 Task: Look for Airbnb options in Ohafia-Ifigh, Nigeria from 6th December, 2023 to 10th December, 2023 for 1 adult.1  bedroom having 1 bed and 1 bathroom. Property type can be hotel. Booking option can be shelf check-in. Look for 4 properties as per requirement.
Action: Mouse moved to (535, 158)
Screenshot: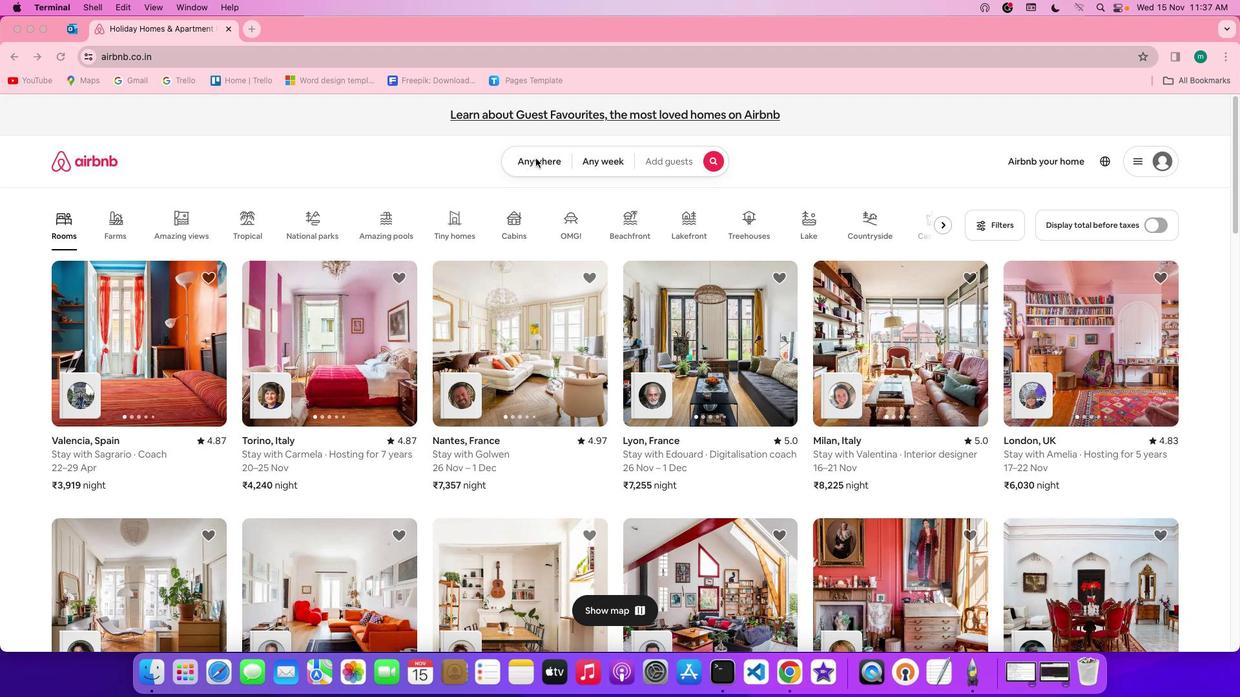 
Action: Mouse pressed left at (535, 158)
Screenshot: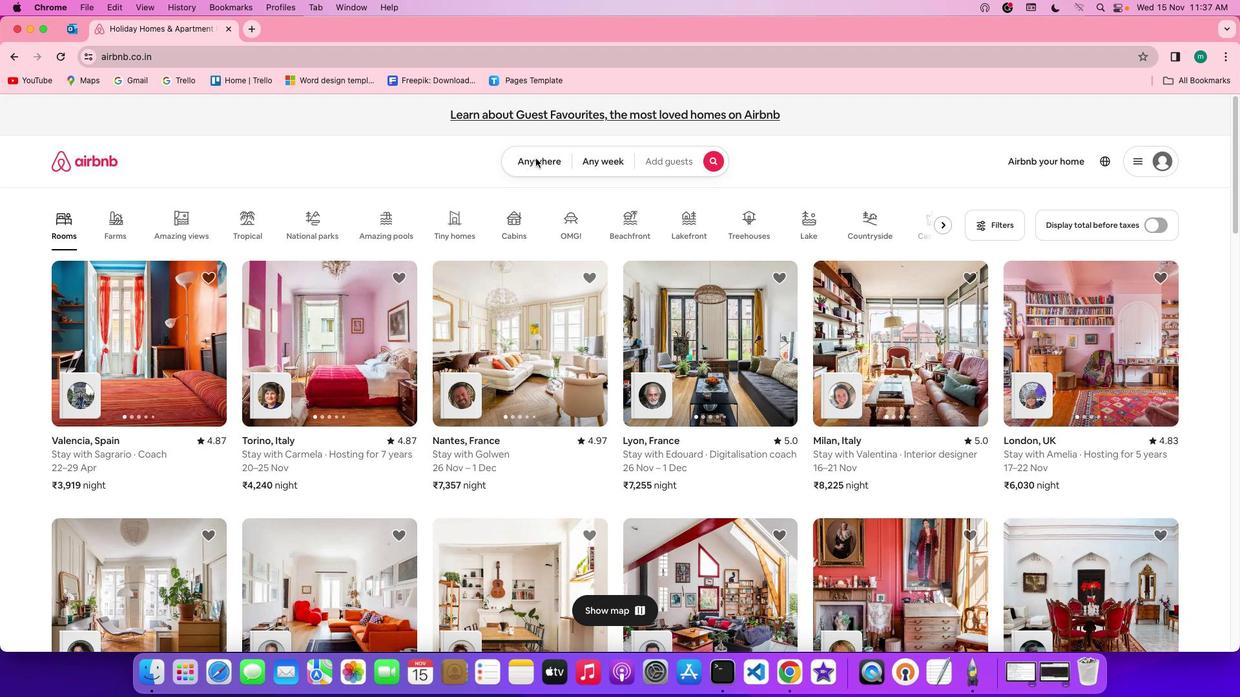 
Action: Mouse pressed left at (535, 158)
Screenshot: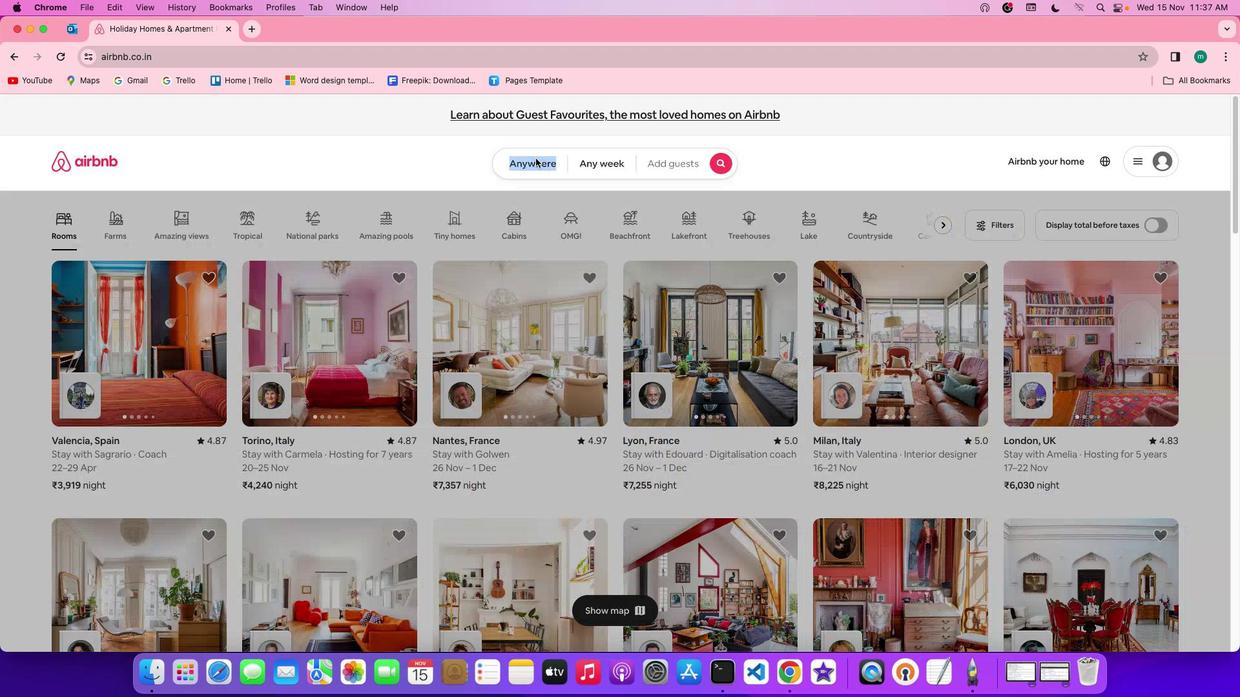 
Action: Mouse moved to (464, 210)
Screenshot: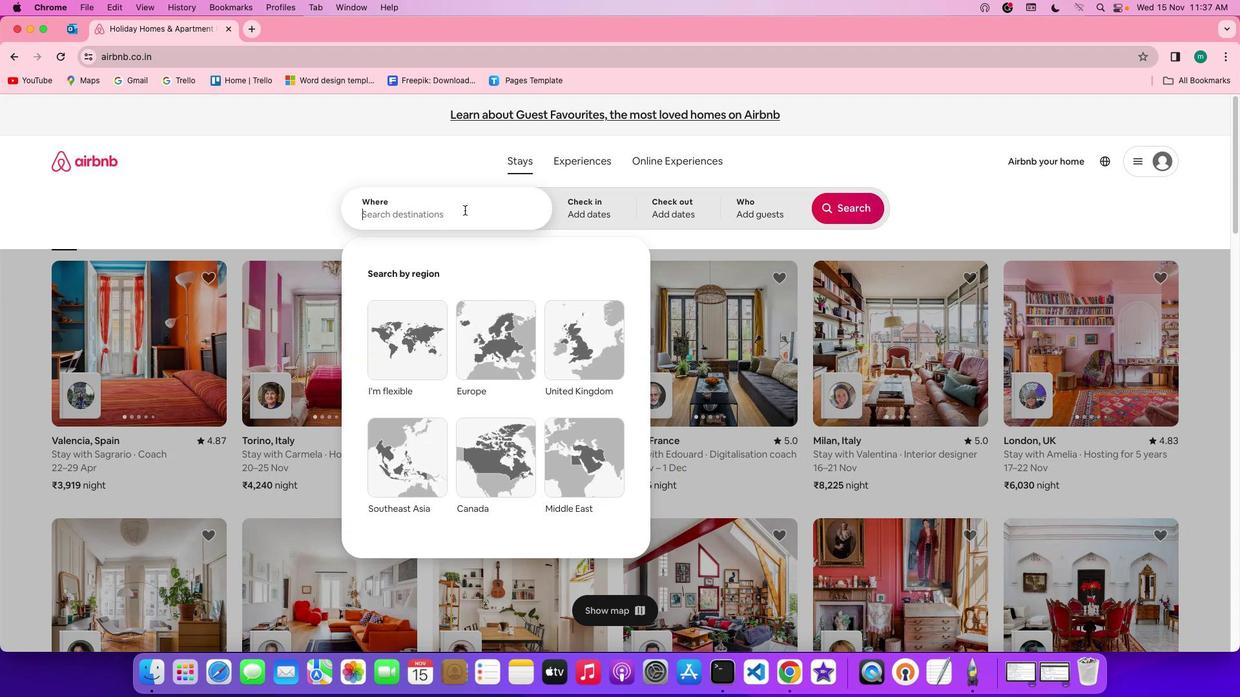
Action: Mouse pressed left at (464, 210)
Screenshot: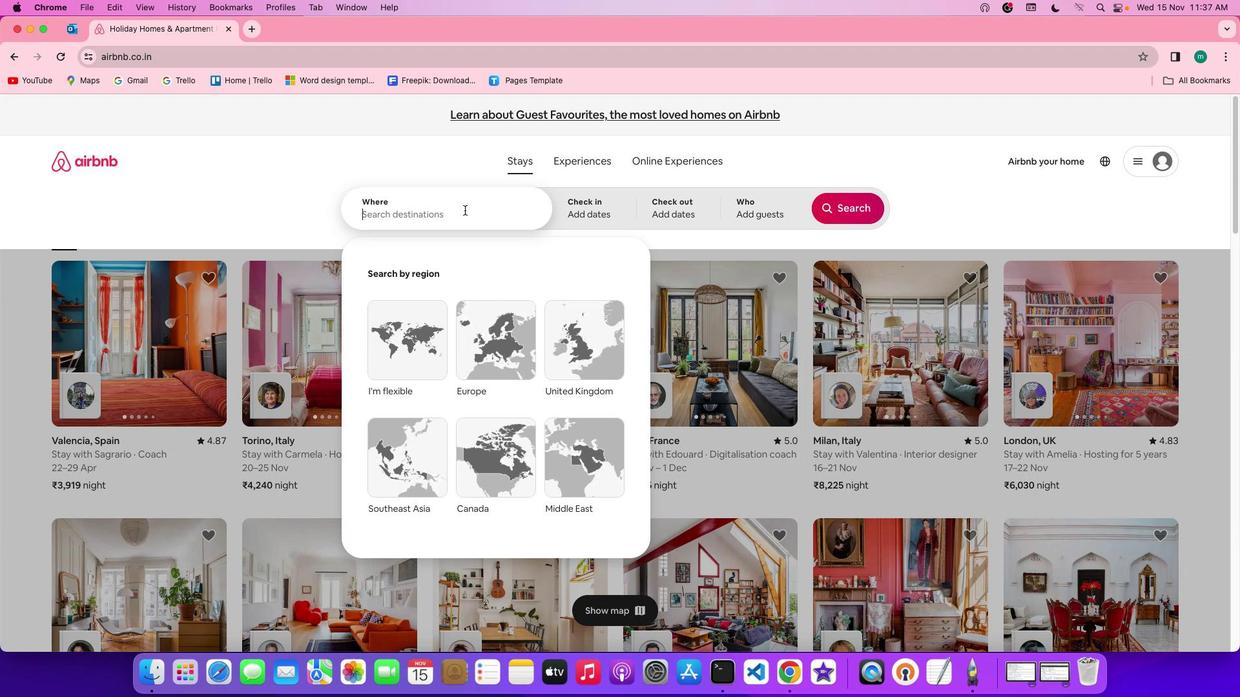 
Action: Key pressed Key.shift'O''h''a''f''i''a''-'Key.spaceKey.shift'I''f''i''g''h'','Key.spaceKey.shift'N''i''g''e''r''i''a'
Screenshot: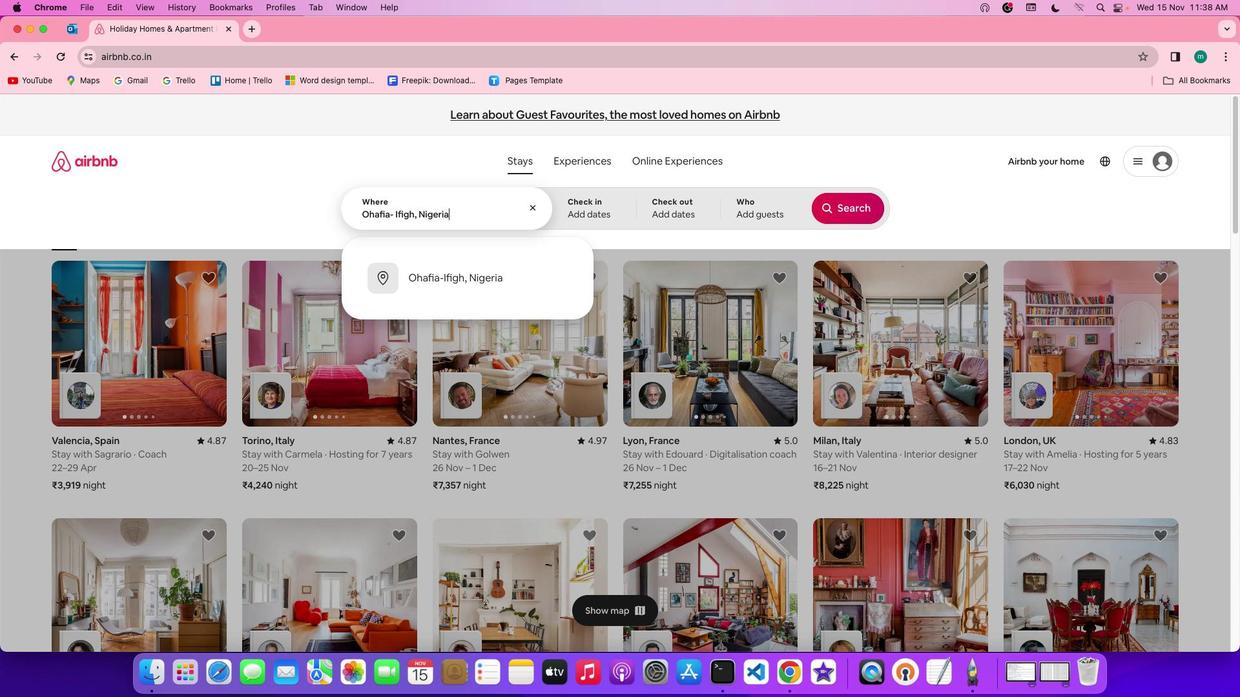 
Action: Mouse moved to (590, 211)
Screenshot: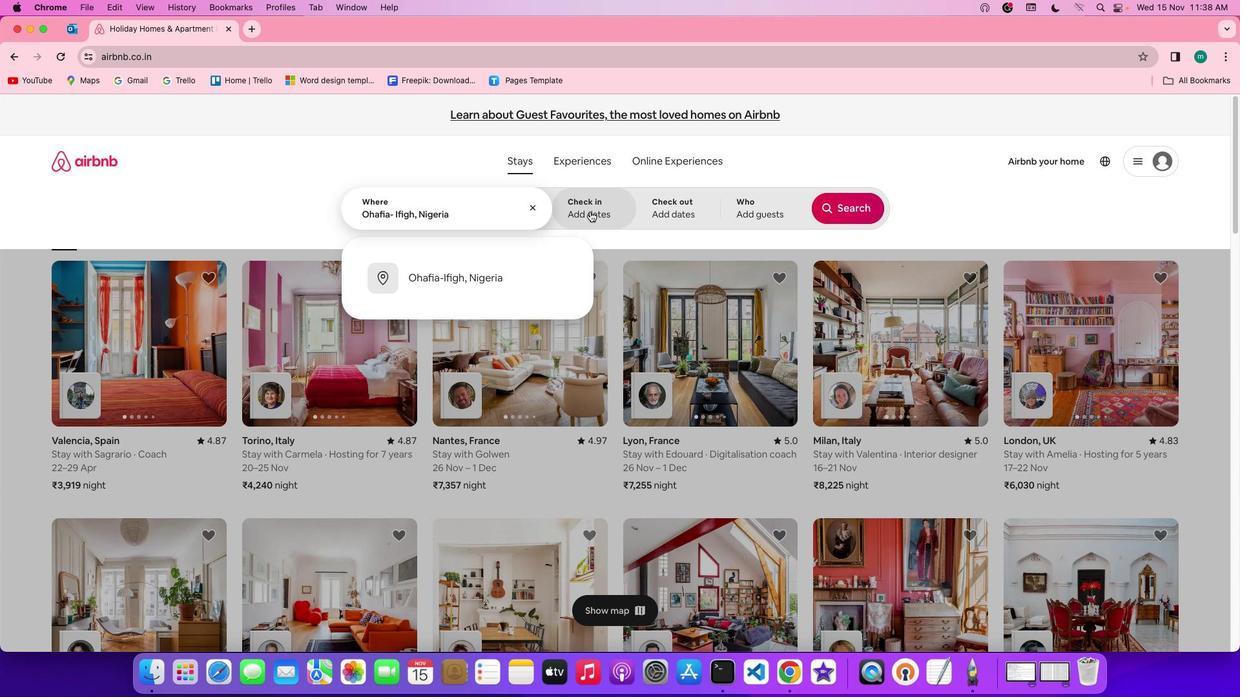 
Action: Mouse pressed left at (590, 211)
Screenshot: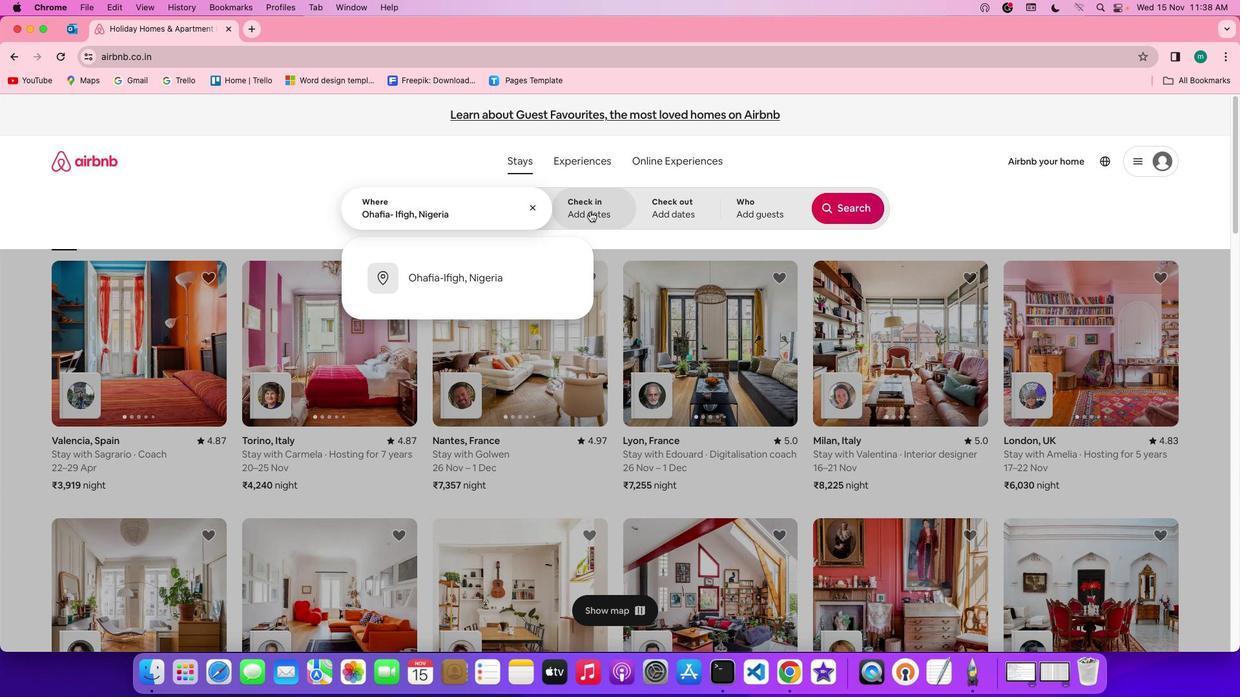 
Action: Mouse moved to (740, 403)
Screenshot: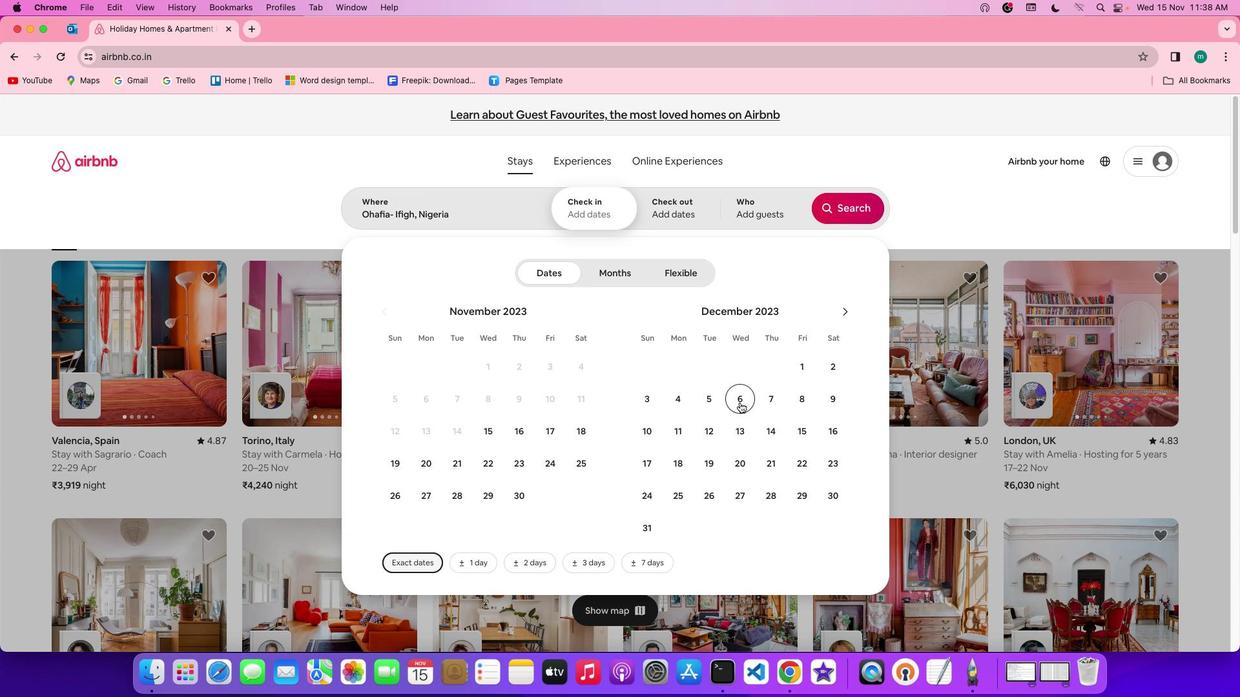 
Action: Mouse pressed left at (740, 403)
Screenshot: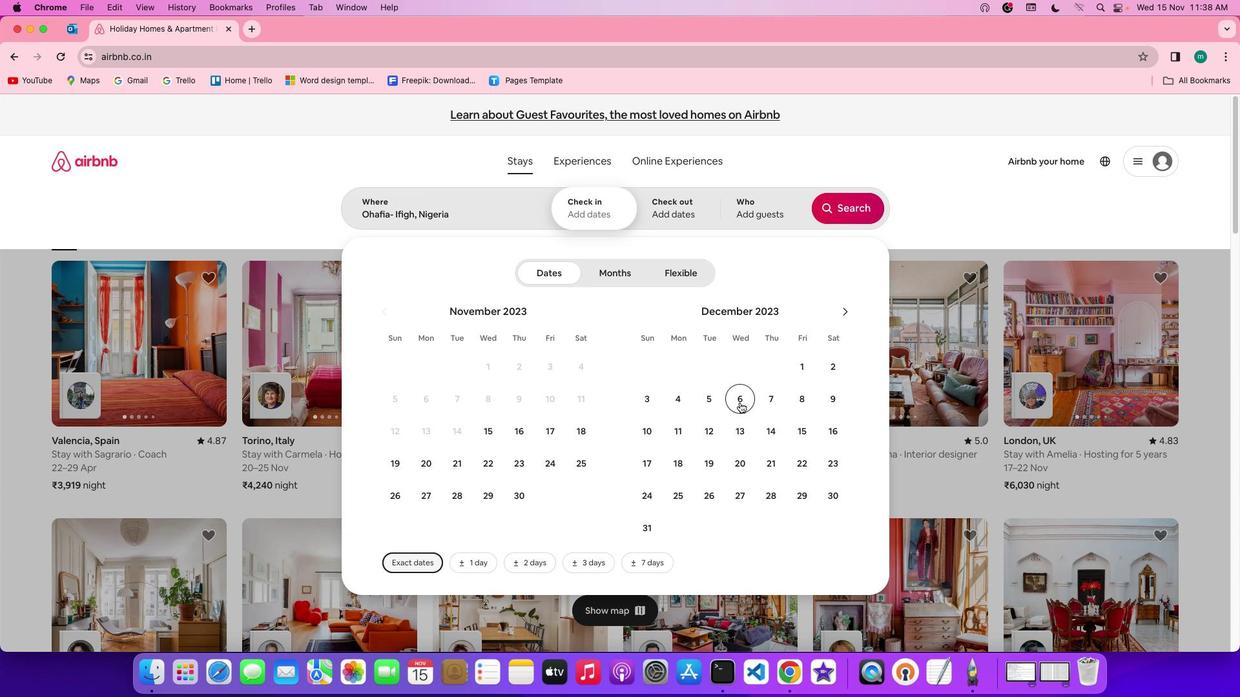 
Action: Mouse moved to (650, 432)
Screenshot: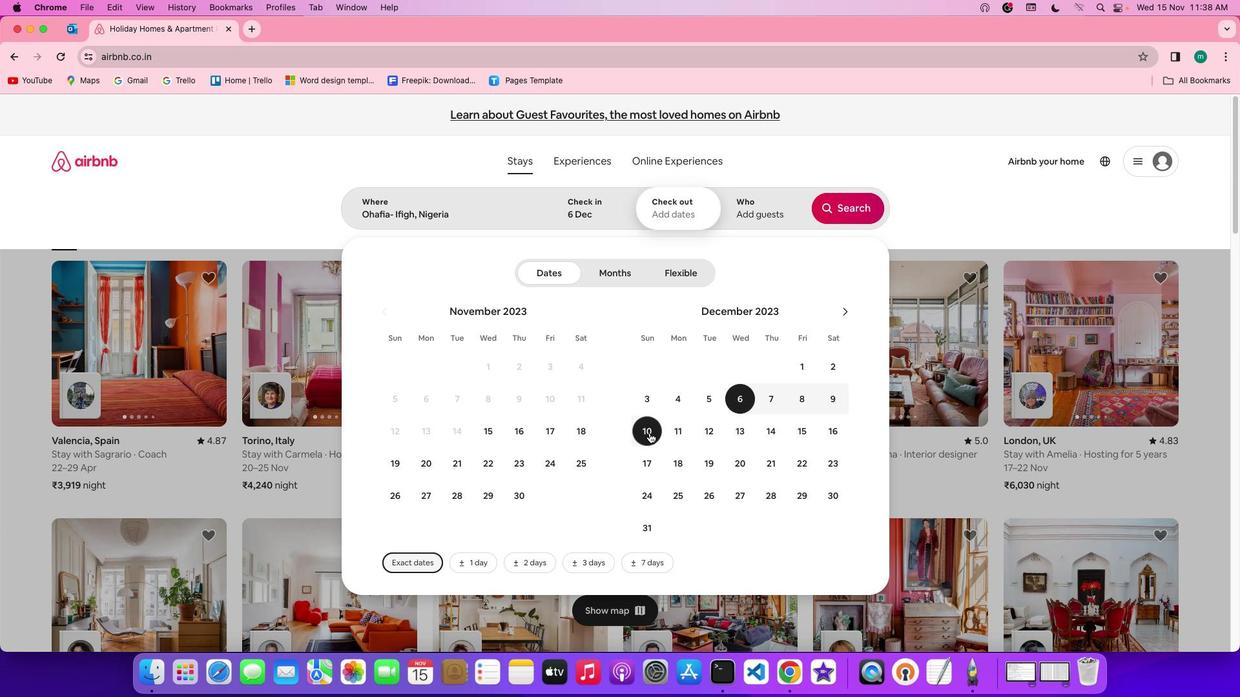 
Action: Mouse pressed left at (650, 432)
Screenshot: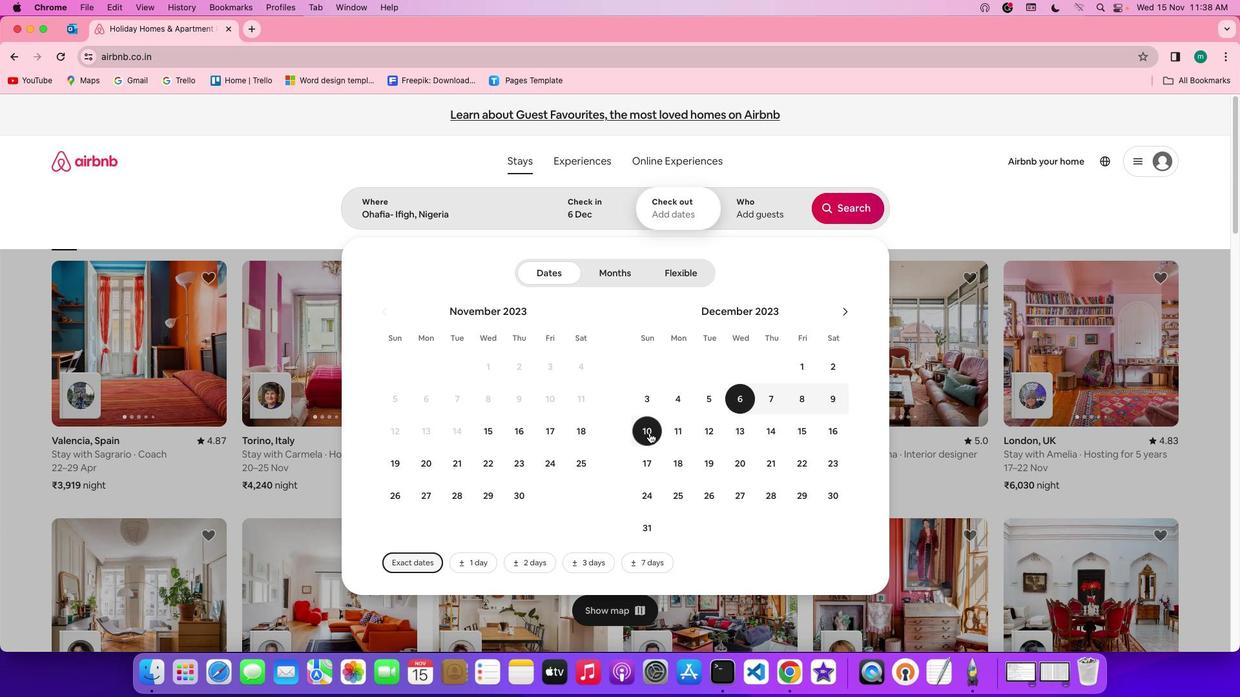 
Action: Mouse moved to (754, 199)
Screenshot: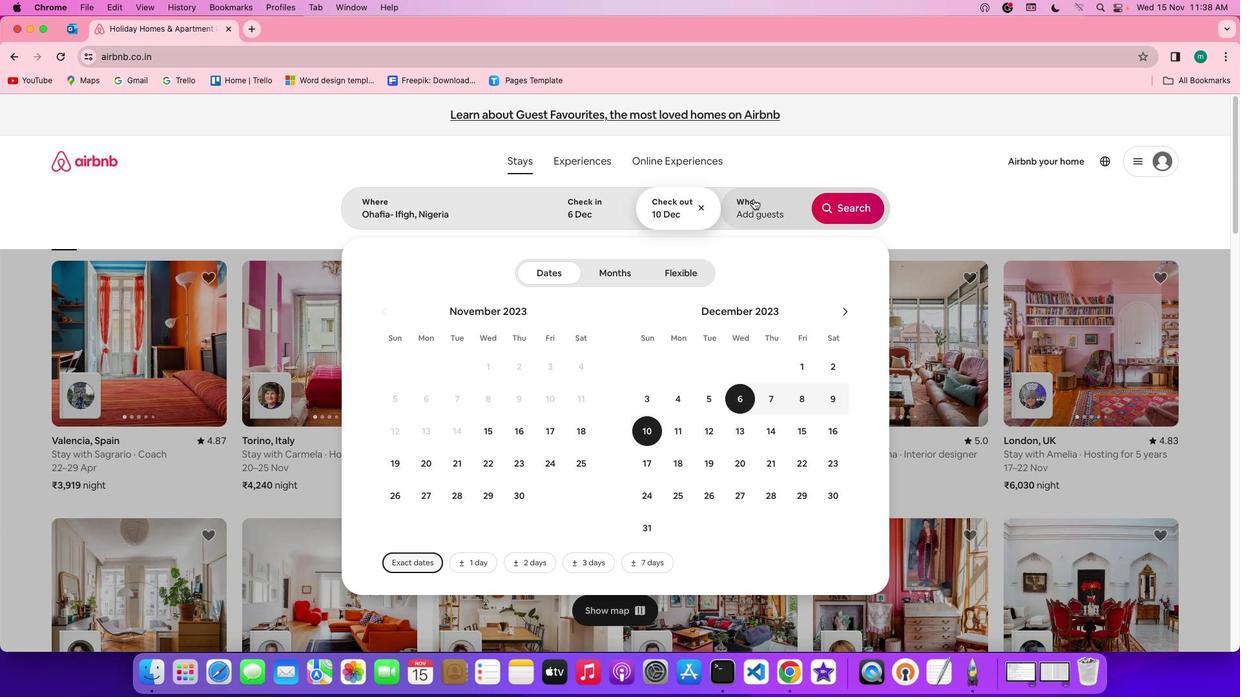 
Action: Mouse pressed left at (754, 199)
Screenshot: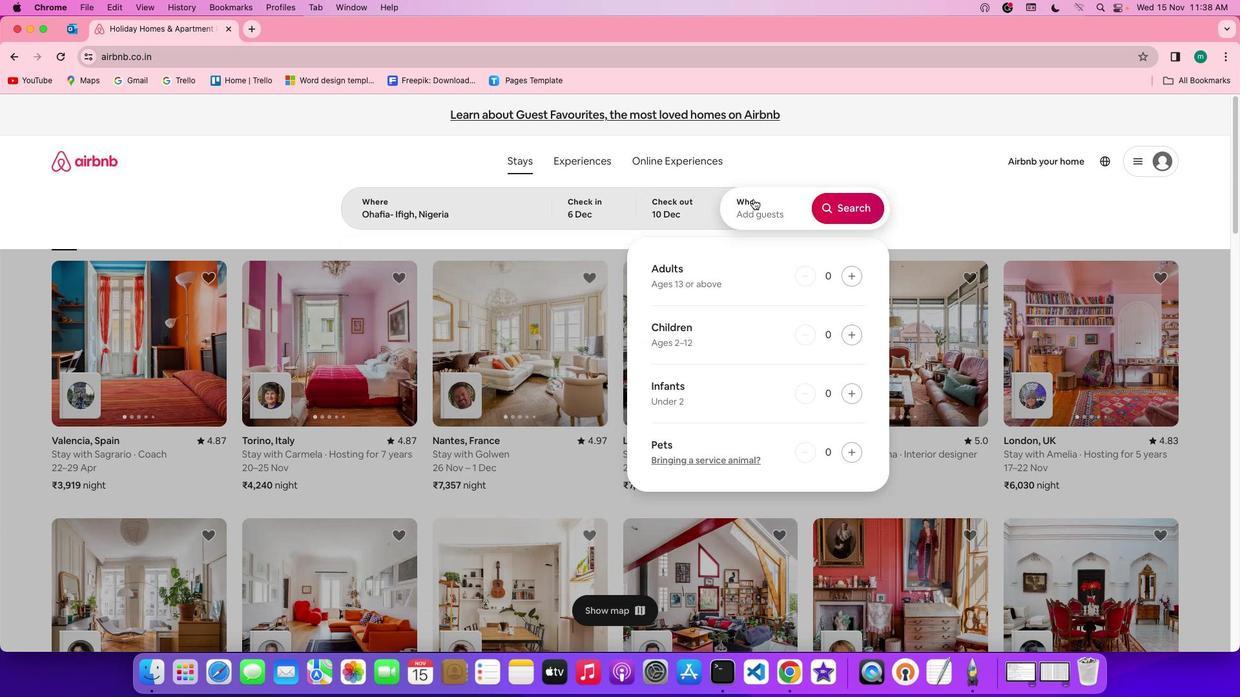
Action: Mouse moved to (849, 277)
Screenshot: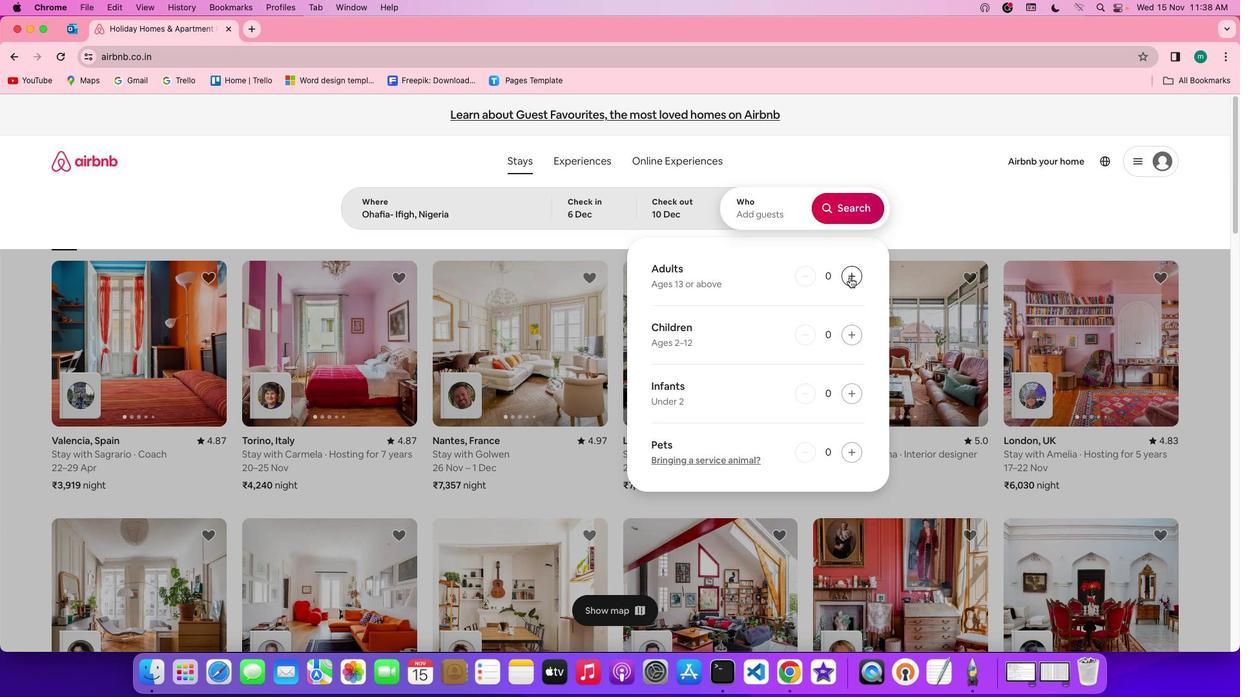 
Action: Mouse pressed left at (849, 277)
Screenshot: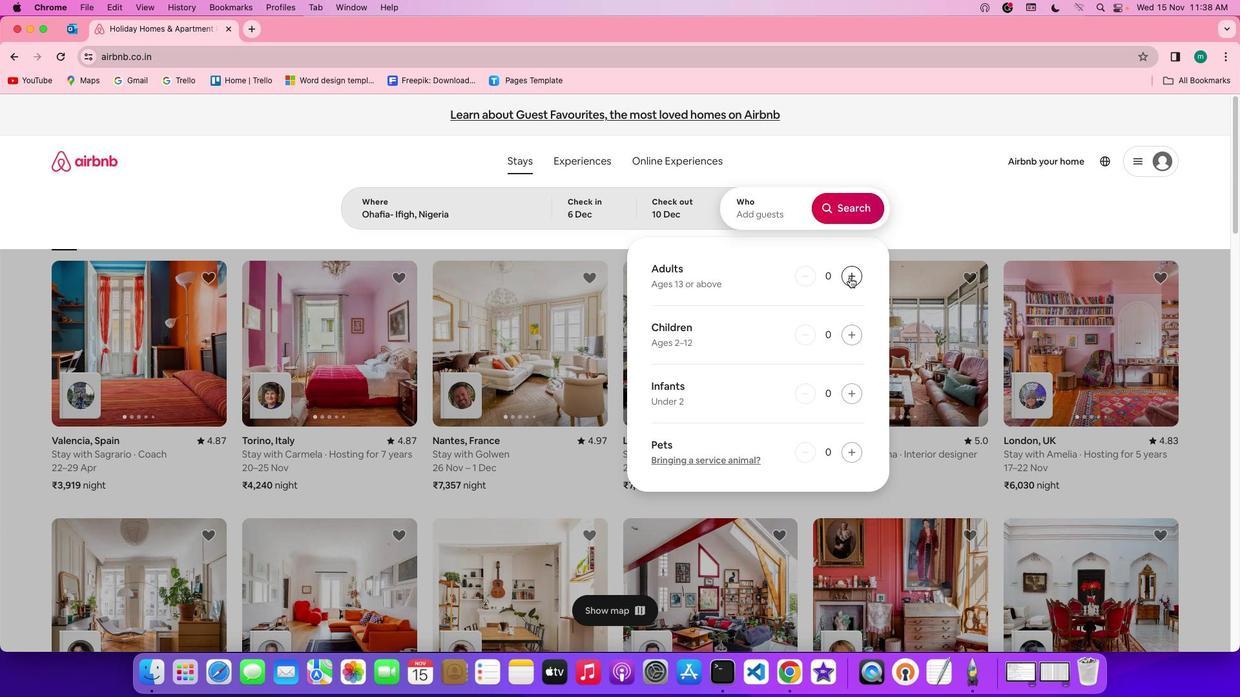 
Action: Mouse pressed left at (849, 277)
Screenshot: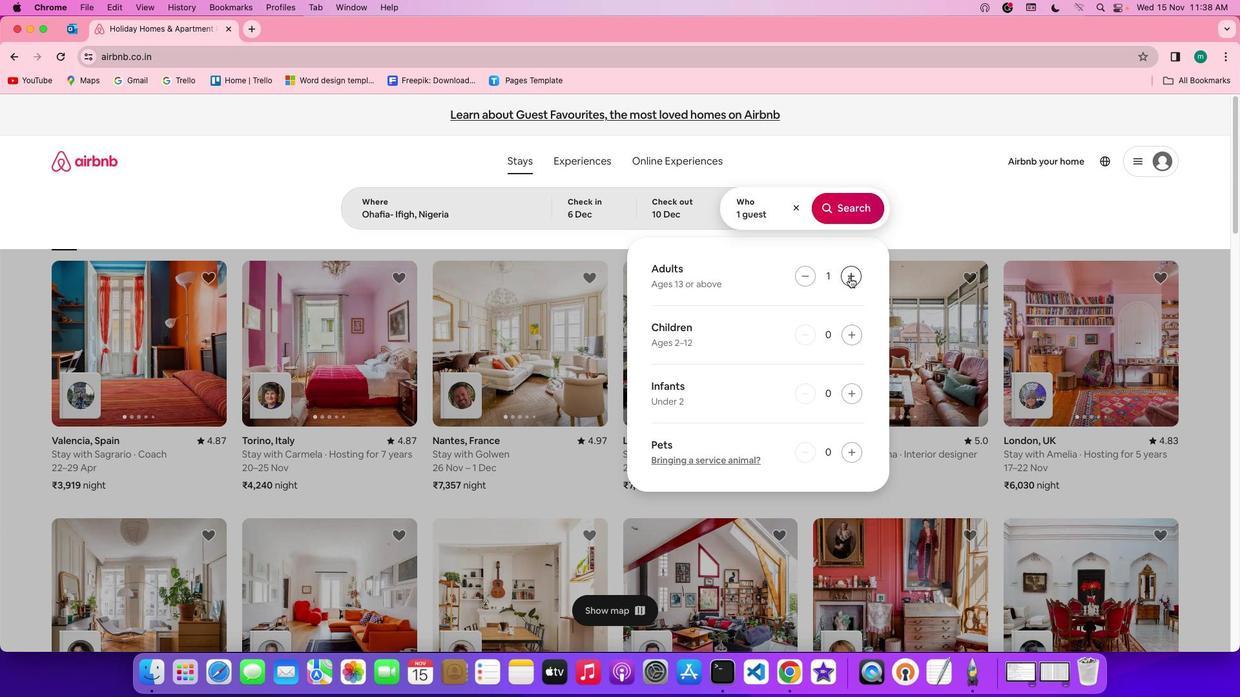 
Action: Mouse moved to (803, 283)
Screenshot: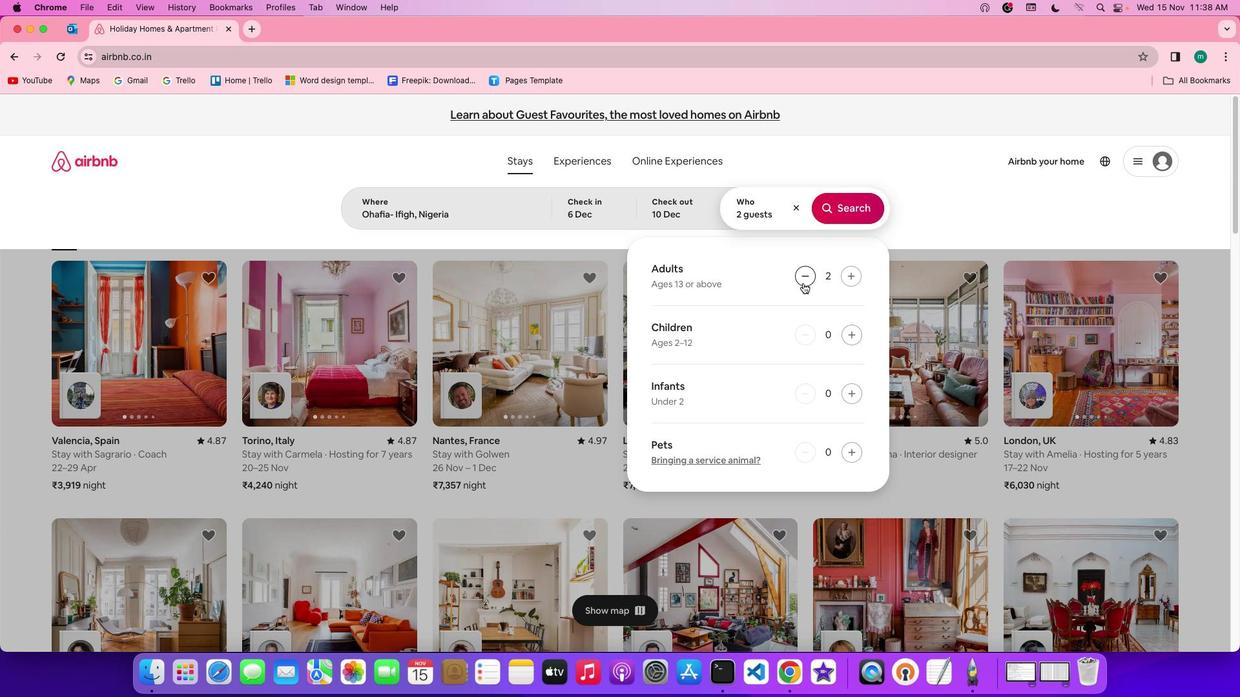 
Action: Mouse pressed left at (803, 283)
Screenshot: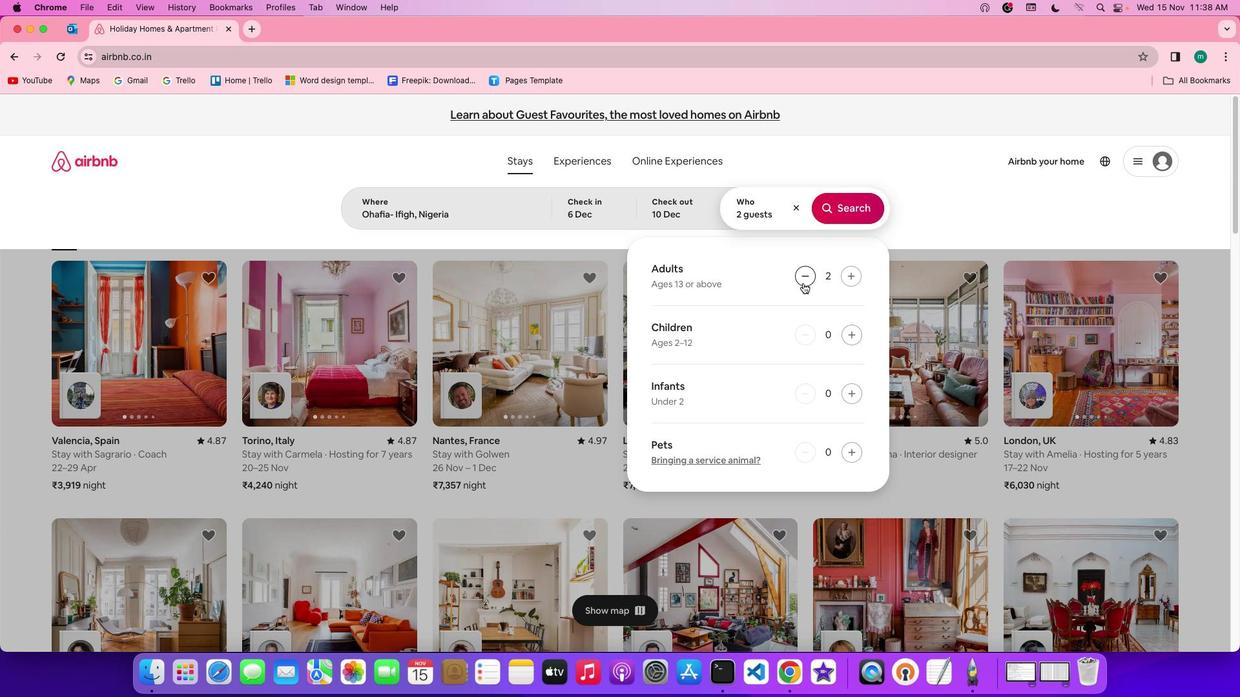 
Action: Mouse moved to (860, 210)
Screenshot: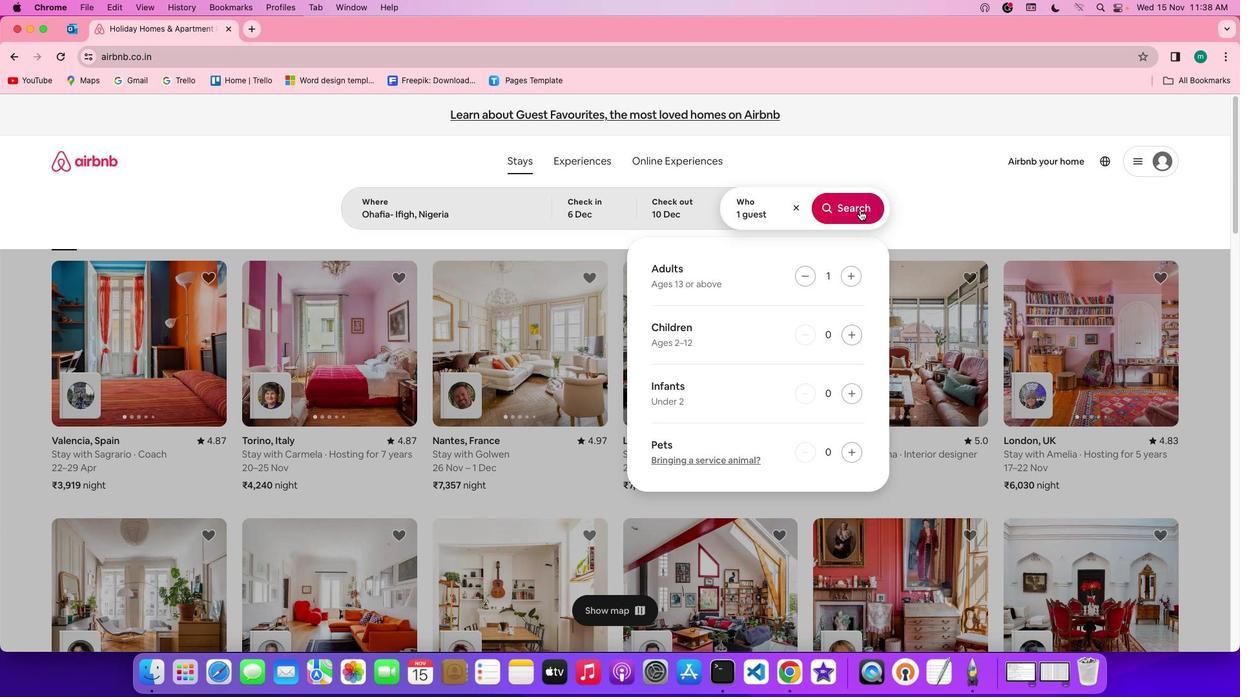 
Action: Mouse pressed left at (860, 210)
Screenshot: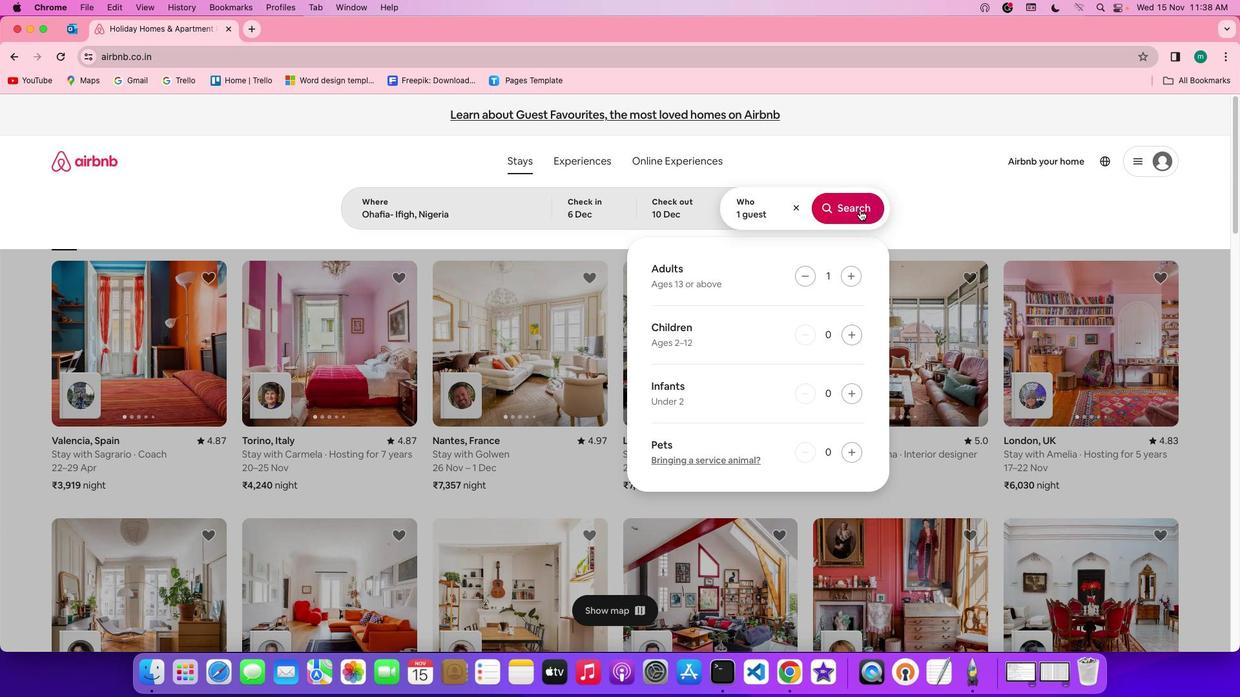 
Action: Mouse moved to (1046, 170)
Screenshot: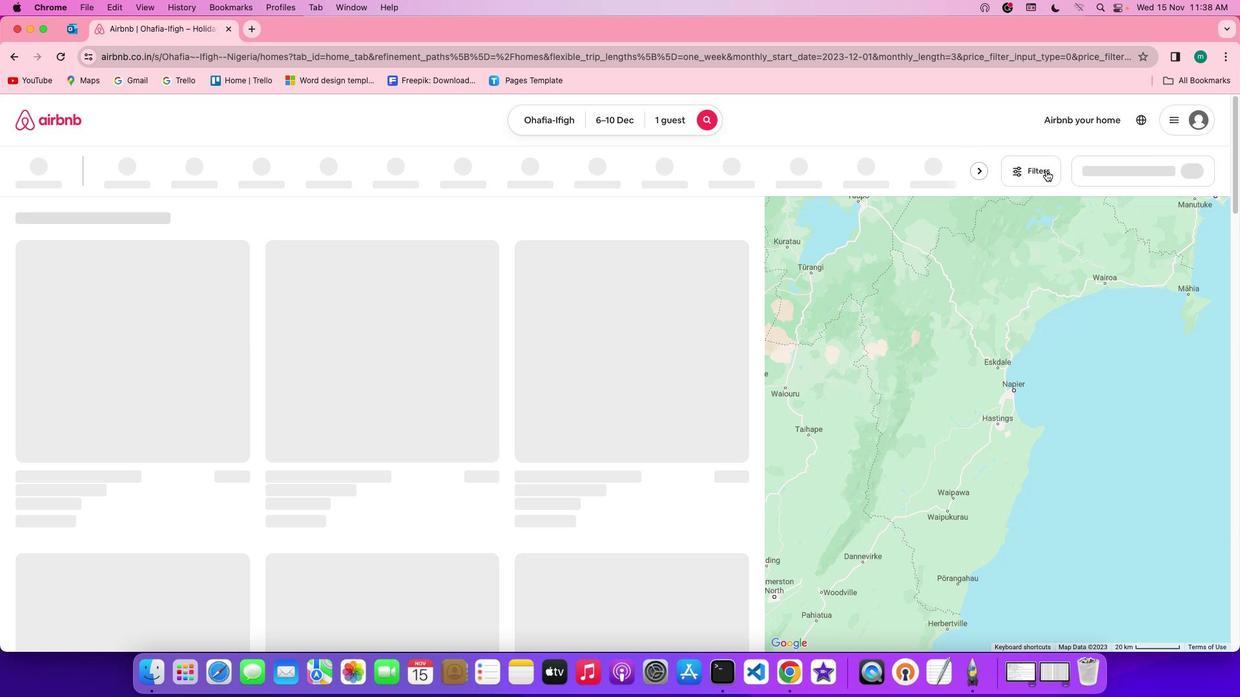 
Action: Mouse pressed left at (1046, 170)
Screenshot: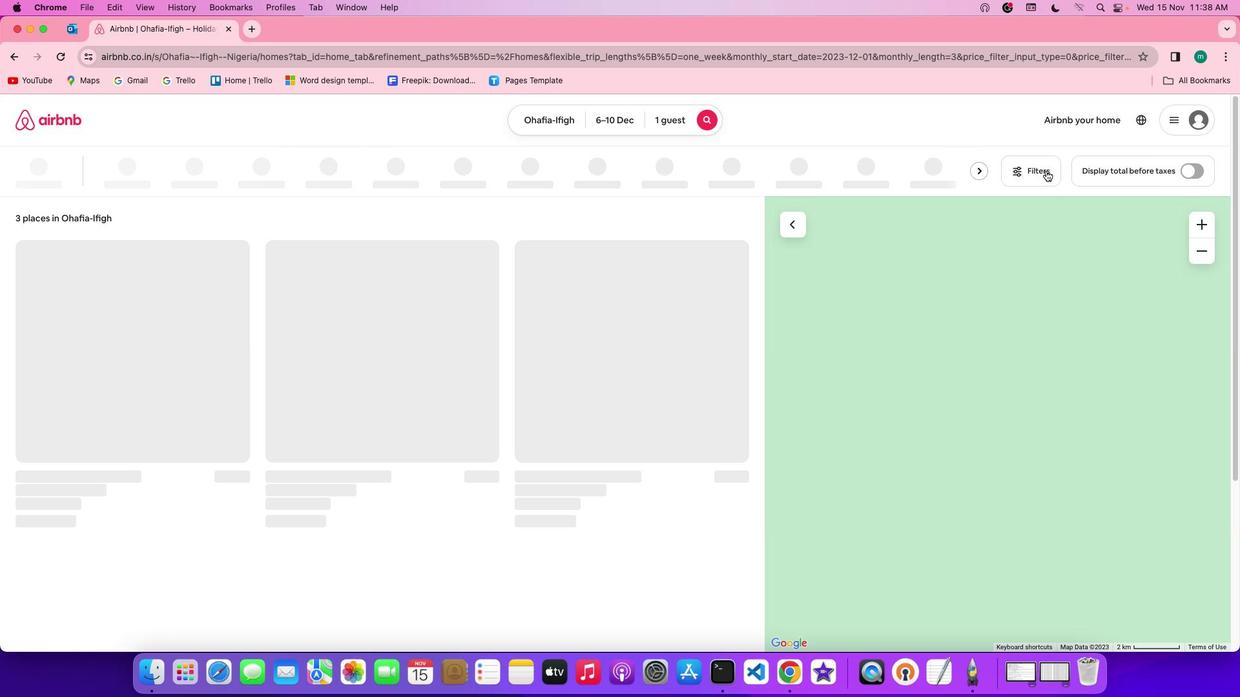 
Action: Mouse moved to (641, 371)
Screenshot: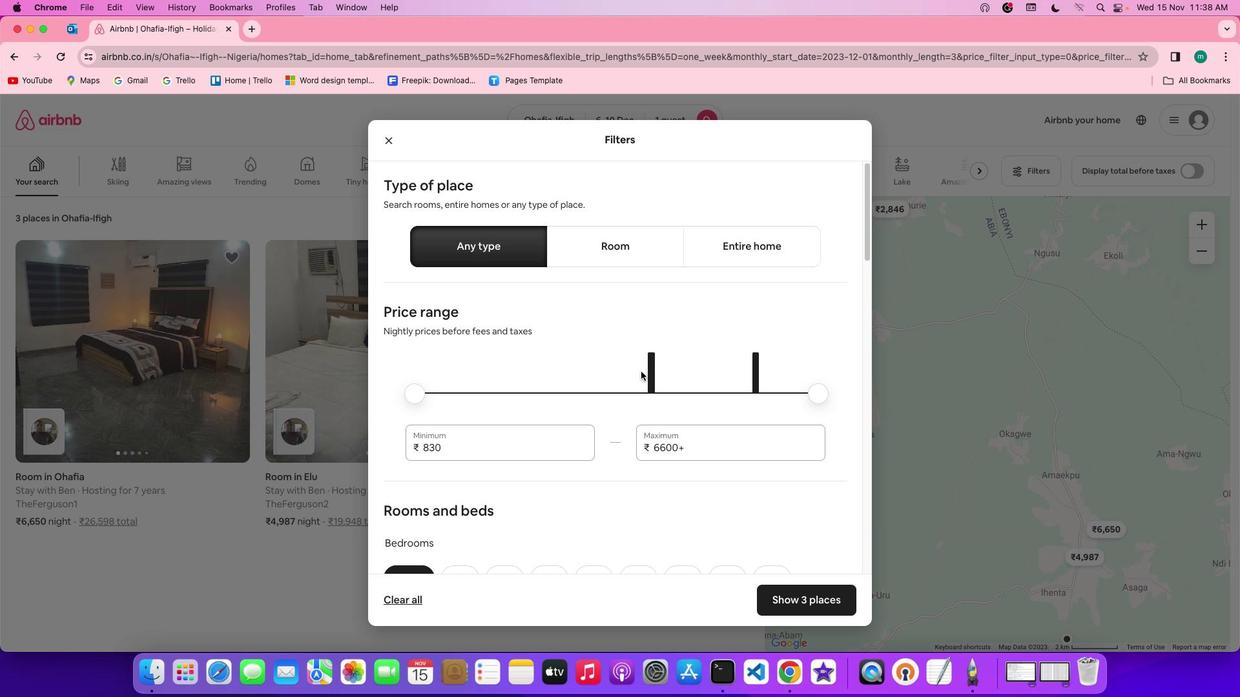 
Action: Mouse scrolled (641, 371) with delta (0, 0)
Screenshot: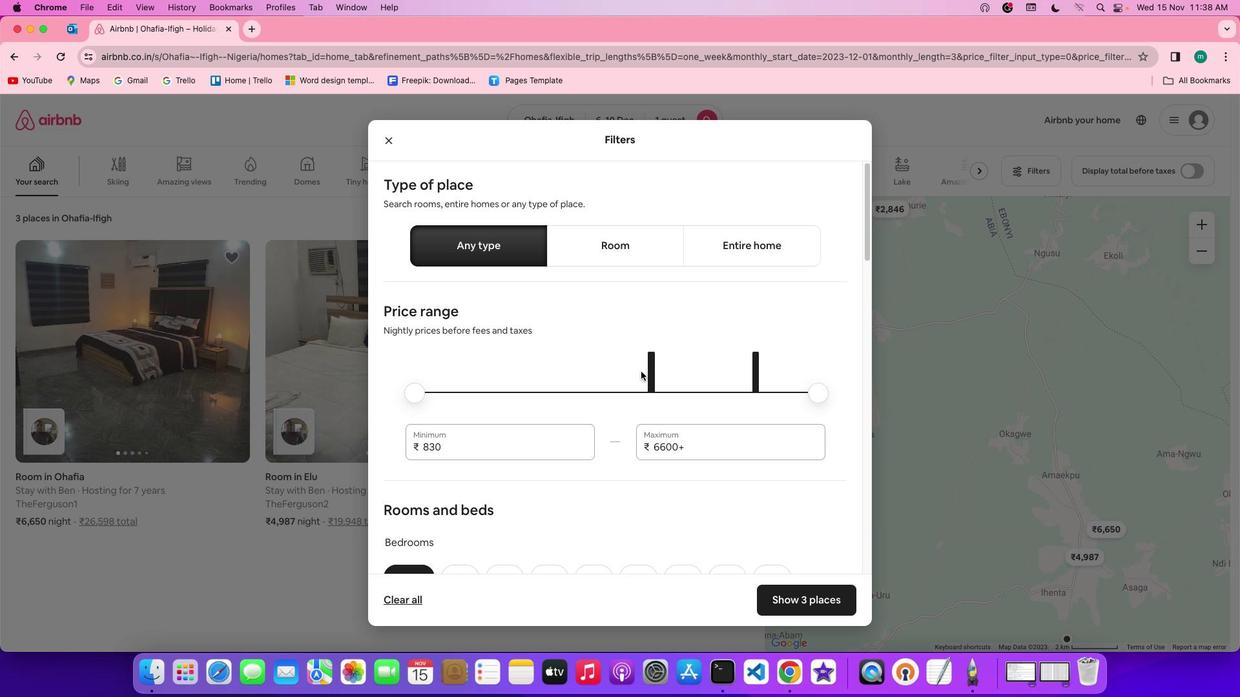 
Action: Mouse scrolled (641, 371) with delta (0, 0)
Screenshot: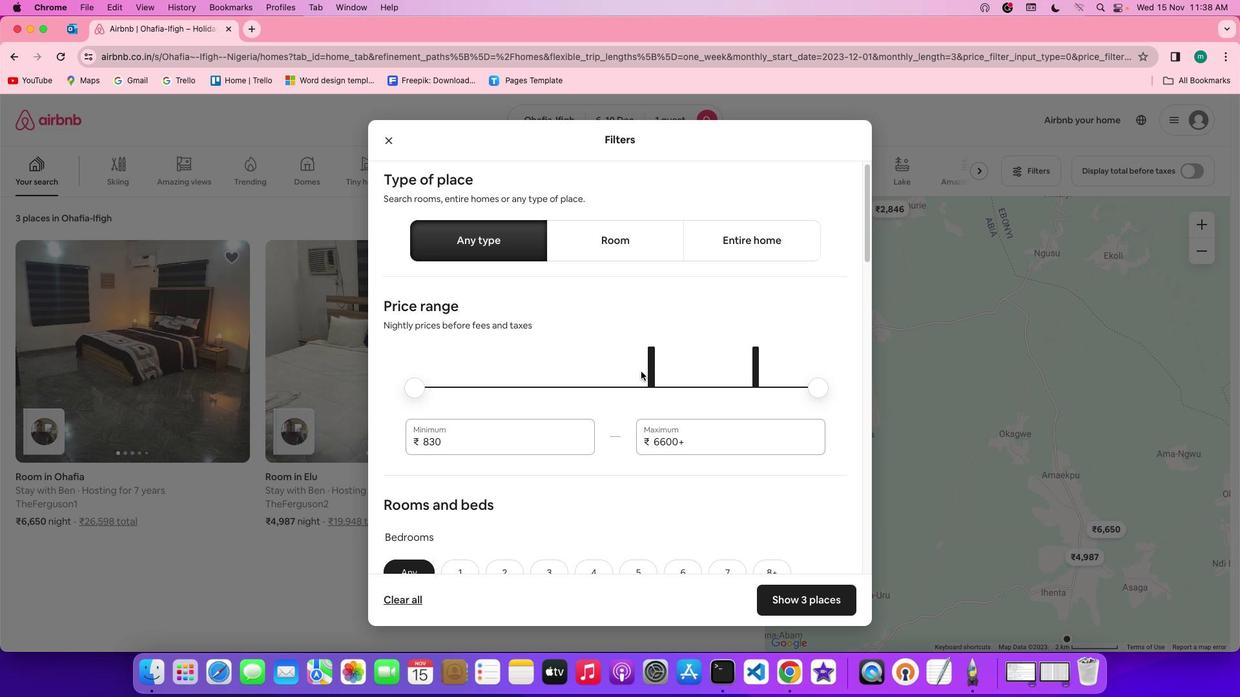 
Action: Mouse scrolled (641, 371) with delta (0, -1)
Screenshot: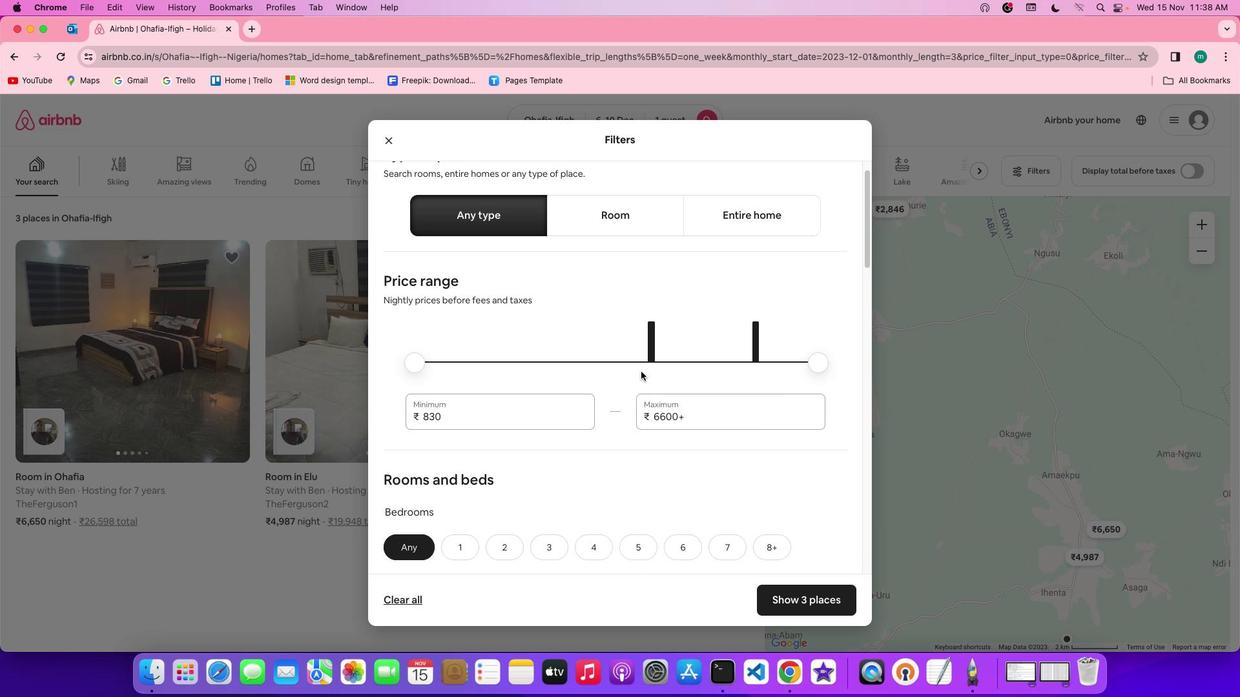 
Action: Mouse scrolled (641, 371) with delta (0, 0)
Screenshot: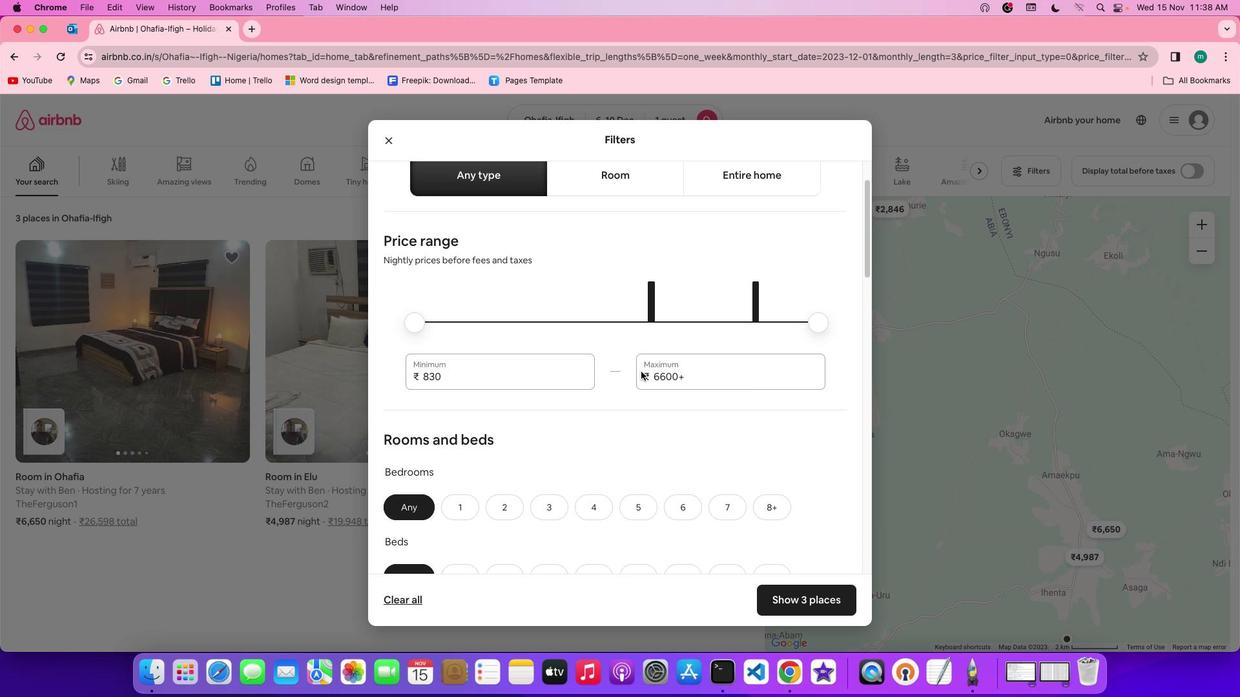 
Action: Mouse scrolled (641, 371) with delta (0, 0)
Screenshot: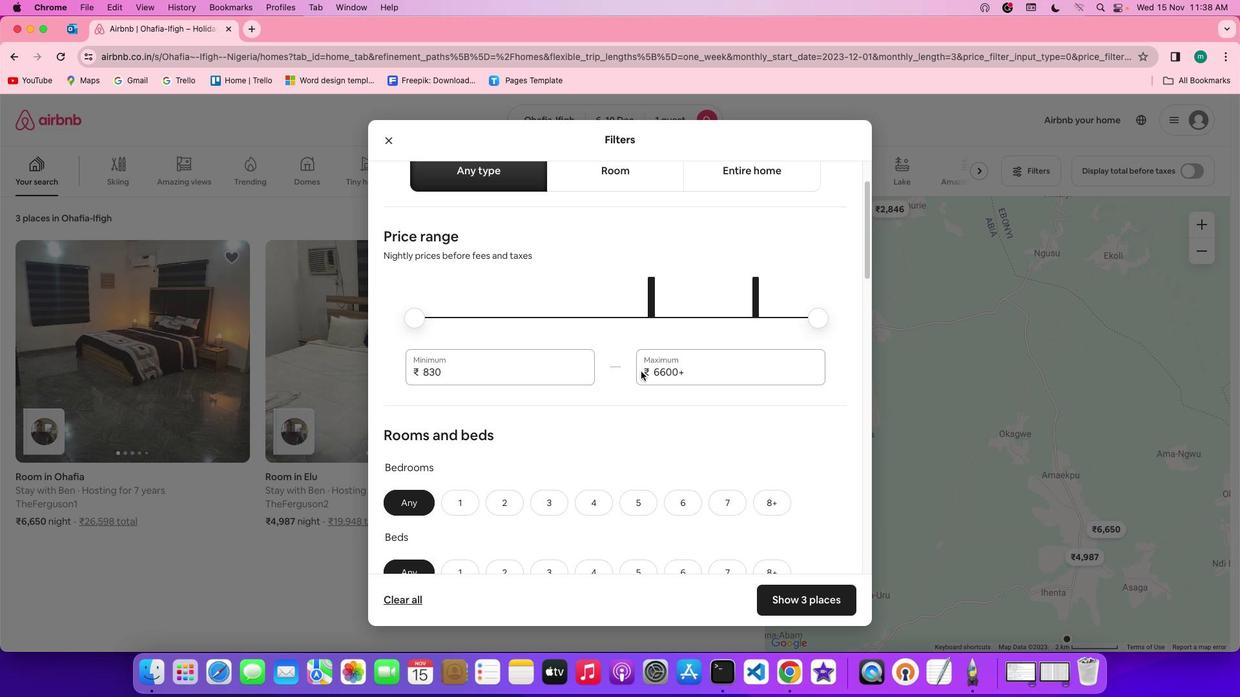 
Action: Mouse scrolled (641, 371) with delta (0, 0)
Screenshot: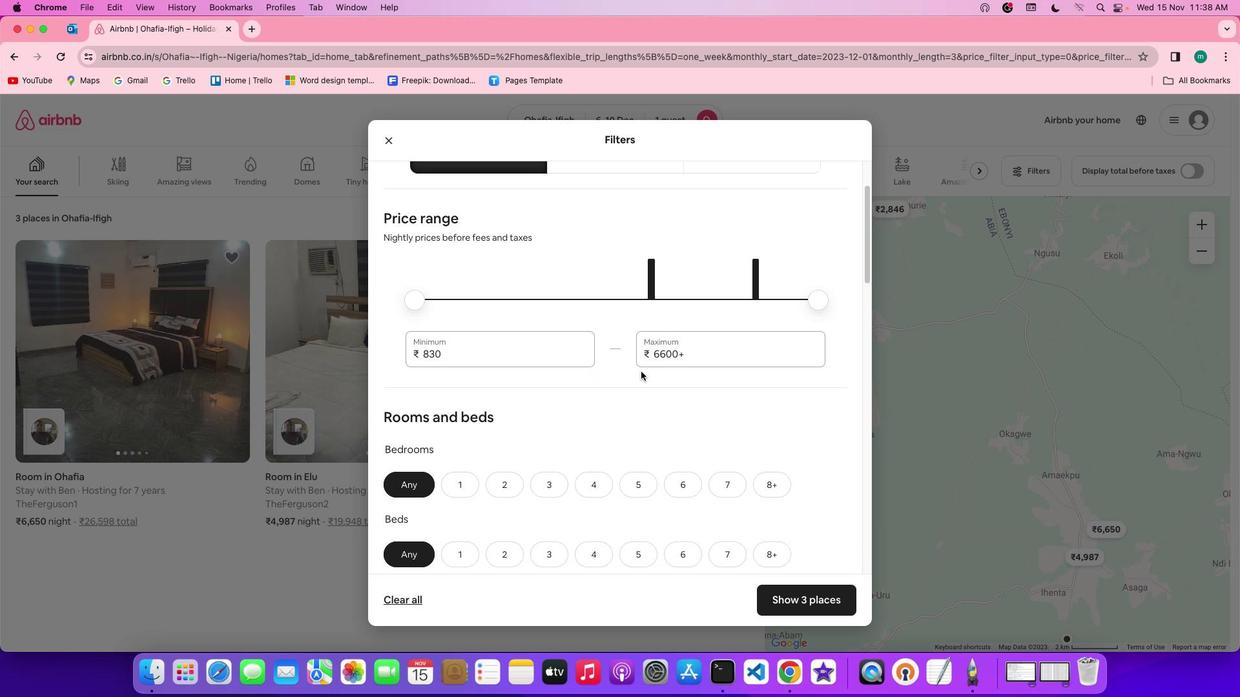 
Action: Mouse scrolled (641, 371) with delta (0, 0)
Screenshot: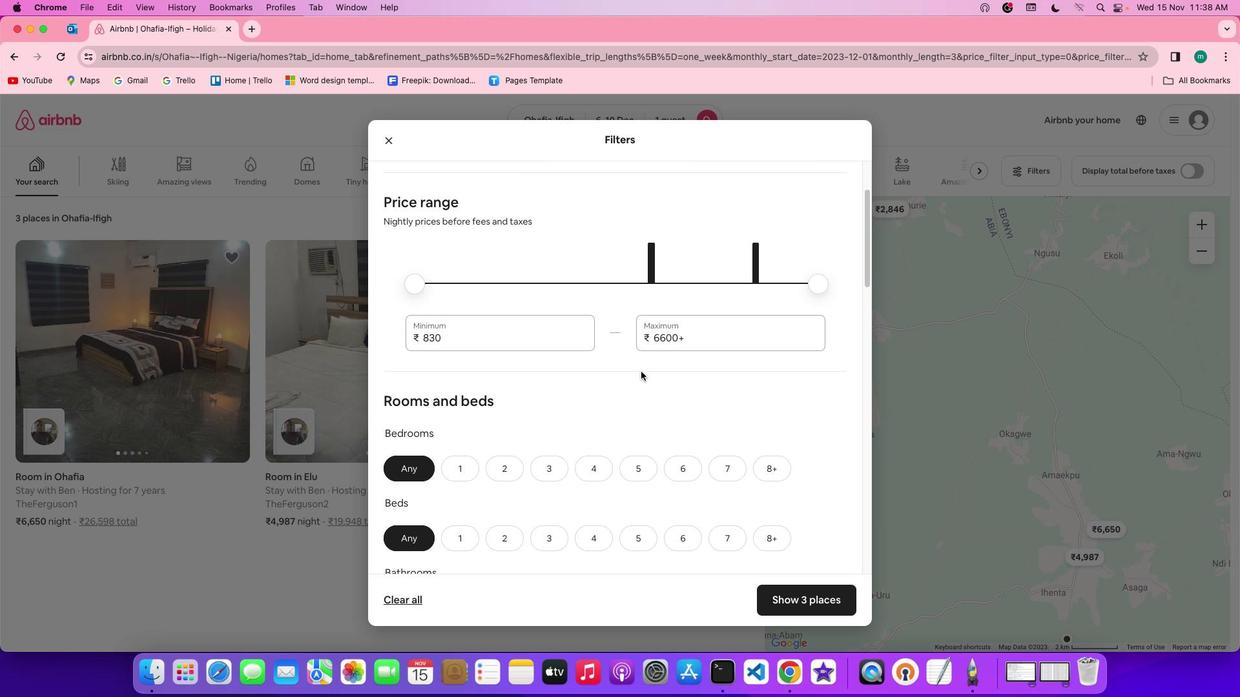 
Action: Mouse scrolled (641, 371) with delta (0, 0)
Screenshot: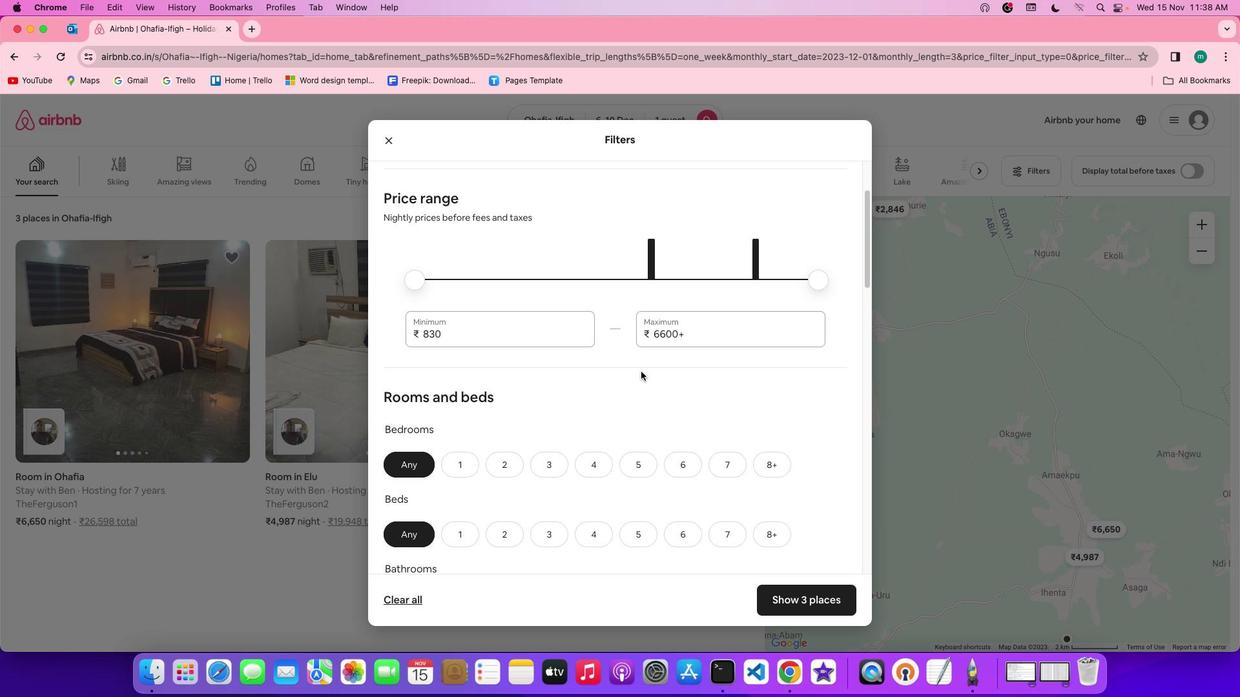 
Action: Mouse scrolled (641, 371) with delta (0, 0)
Screenshot: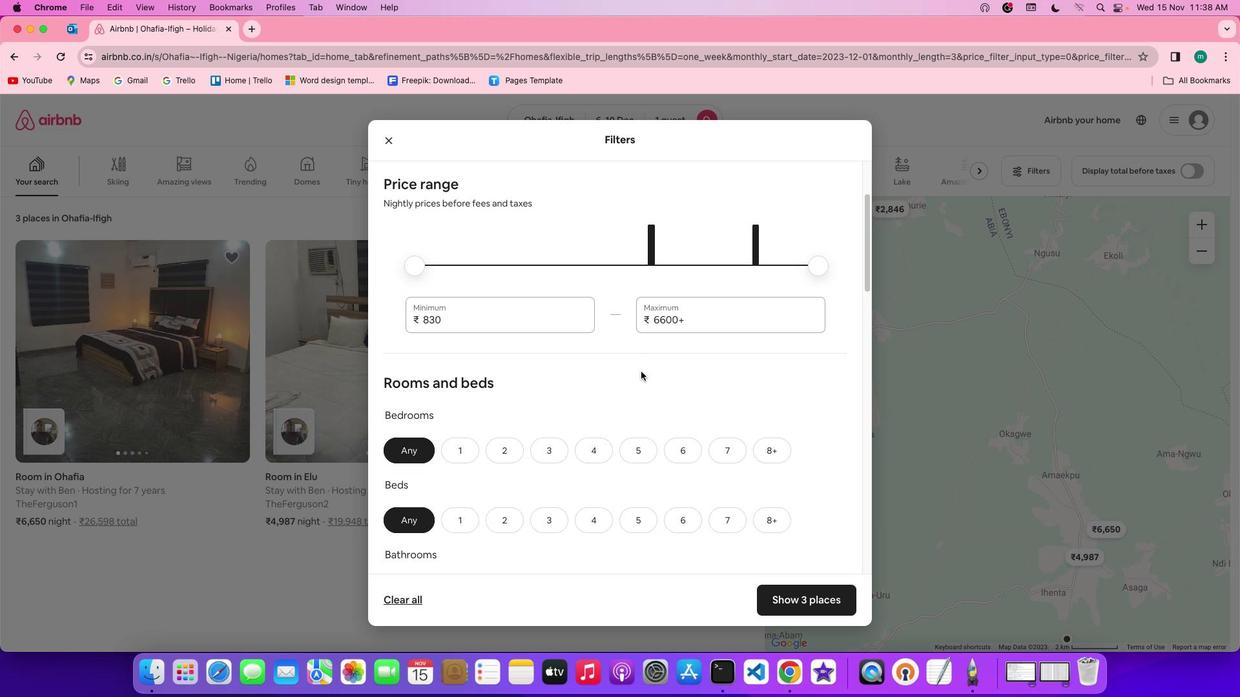 
Action: Mouse moved to (474, 414)
Screenshot: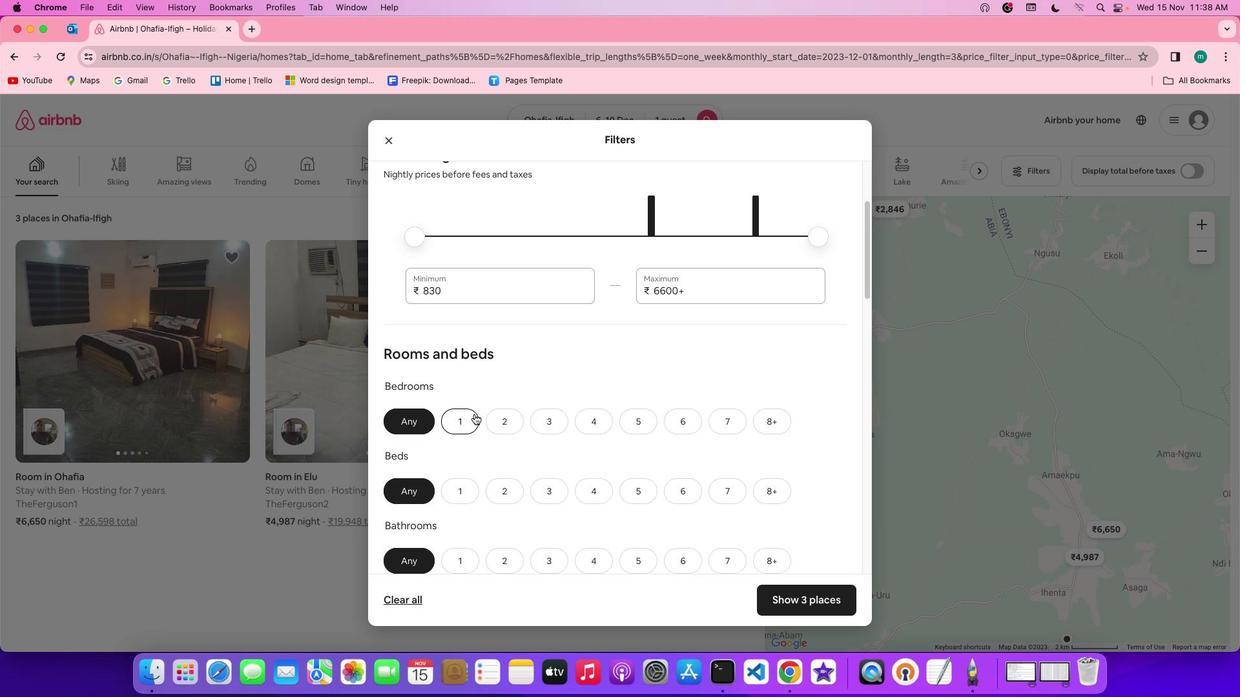 
Action: Mouse pressed left at (474, 414)
Screenshot: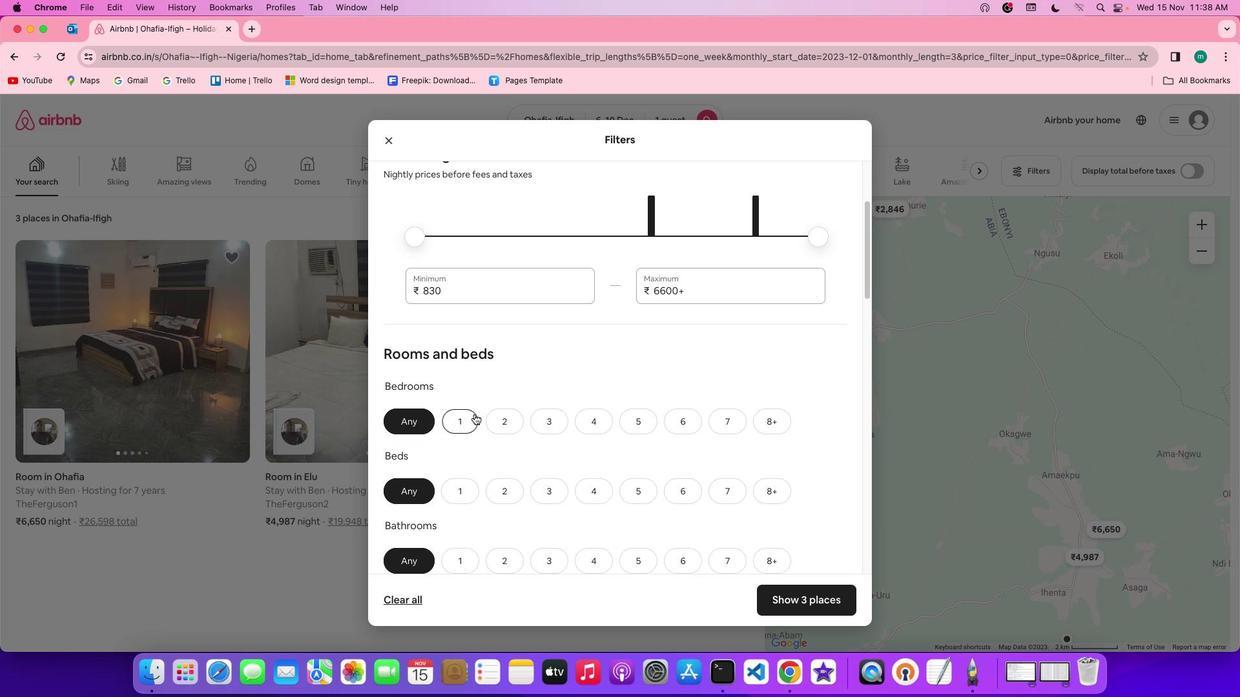 
Action: Mouse moved to (452, 491)
Screenshot: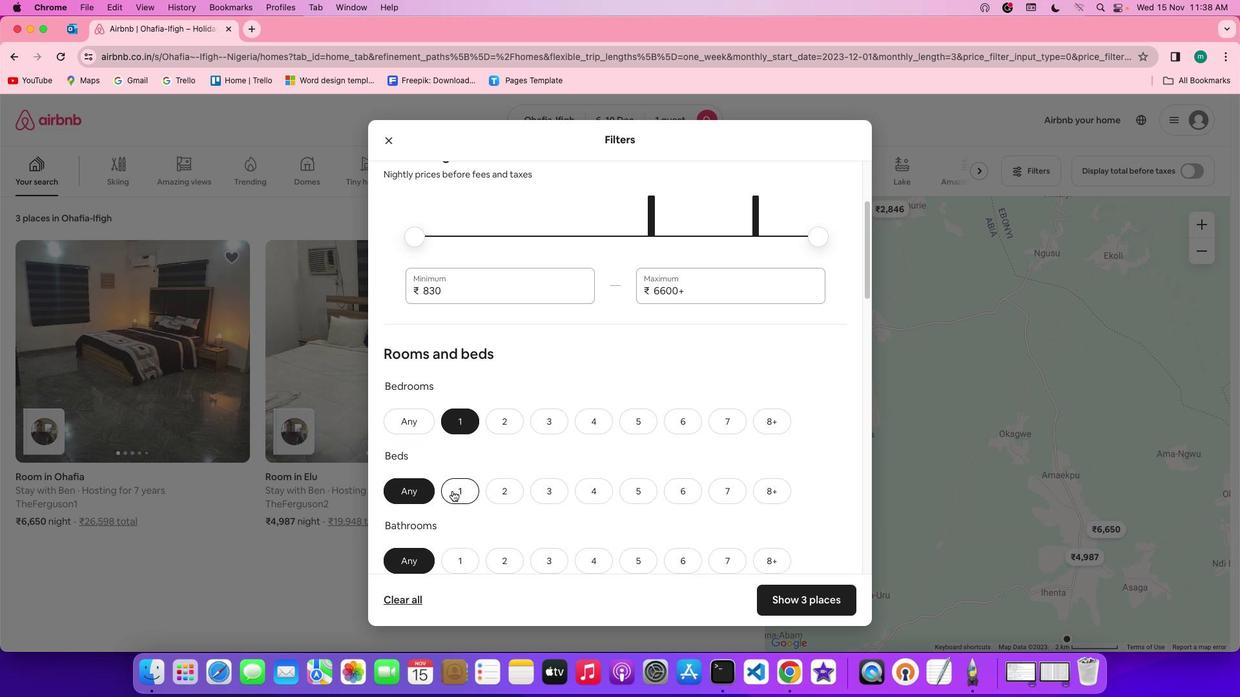 
Action: Mouse pressed left at (452, 491)
Screenshot: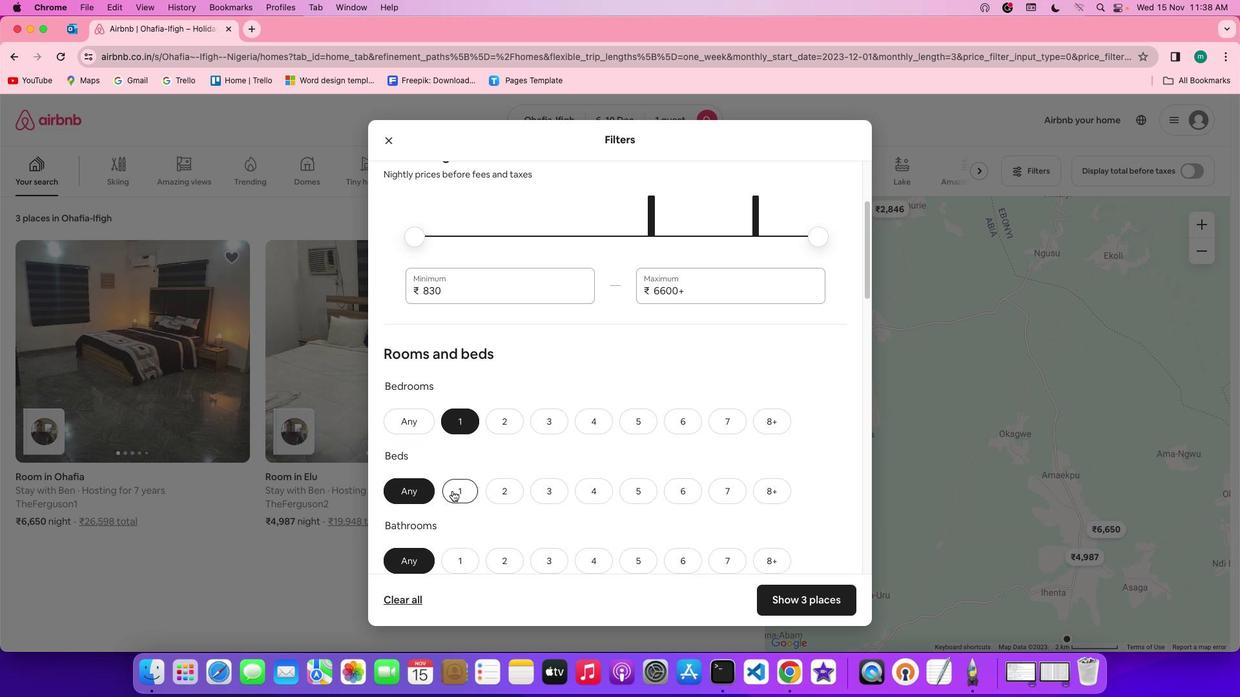 
Action: Mouse moved to (467, 550)
Screenshot: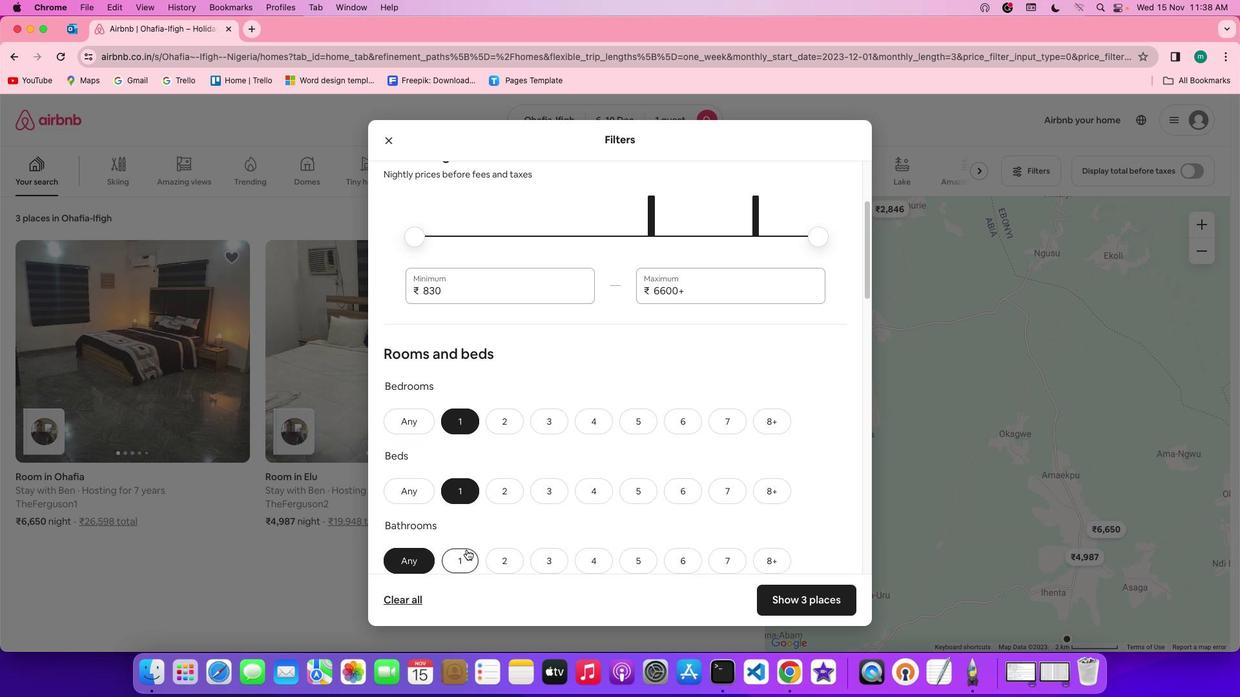 
Action: Mouse pressed left at (467, 550)
Screenshot: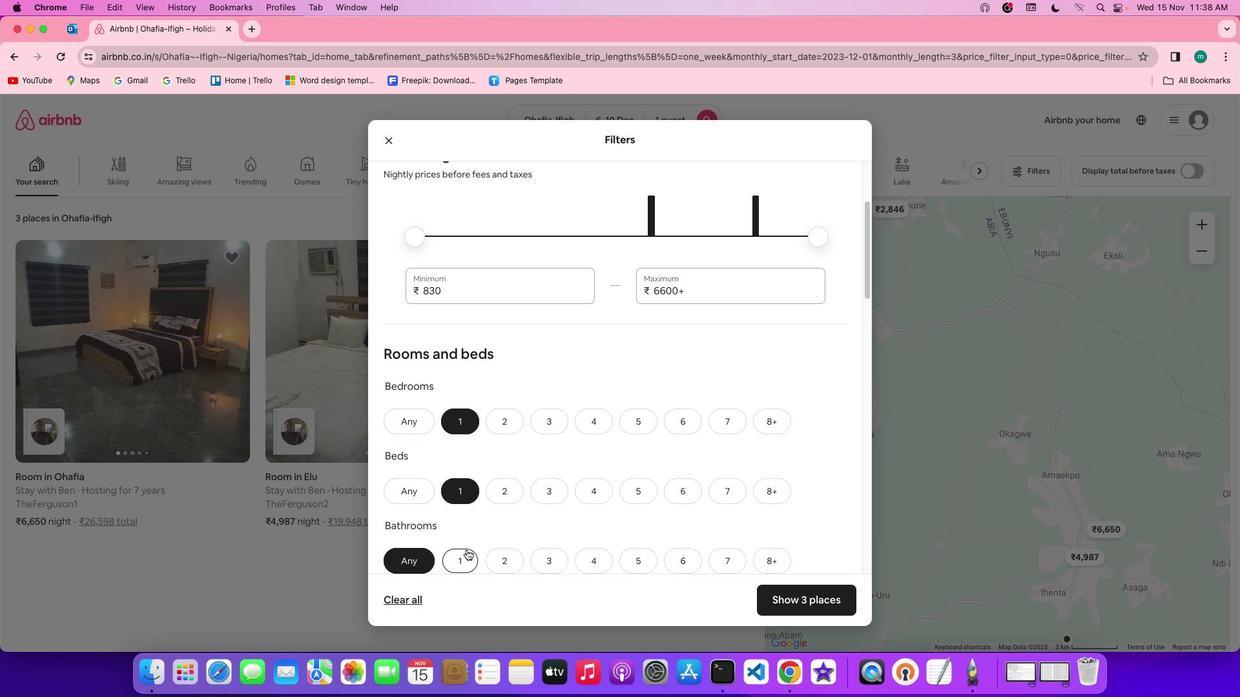 
Action: Mouse moved to (611, 530)
Screenshot: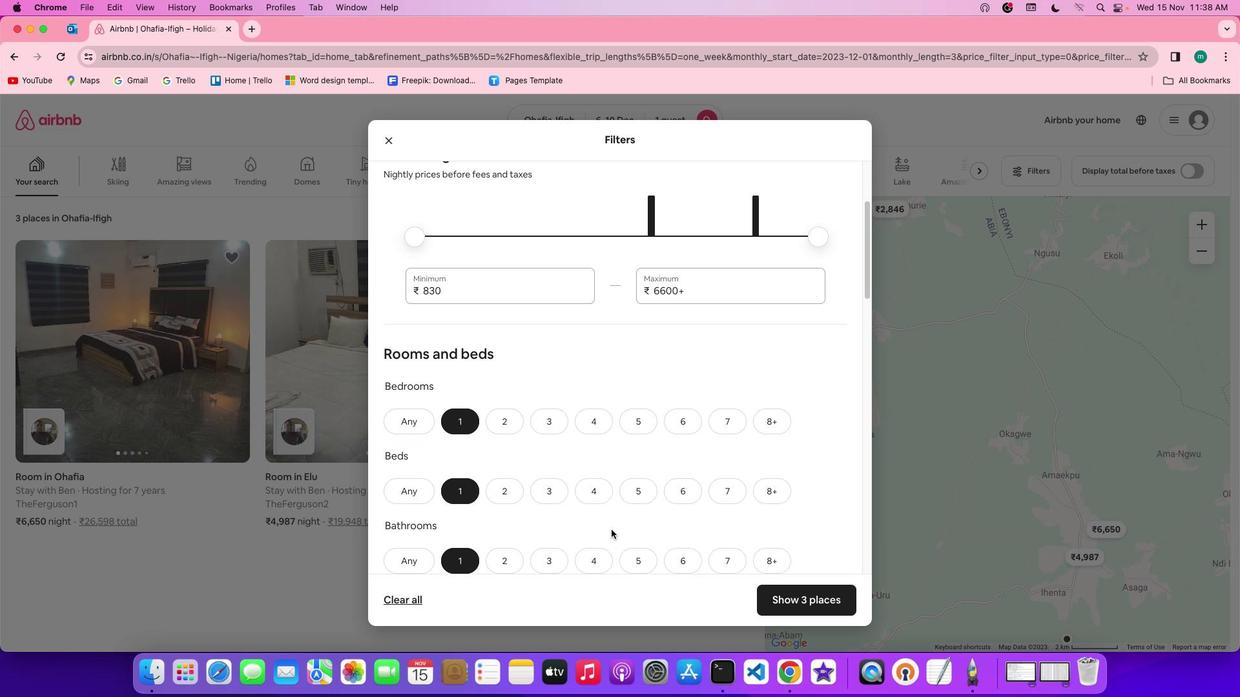 
Action: Mouse scrolled (611, 530) with delta (0, 0)
Screenshot: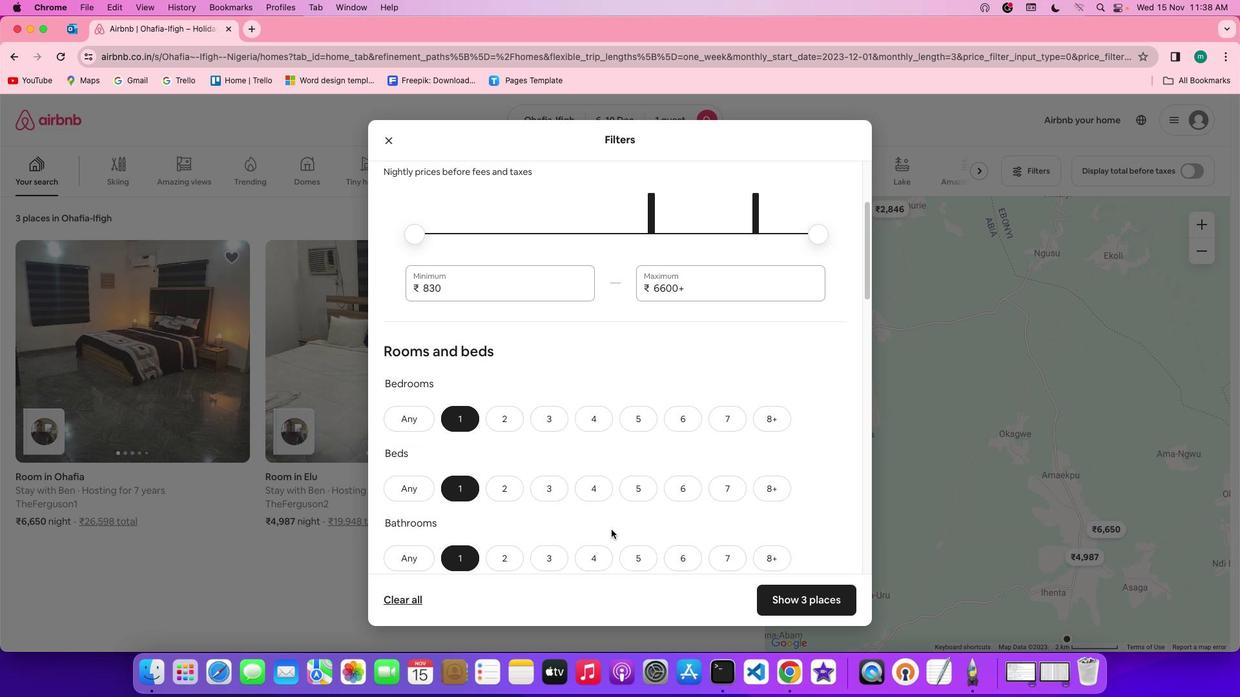 
Action: Mouse scrolled (611, 530) with delta (0, 0)
Screenshot: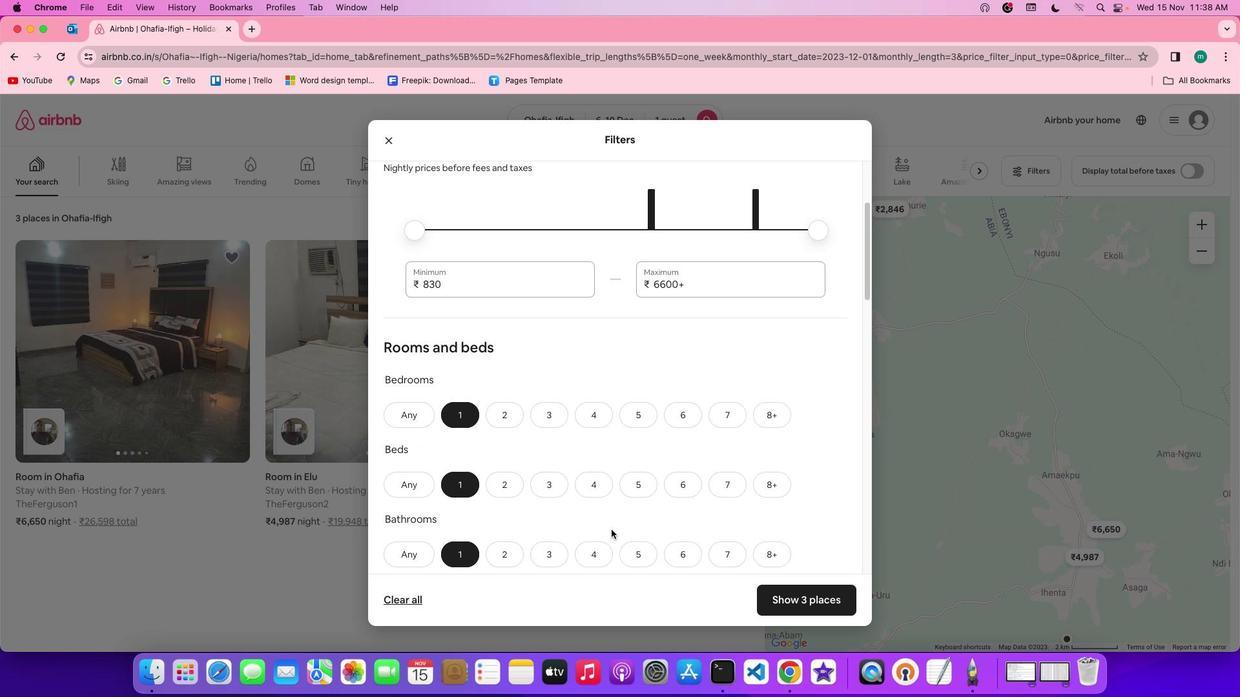 
Action: Mouse scrolled (611, 530) with delta (0, 0)
Screenshot: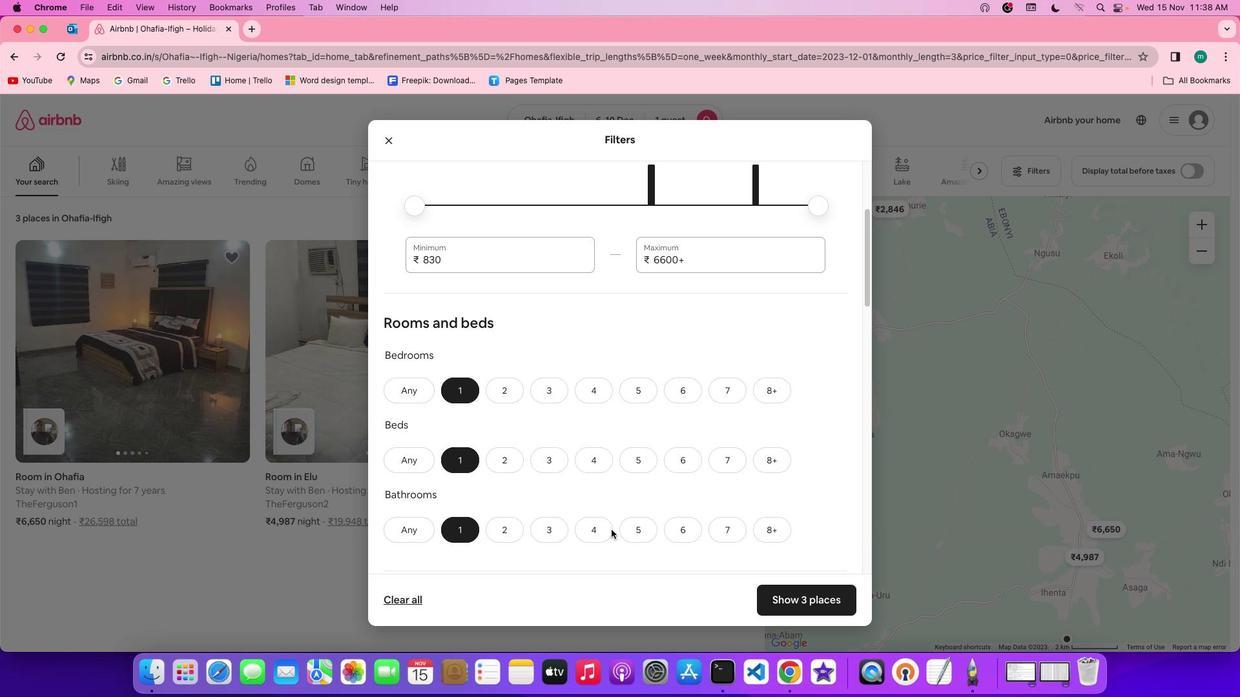 
Action: Mouse moved to (612, 527)
Screenshot: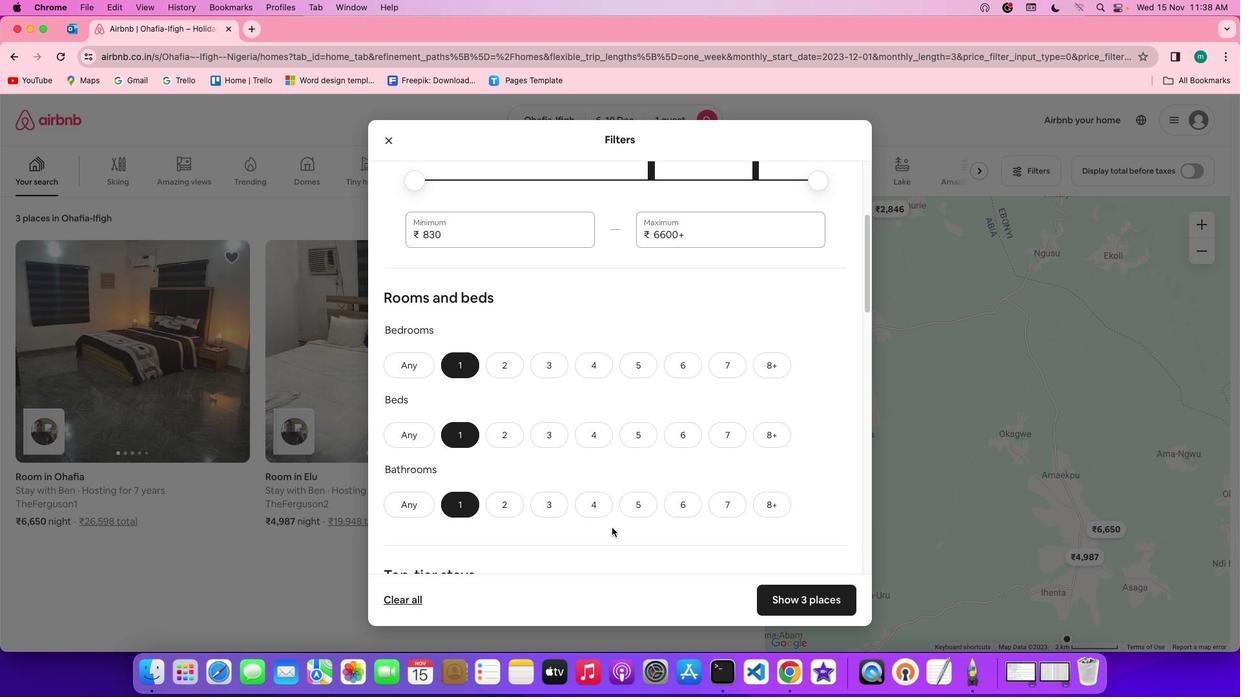 
Action: Mouse scrolled (612, 527) with delta (0, 0)
Screenshot: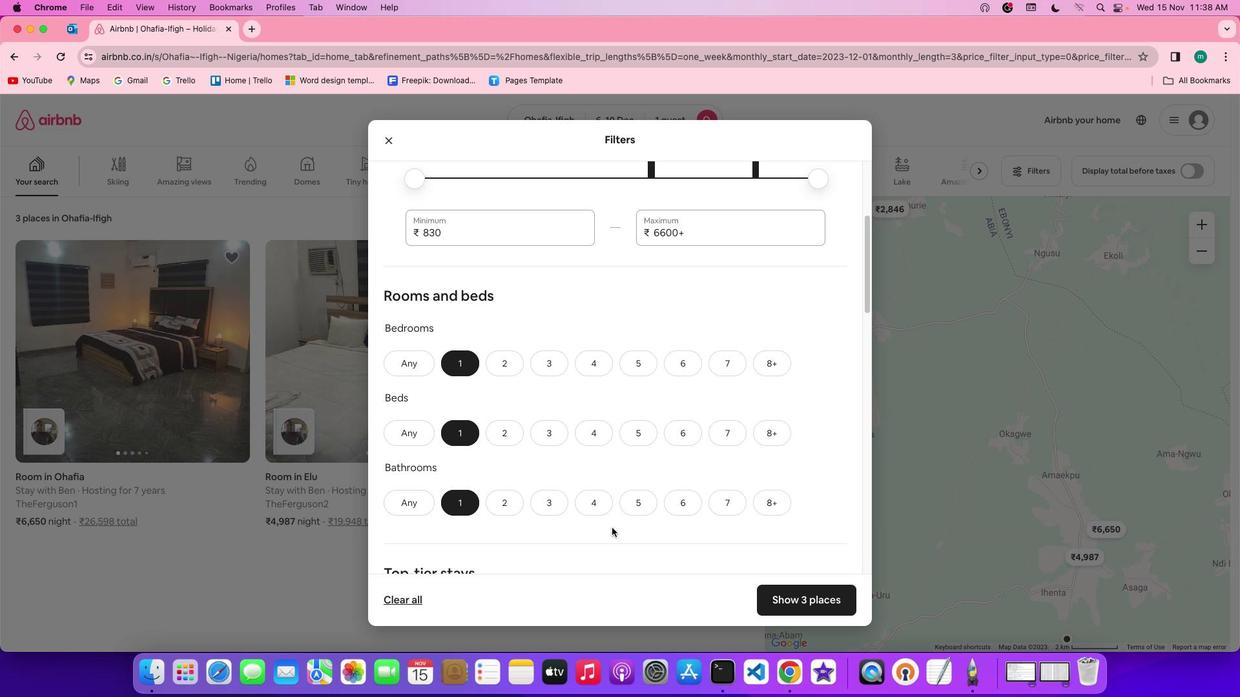 
Action: Mouse scrolled (612, 527) with delta (0, 0)
Screenshot: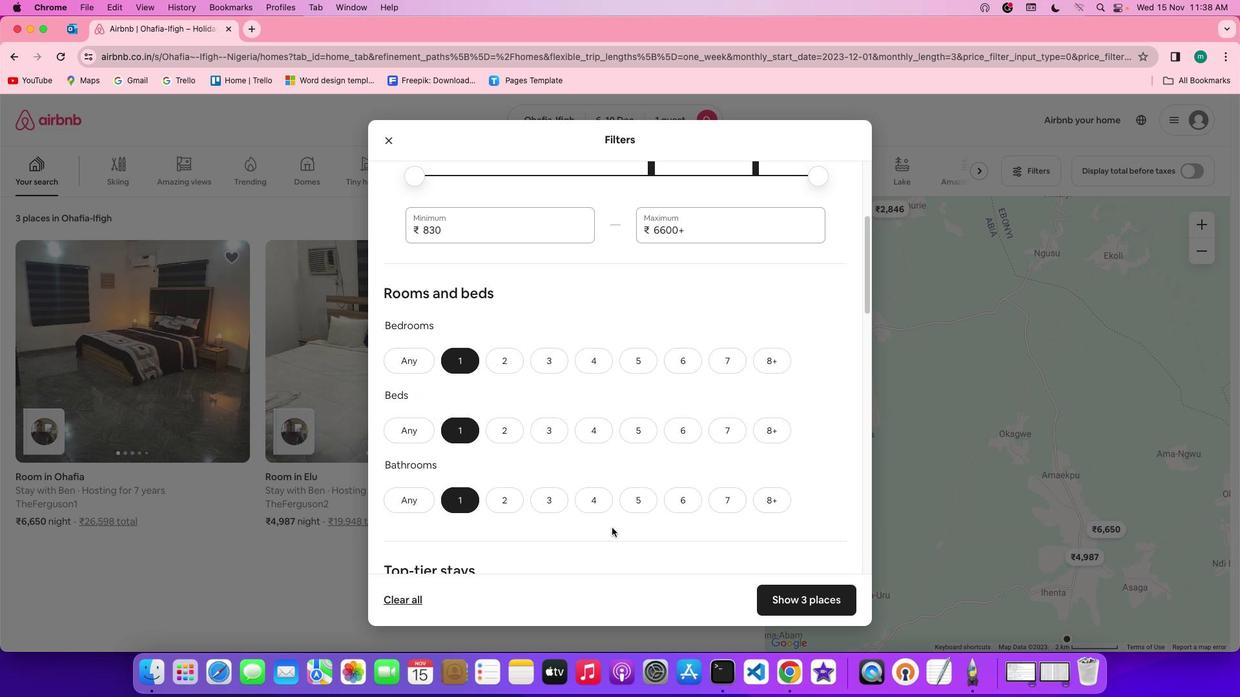 
Action: Mouse scrolled (612, 527) with delta (0, 0)
Screenshot: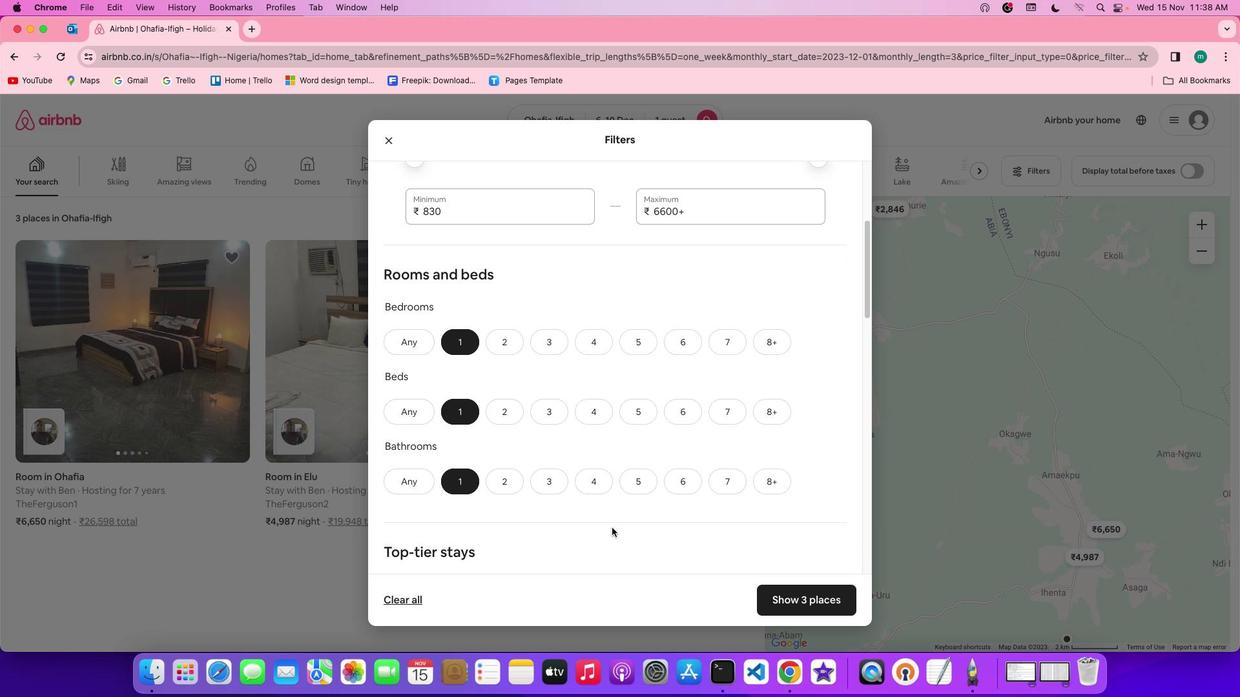 
Action: Mouse scrolled (612, 527) with delta (0, 0)
Screenshot: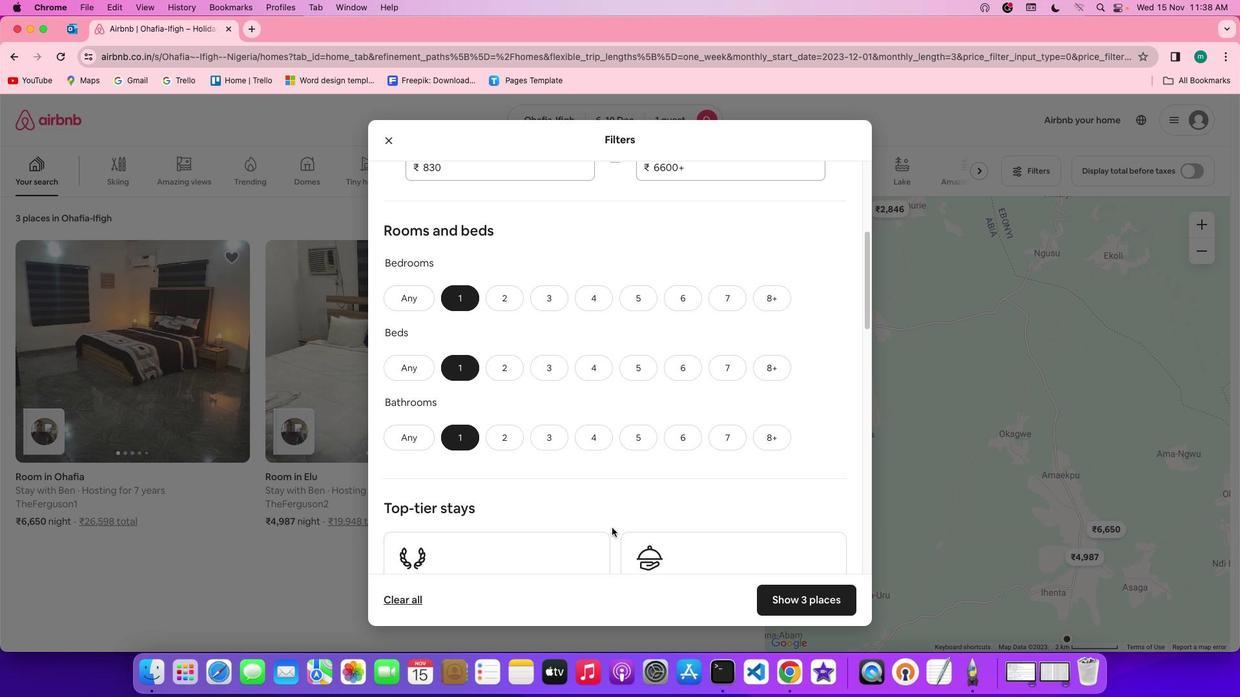 
Action: Mouse scrolled (612, 527) with delta (0, 0)
Screenshot: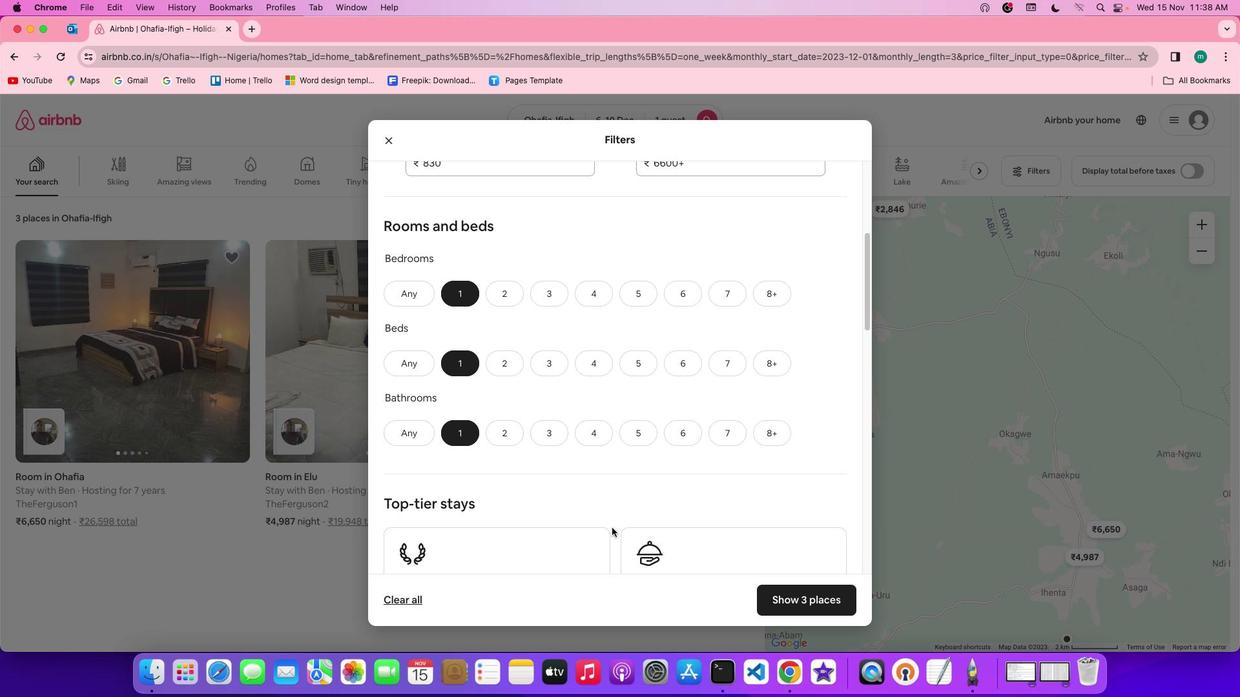 
Action: Mouse scrolled (612, 527) with delta (0, -1)
Screenshot: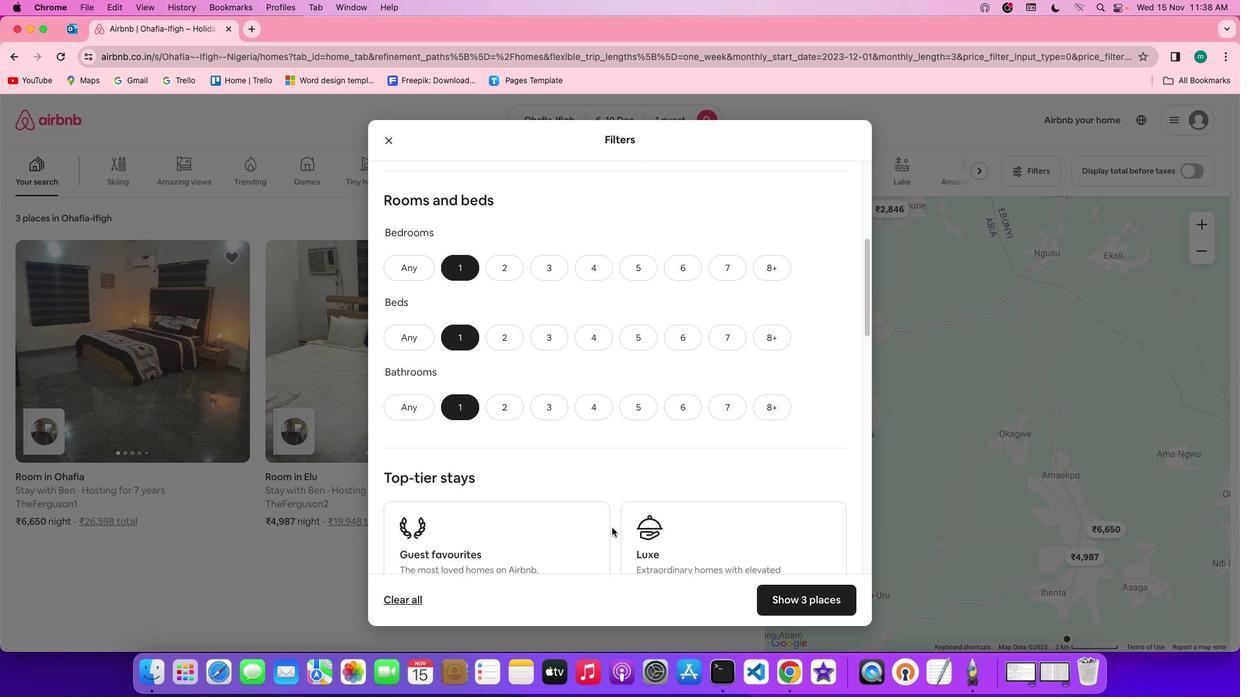
Action: Mouse scrolled (612, 527) with delta (0, -1)
Screenshot: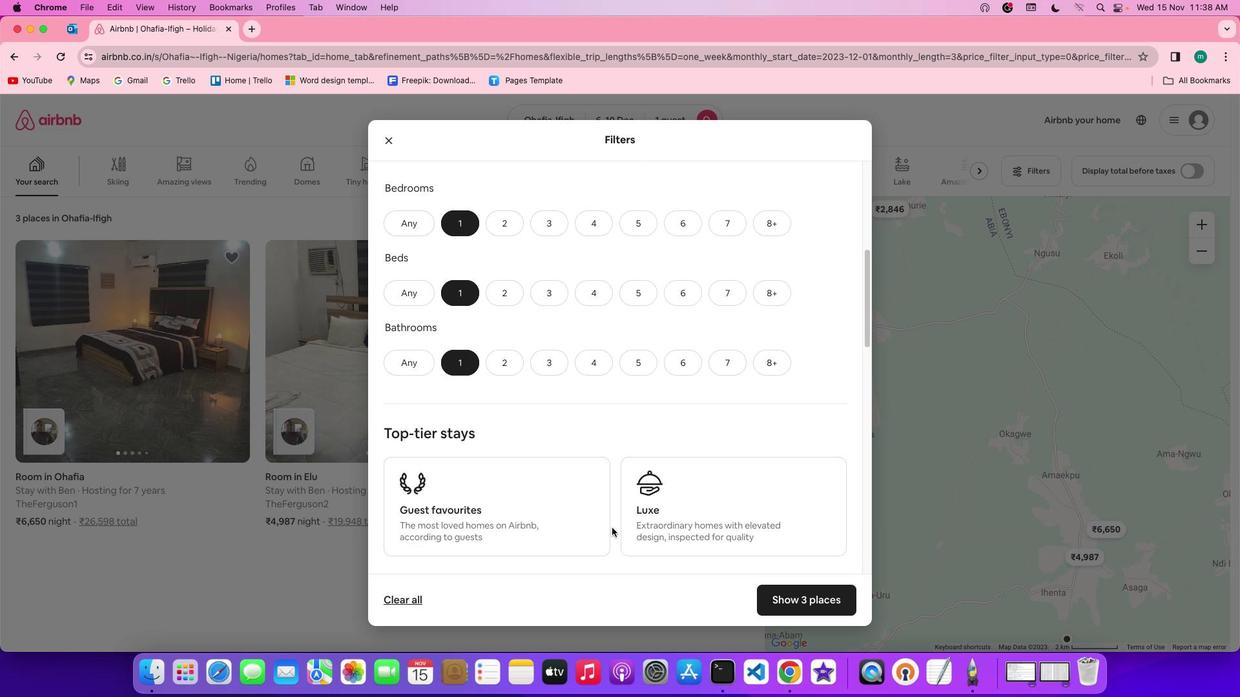 
Action: Mouse scrolled (612, 527) with delta (0, 0)
Screenshot: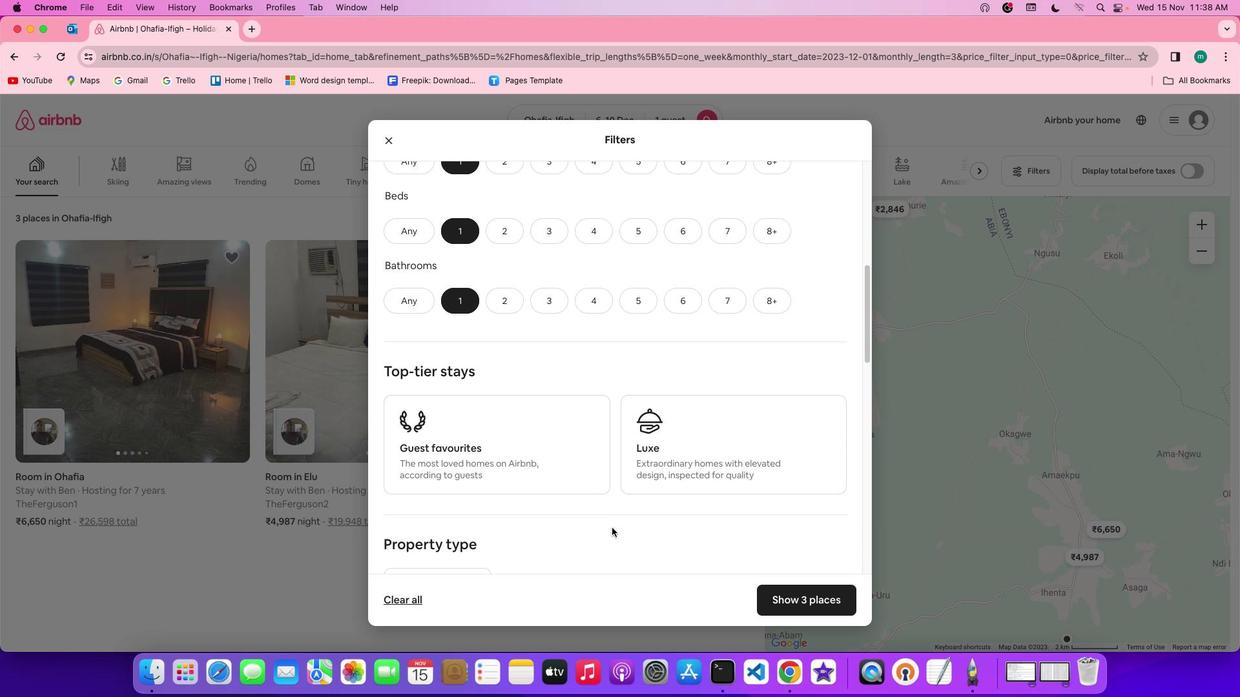 
Action: Mouse scrolled (612, 527) with delta (0, 0)
Screenshot: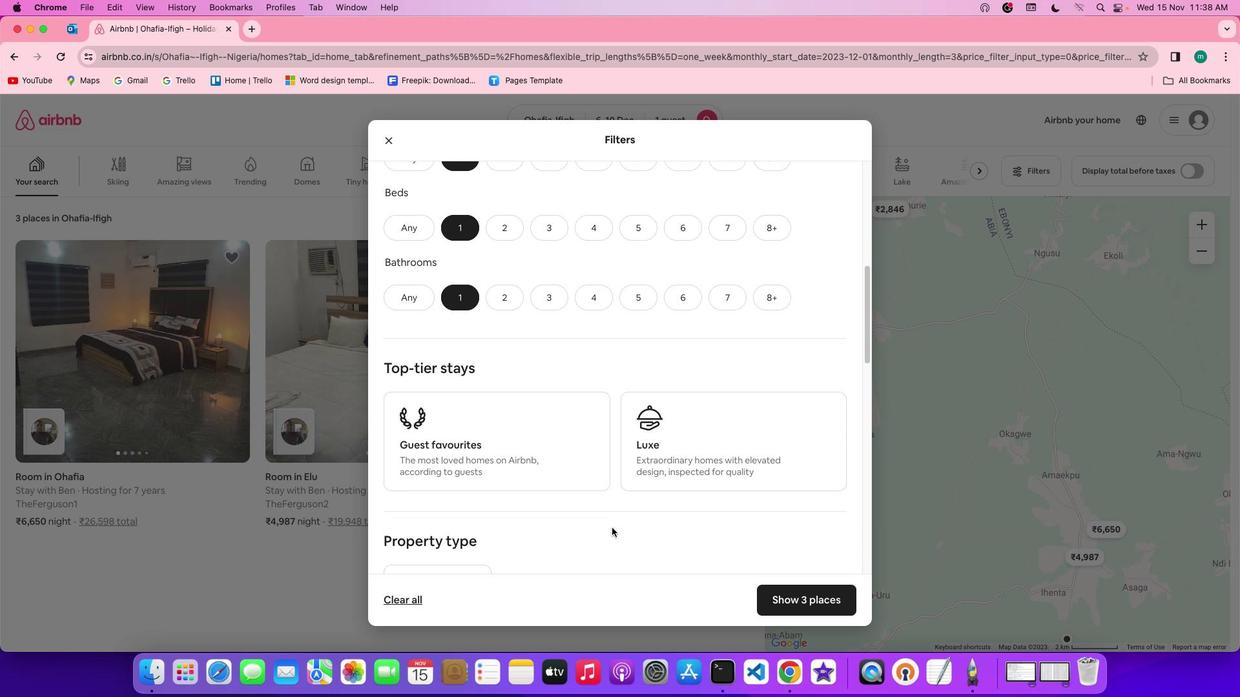 
Action: Mouse scrolled (612, 527) with delta (0, 0)
Screenshot: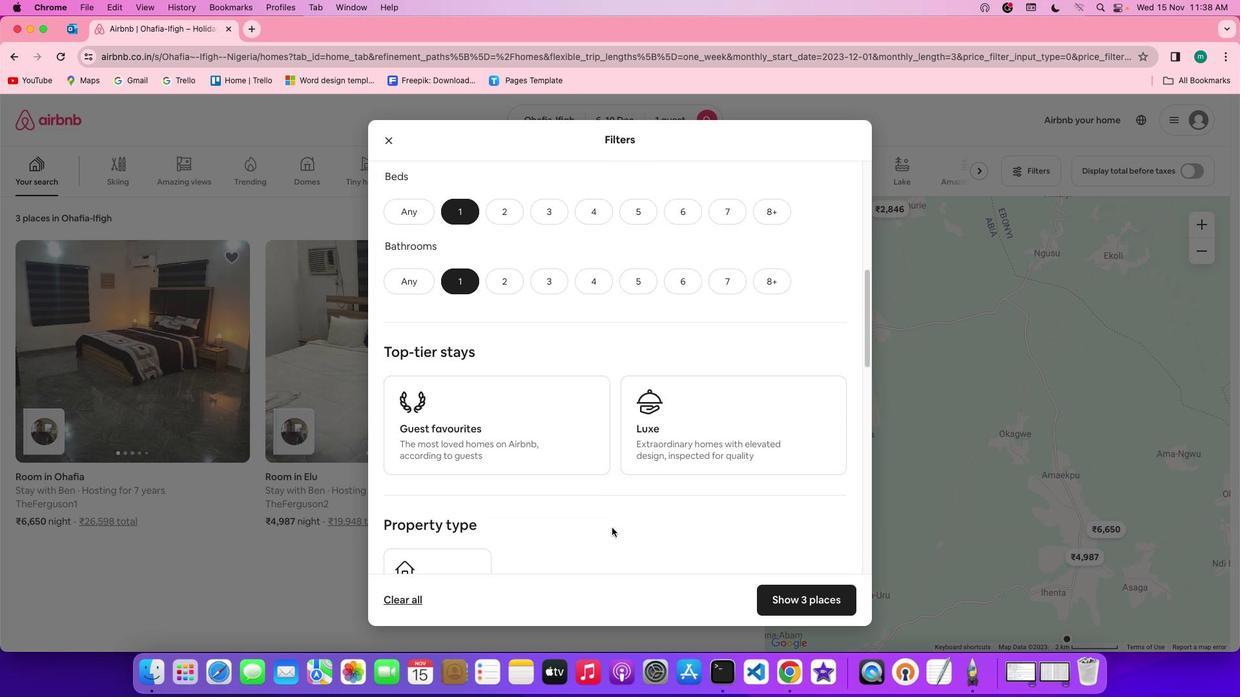 
Action: Mouse moved to (611, 527)
Screenshot: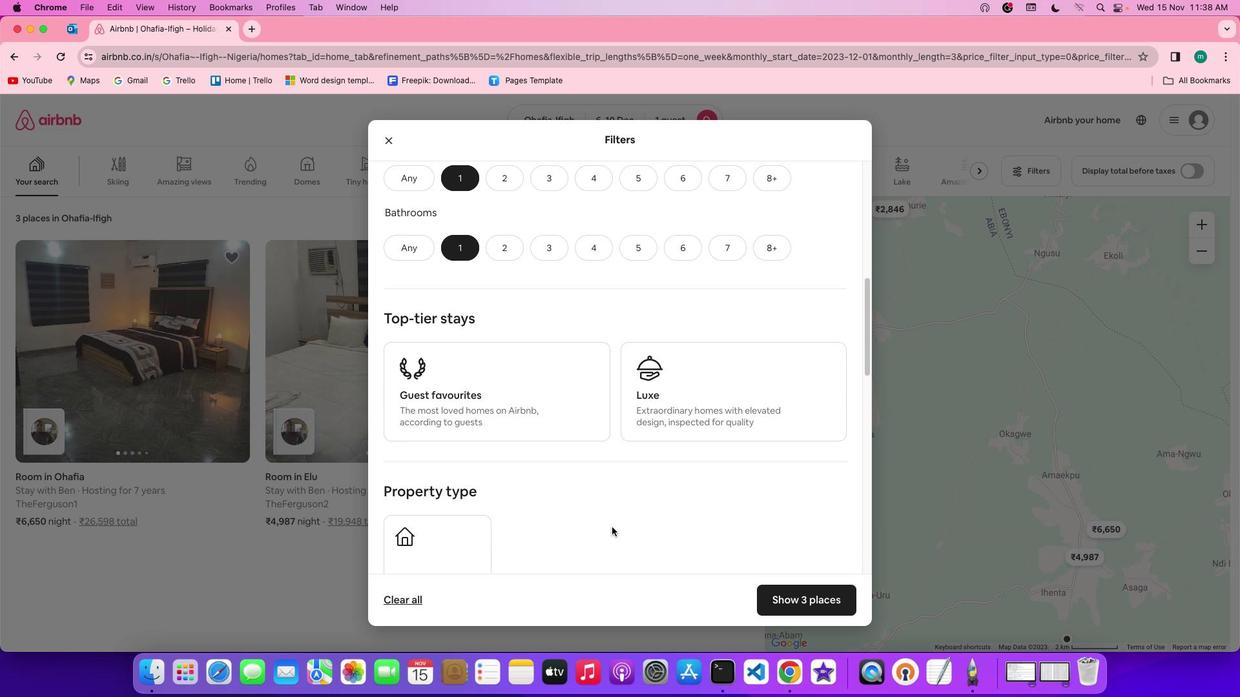 
Action: Mouse scrolled (611, 527) with delta (0, 0)
Screenshot: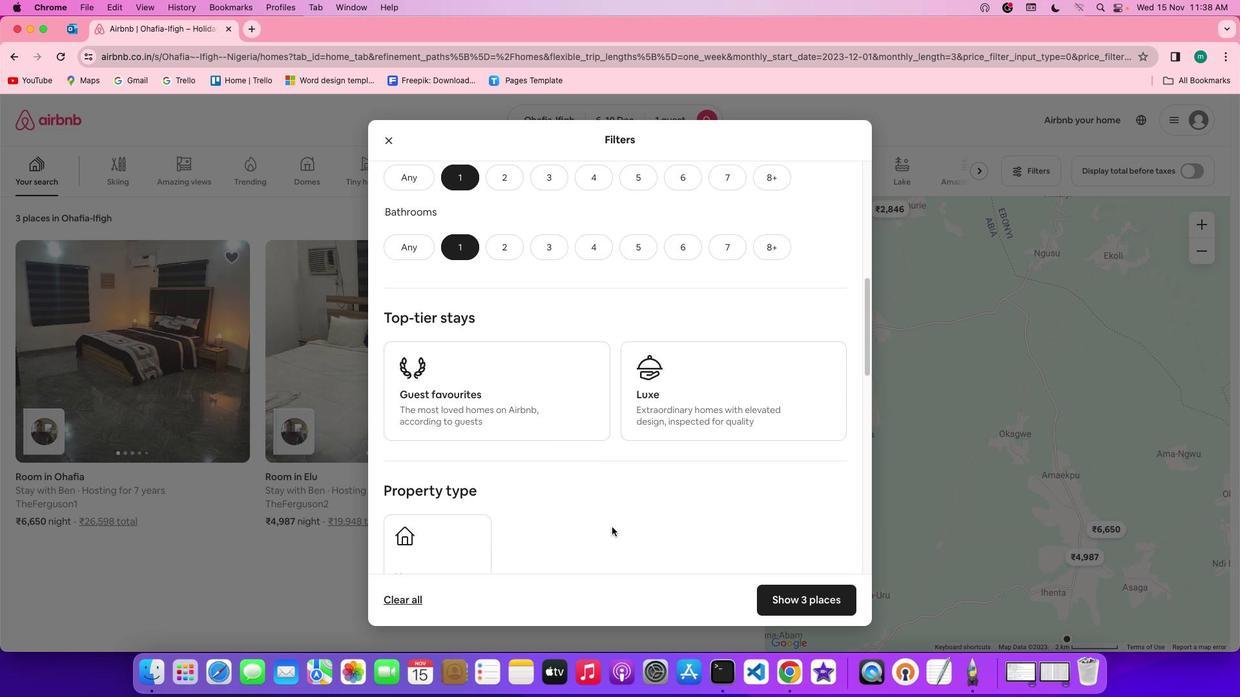 
Action: Mouse scrolled (611, 527) with delta (0, 0)
Screenshot: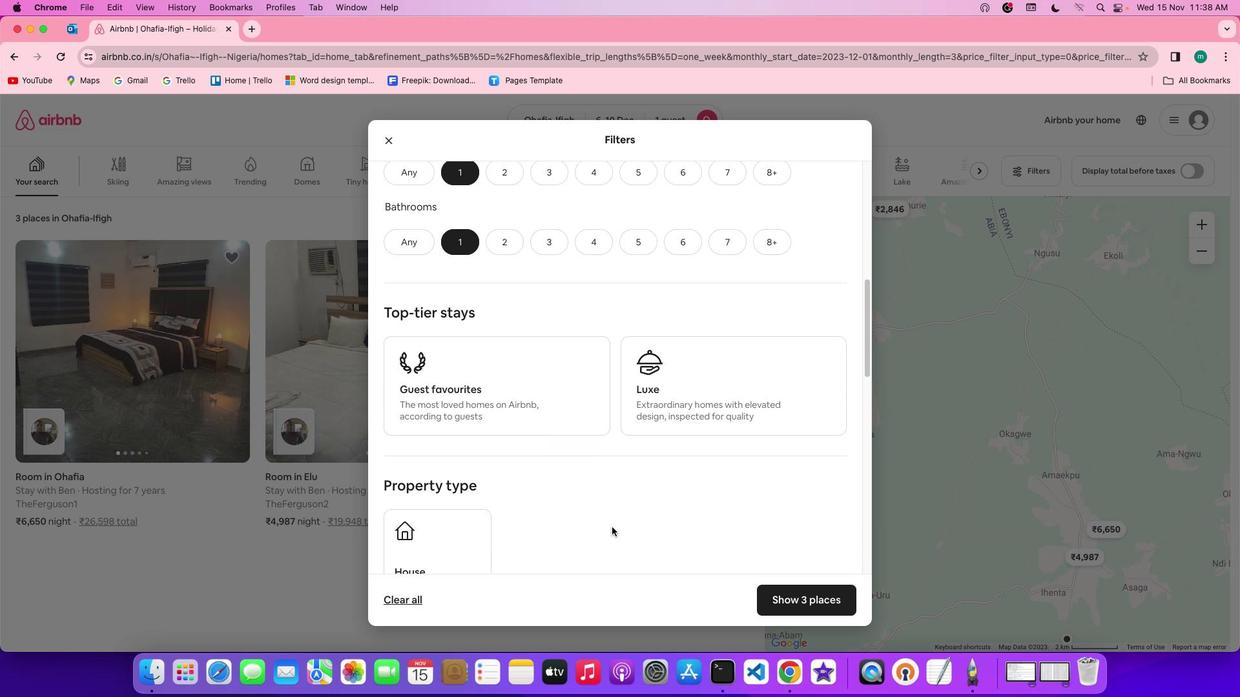 
Action: Mouse scrolled (611, 527) with delta (0, 0)
Screenshot: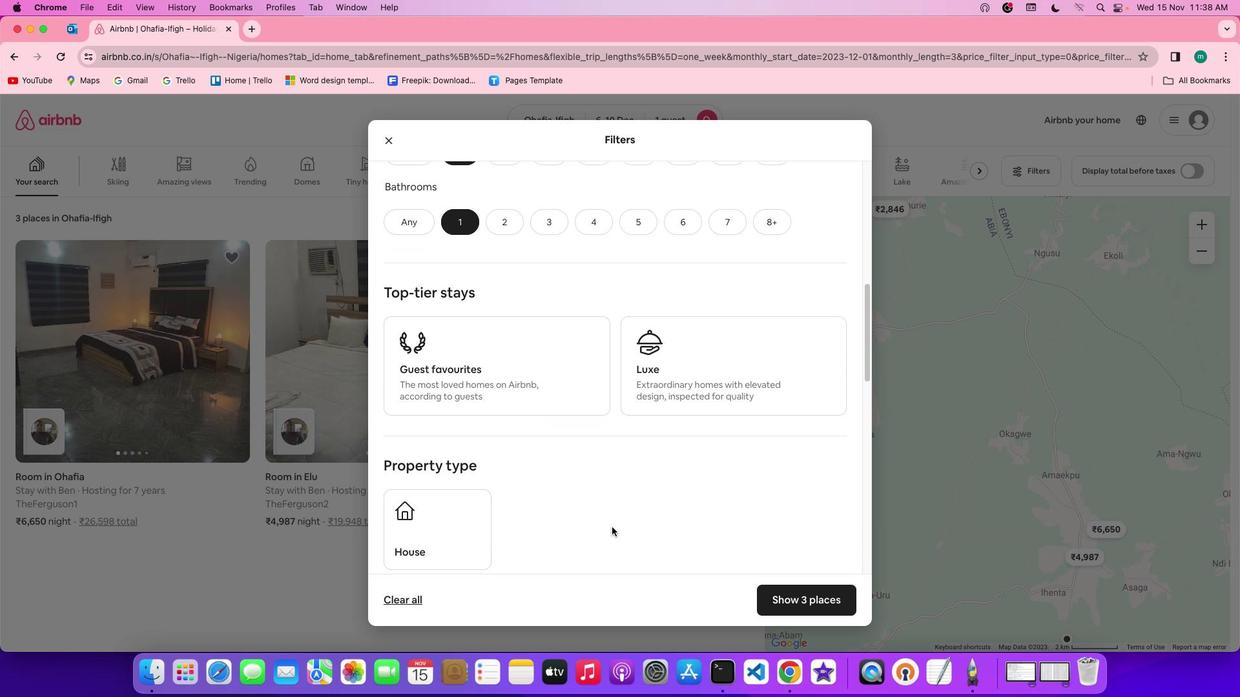 
Action: Mouse scrolled (611, 527) with delta (0, 0)
Screenshot: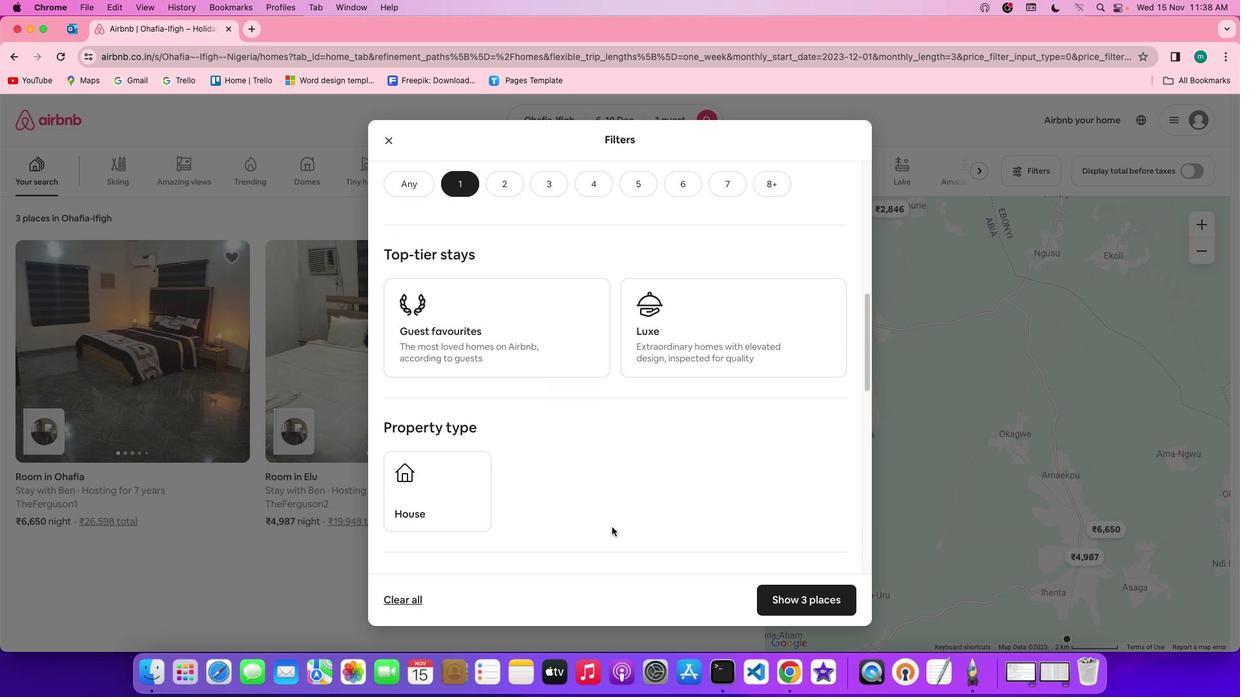 
Action: Mouse scrolled (611, 527) with delta (0, 0)
Screenshot: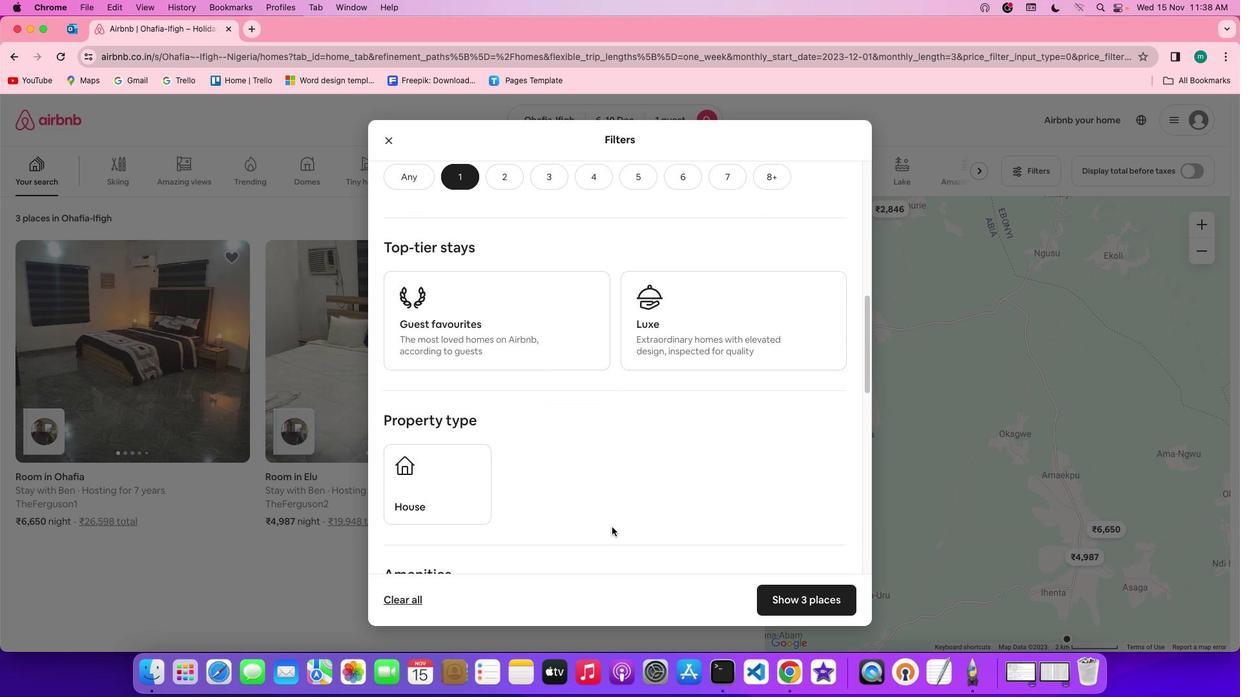 
Action: Mouse moved to (611, 526)
Screenshot: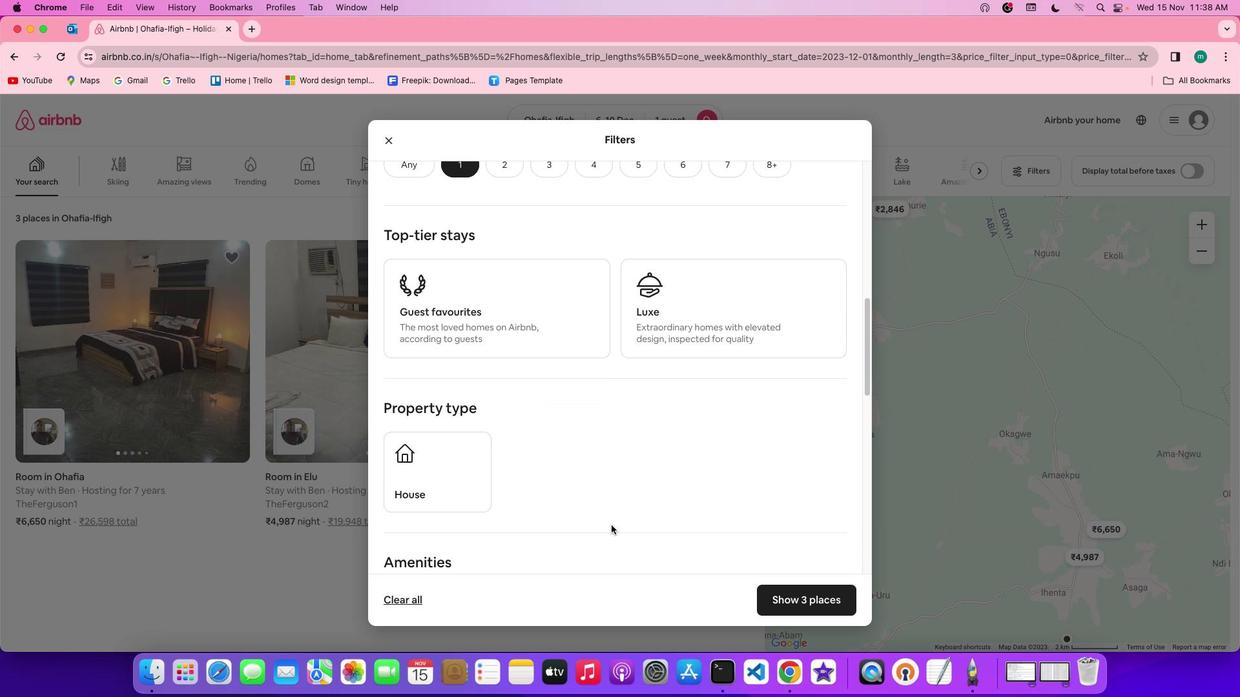 
Action: Mouse scrolled (611, 526) with delta (0, 0)
Screenshot: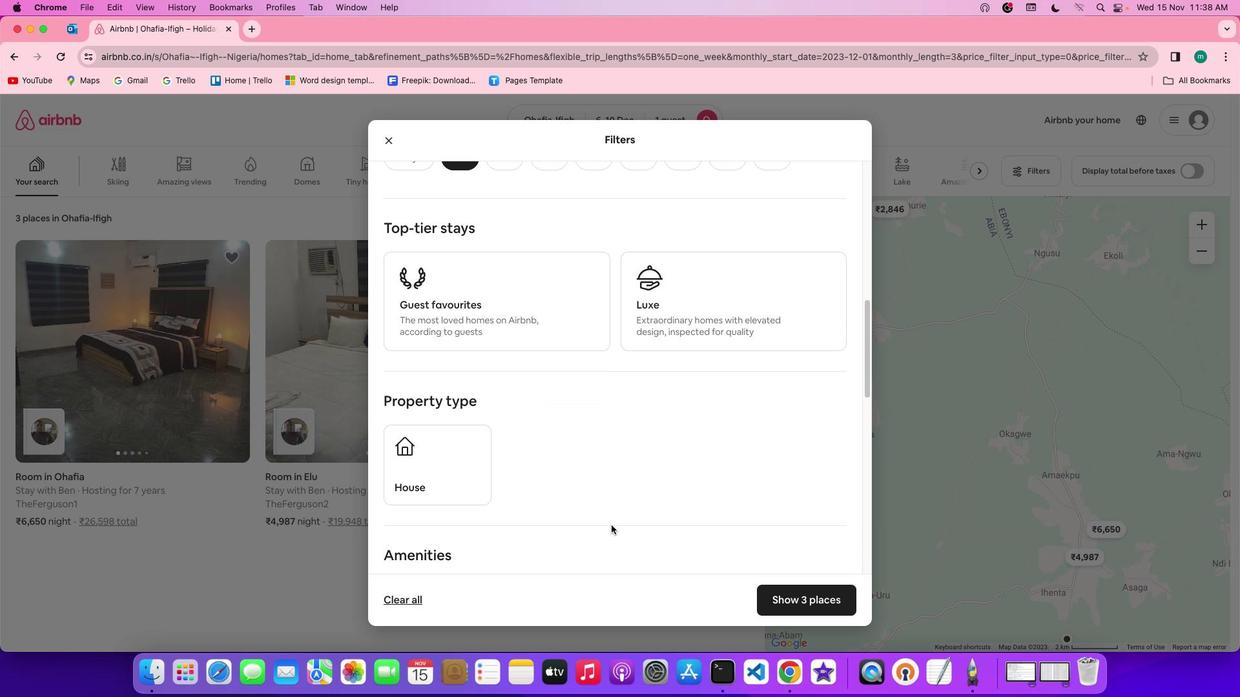 
Action: Mouse scrolled (611, 526) with delta (0, 0)
Screenshot: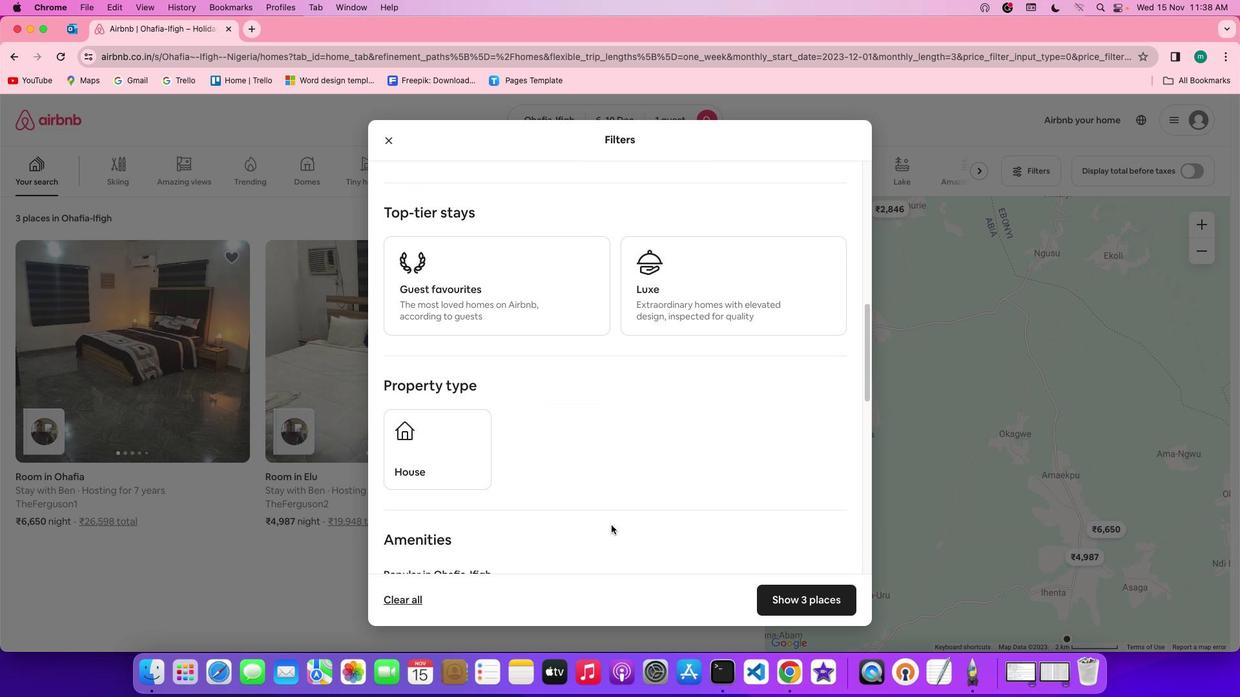 
Action: Mouse scrolled (611, 526) with delta (0, -1)
Screenshot: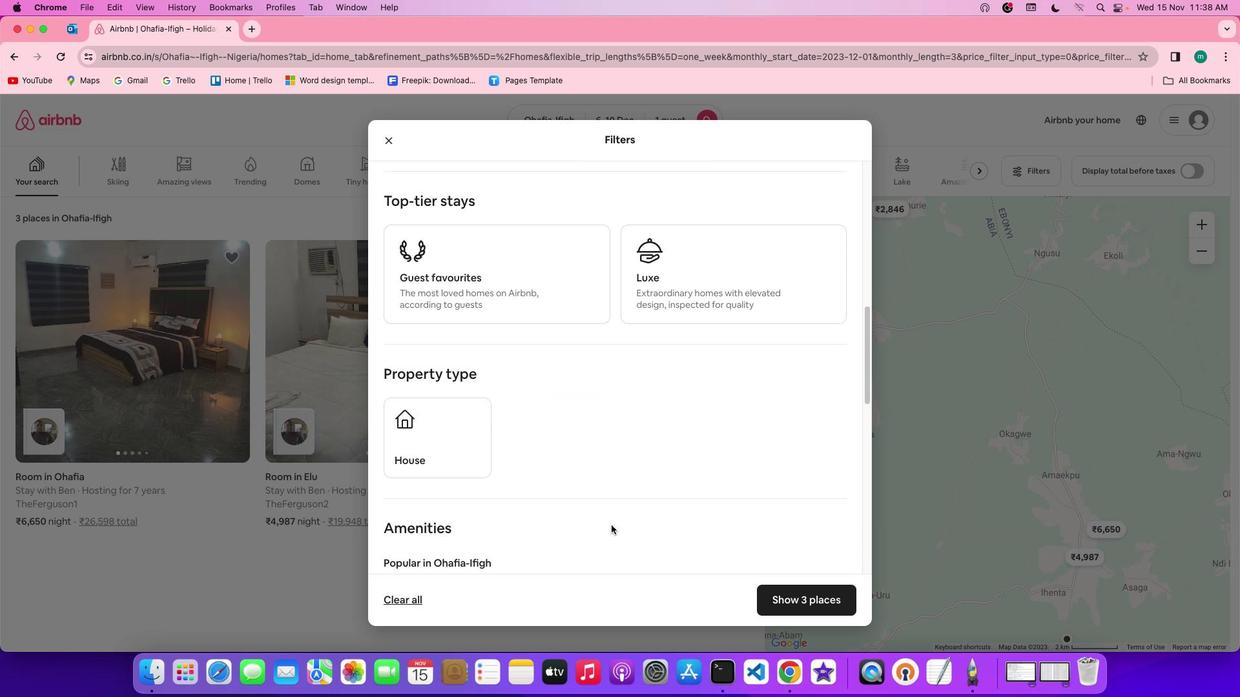 
Action: Mouse scrolled (611, 526) with delta (0, -1)
Screenshot: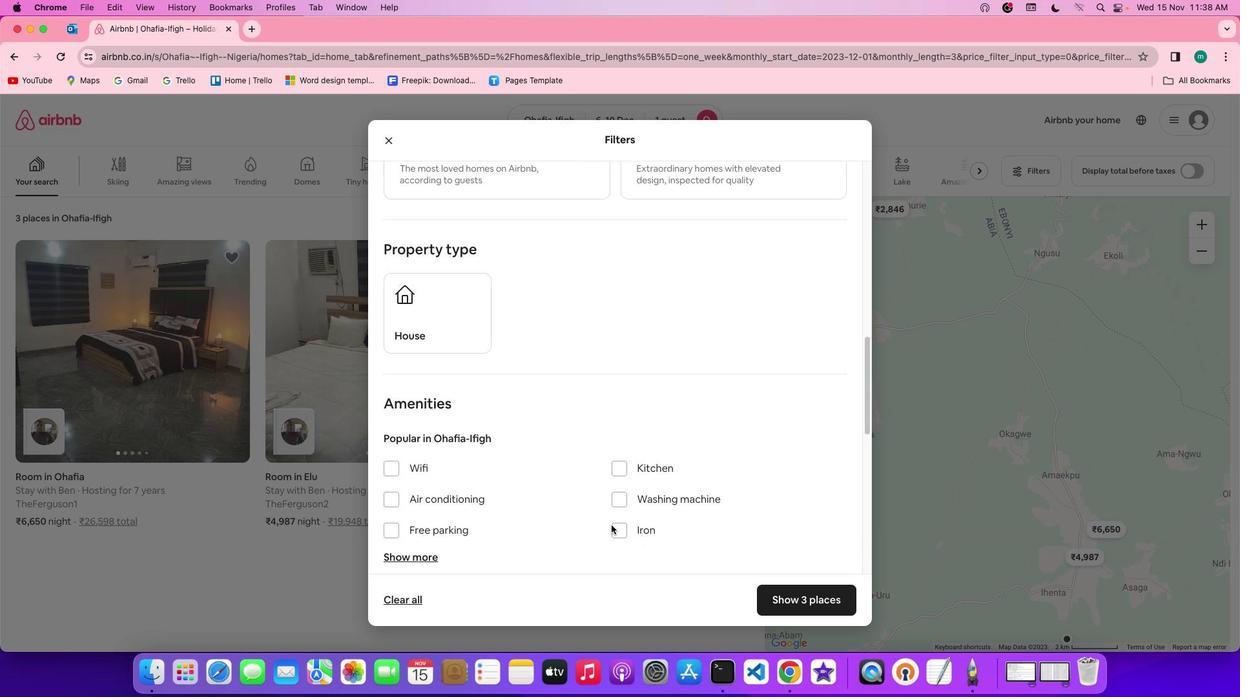 
Action: Mouse scrolled (611, 526) with delta (0, 0)
Screenshot: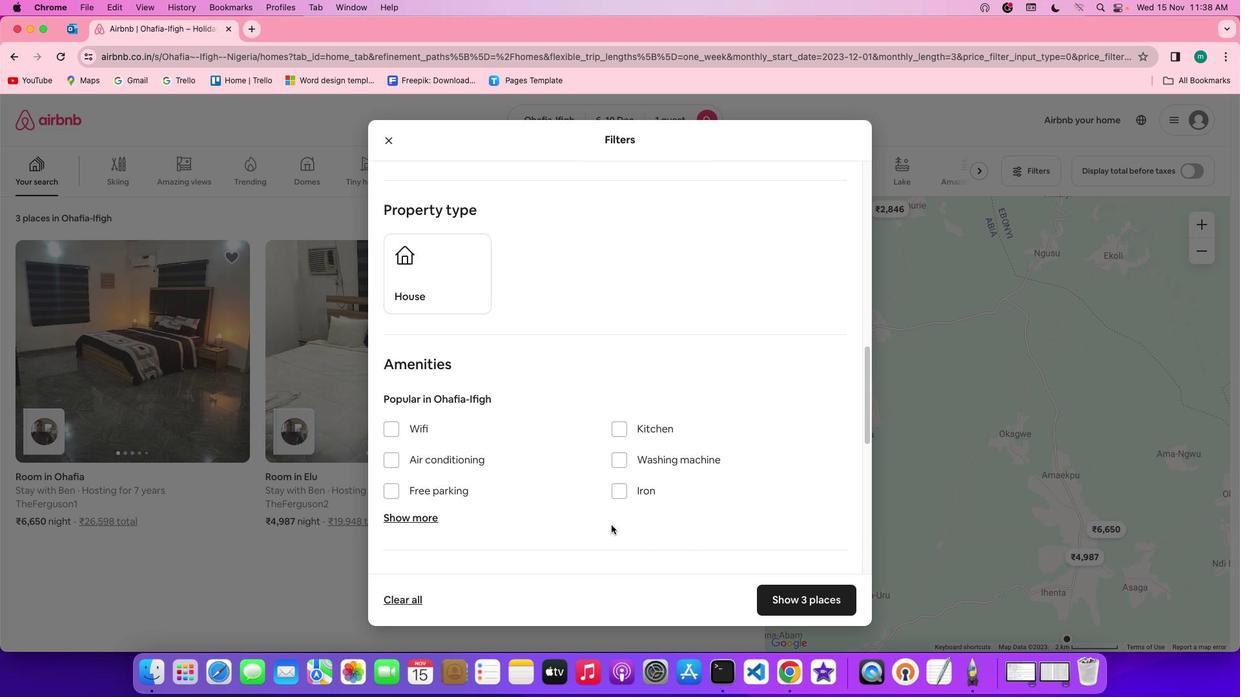 
Action: Mouse scrolled (611, 526) with delta (0, 0)
Screenshot: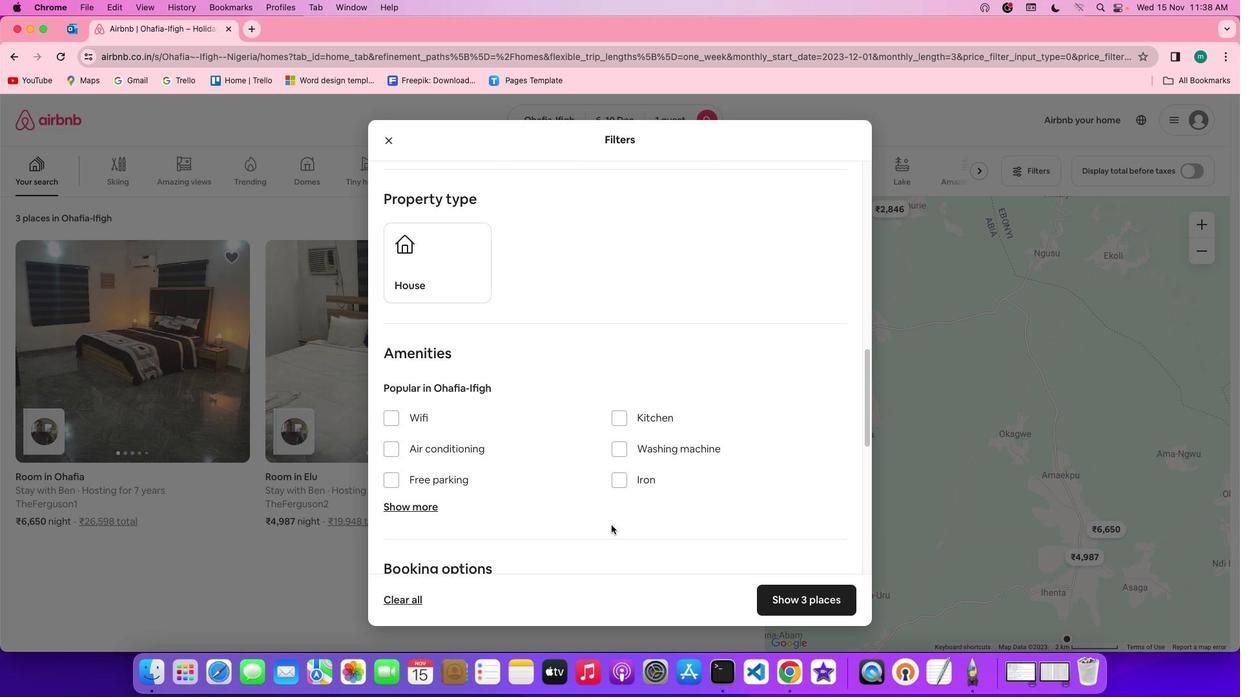 
Action: Mouse scrolled (611, 526) with delta (0, -1)
Screenshot: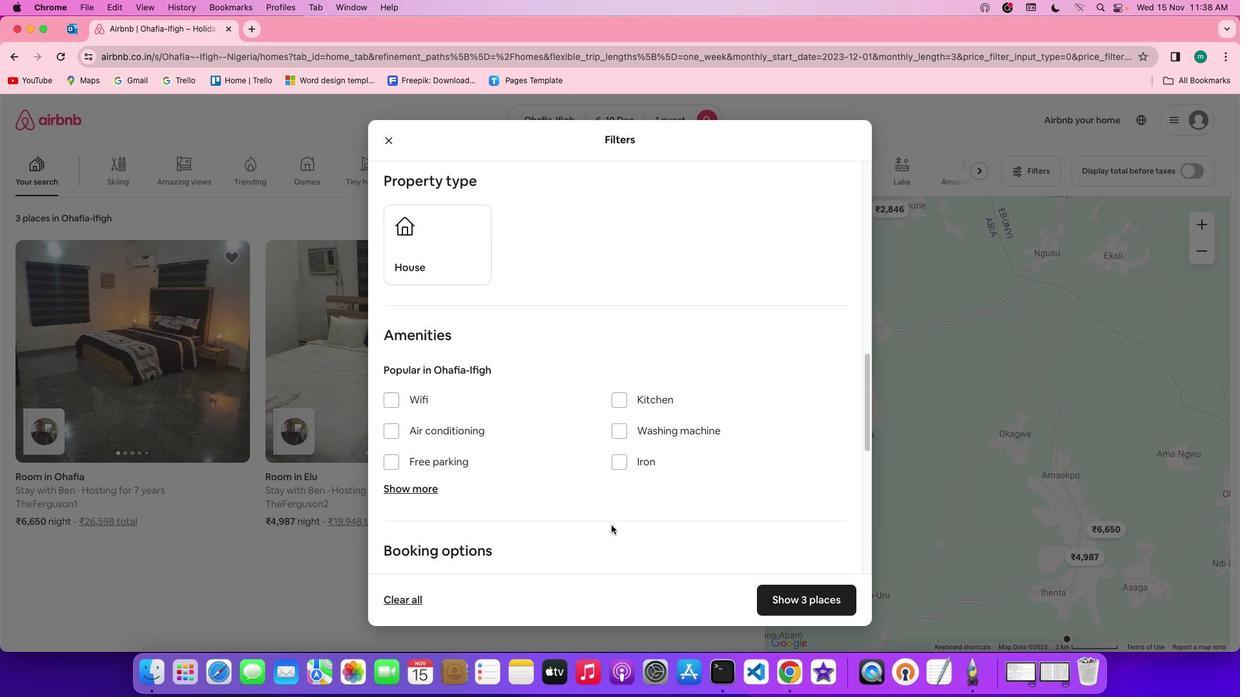 
Action: Mouse scrolled (611, 526) with delta (0, -1)
Screenshot: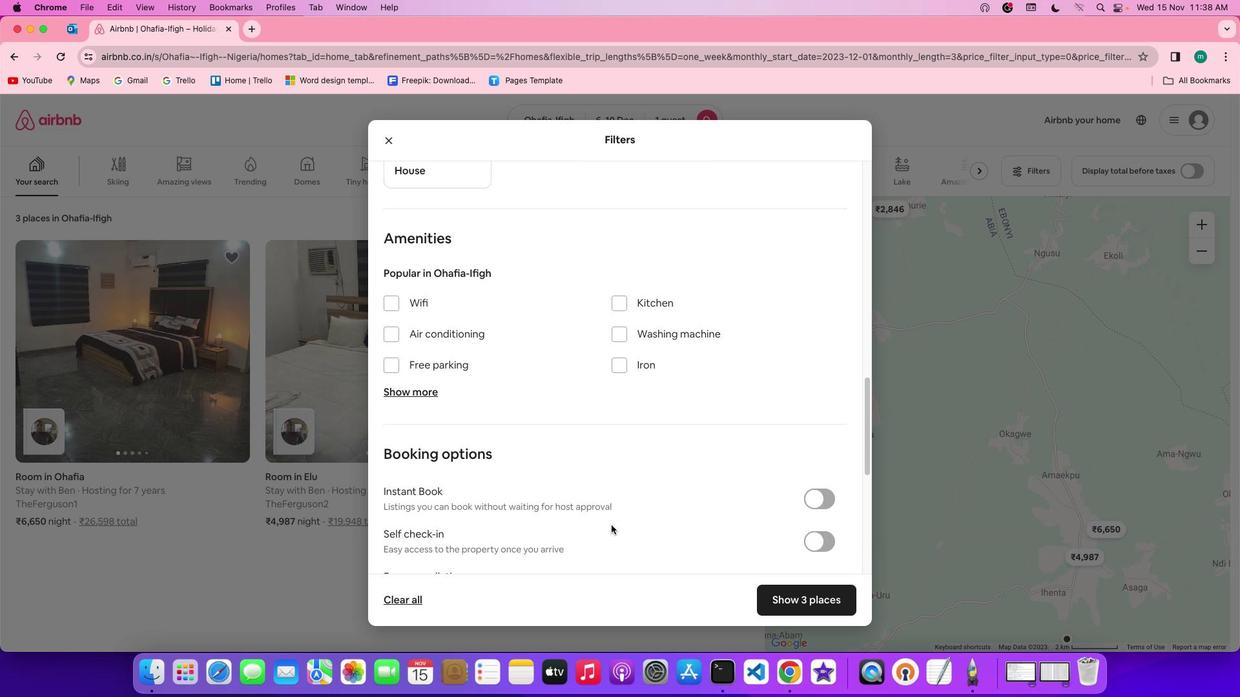 
Action: Mouse scrolled (611, 526) with delta (0, 0)
Screenshot: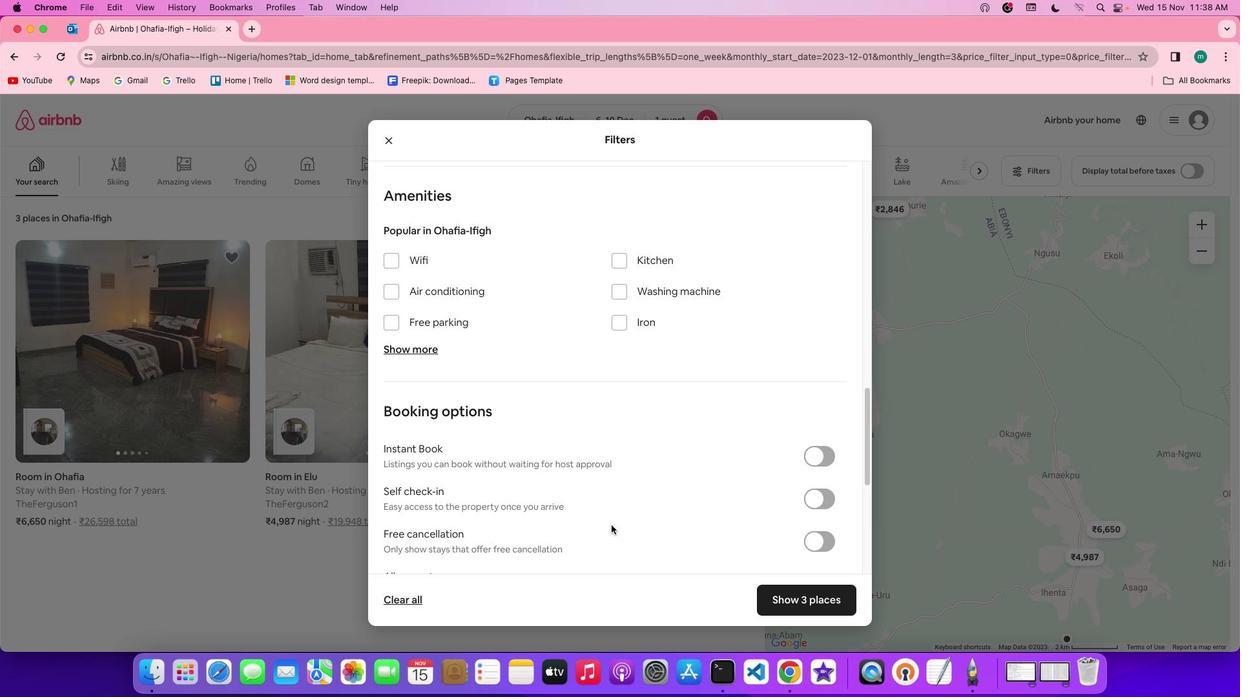 
Action: Mouse scrolled (611, 526) with delta (0, 0)
Screenshot: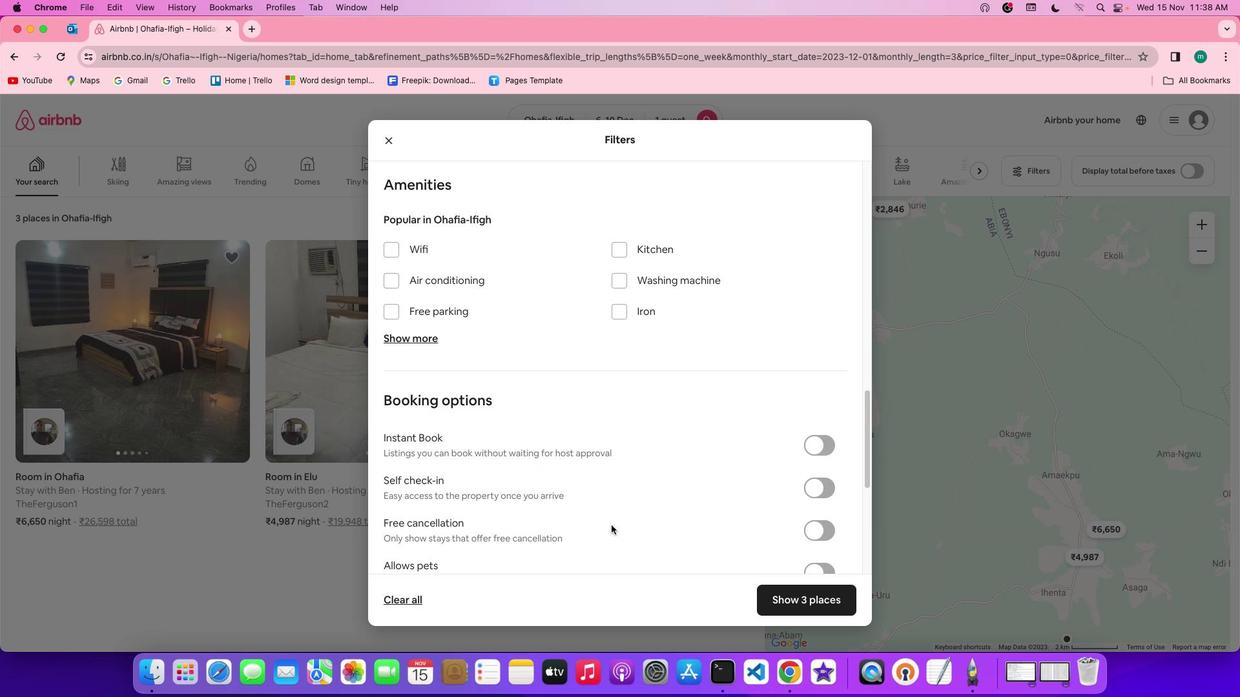 
Action: Mouse scrolled (611, 526) with delta (0, 0)
Screenshot: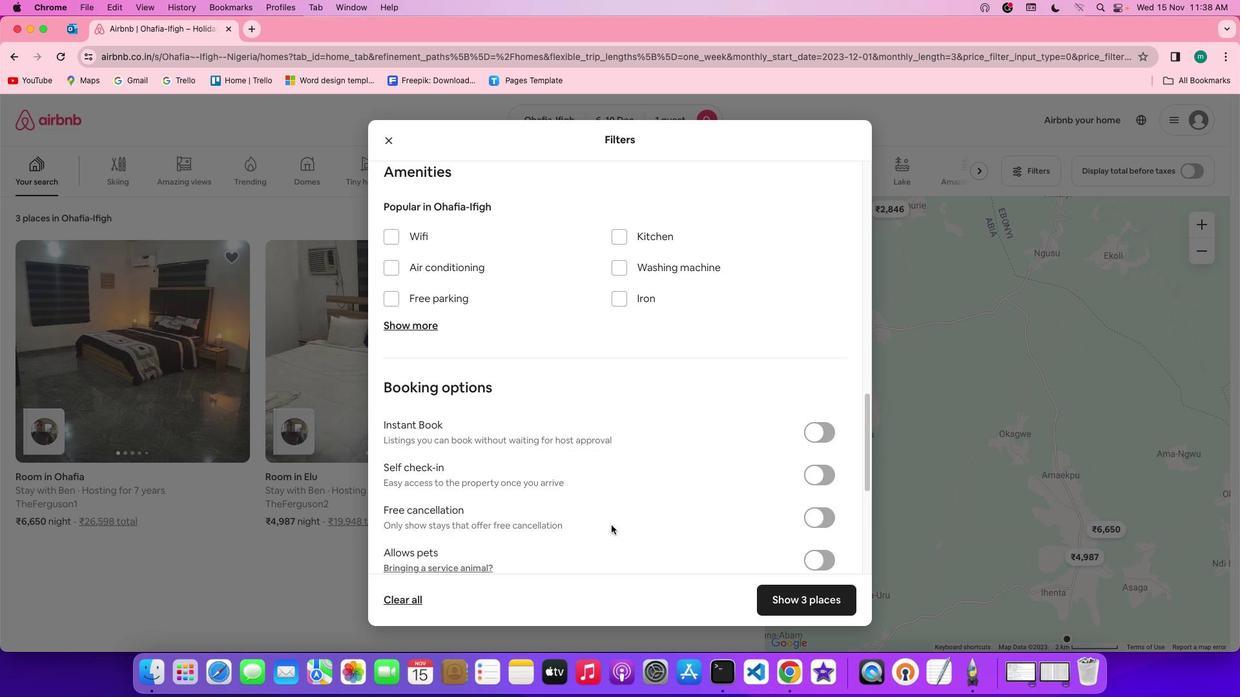 
Action: Mouse scrolled (611, 526) with delta (0, 0)
Screenshot: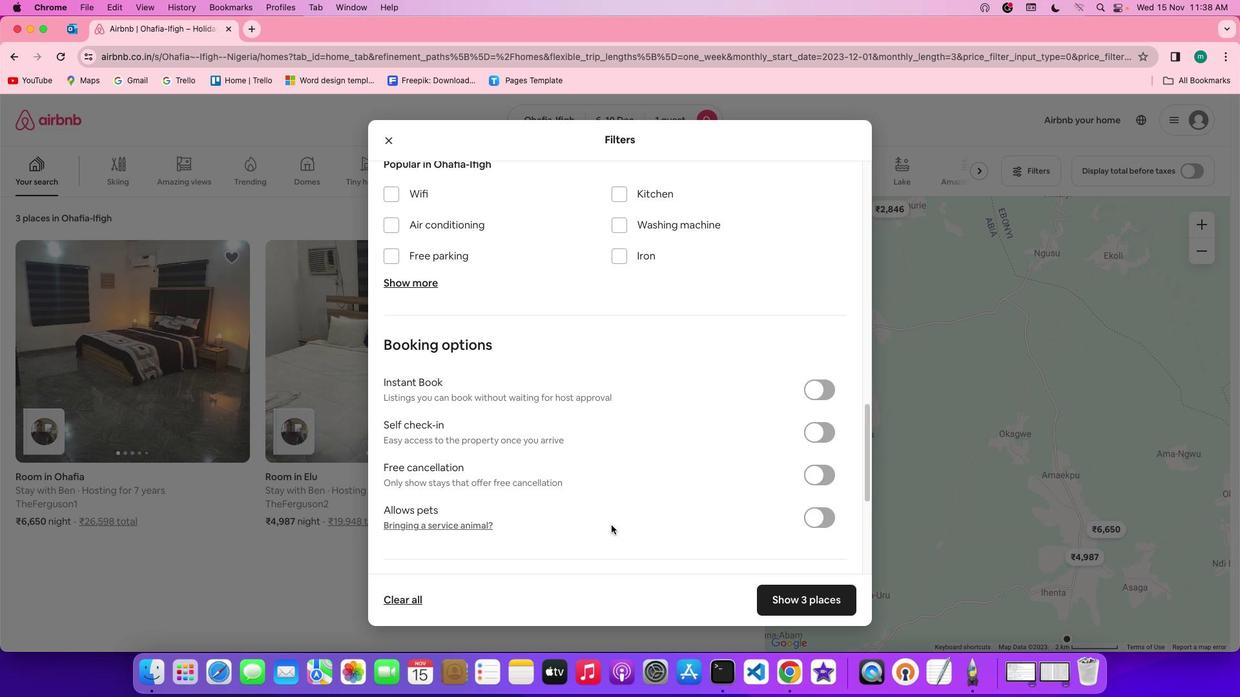
Action: Mouse scrolled (611, 526) with delta (0, 0)
Screenshot: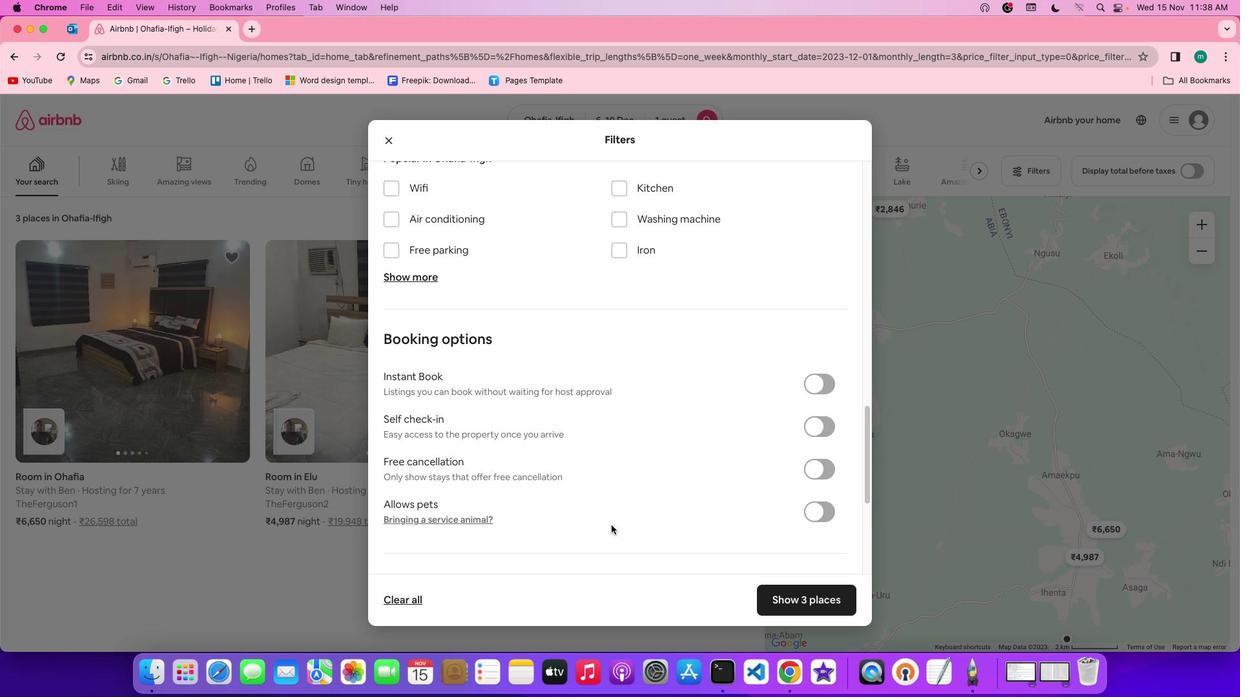
Action: Mouse scrolled (611, 526) with delta (0, 0)
Screenshot: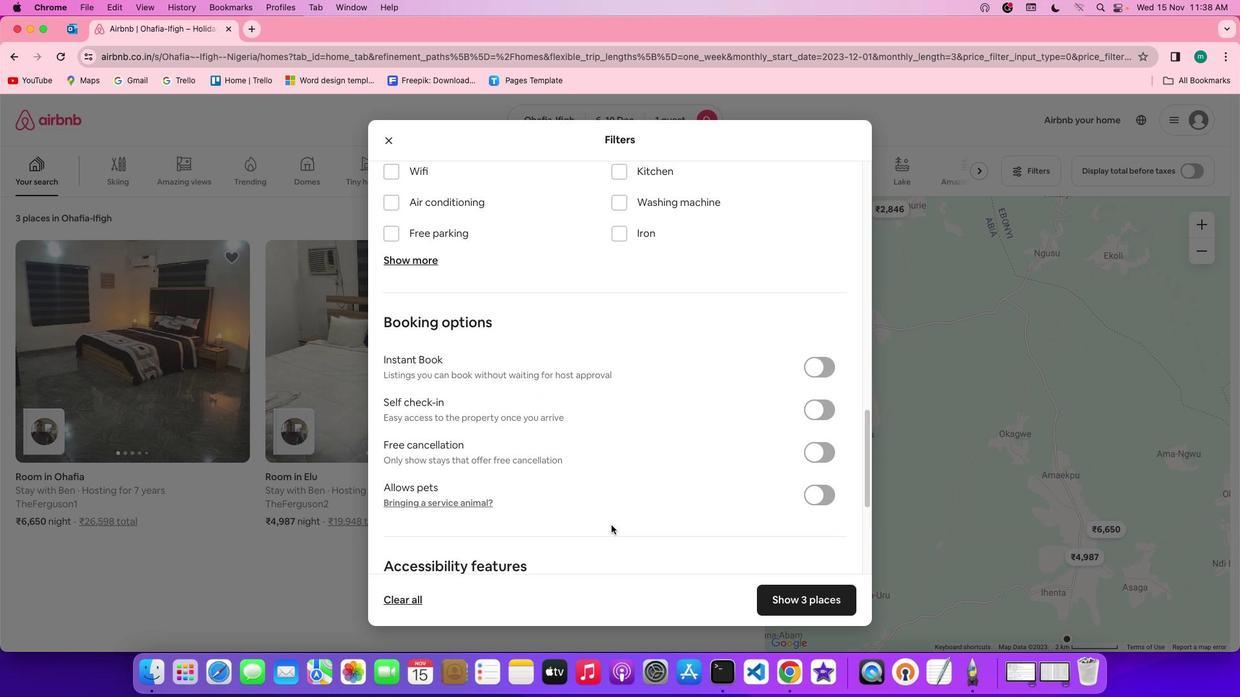
Action: Mouse scrolled (611, 526) with delta (0, 0)
Screenshot: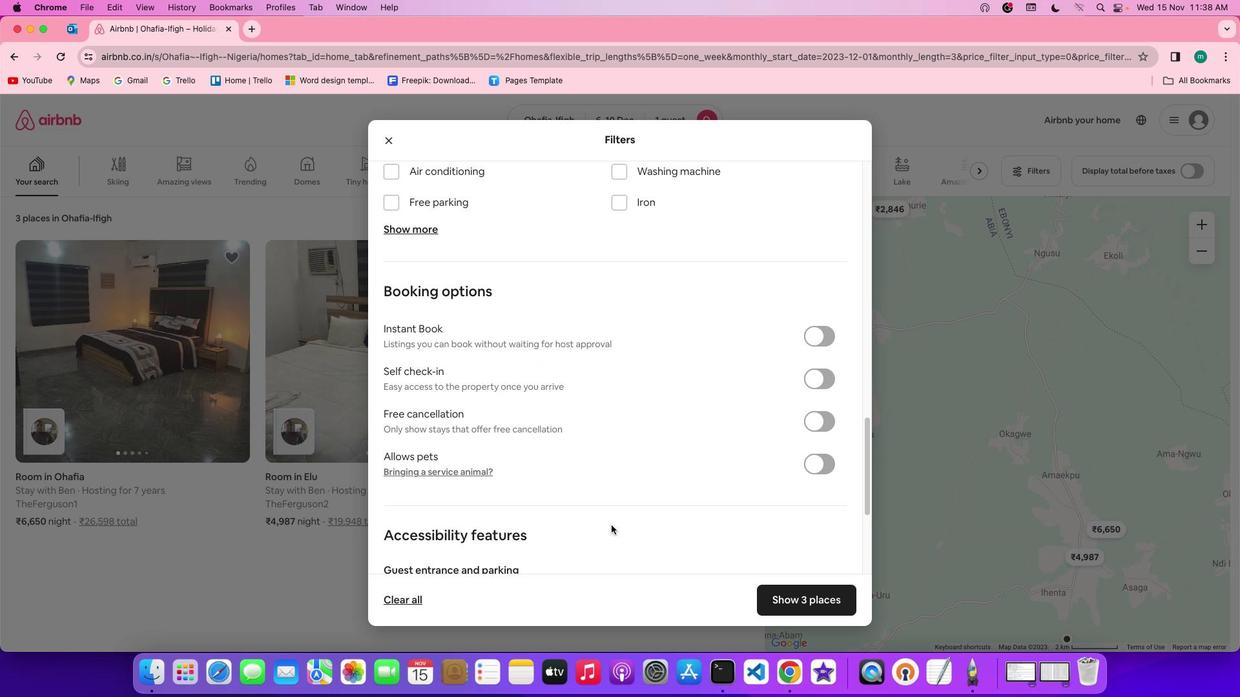 
Action: Mouse moved to (822, 354)
Screenshot: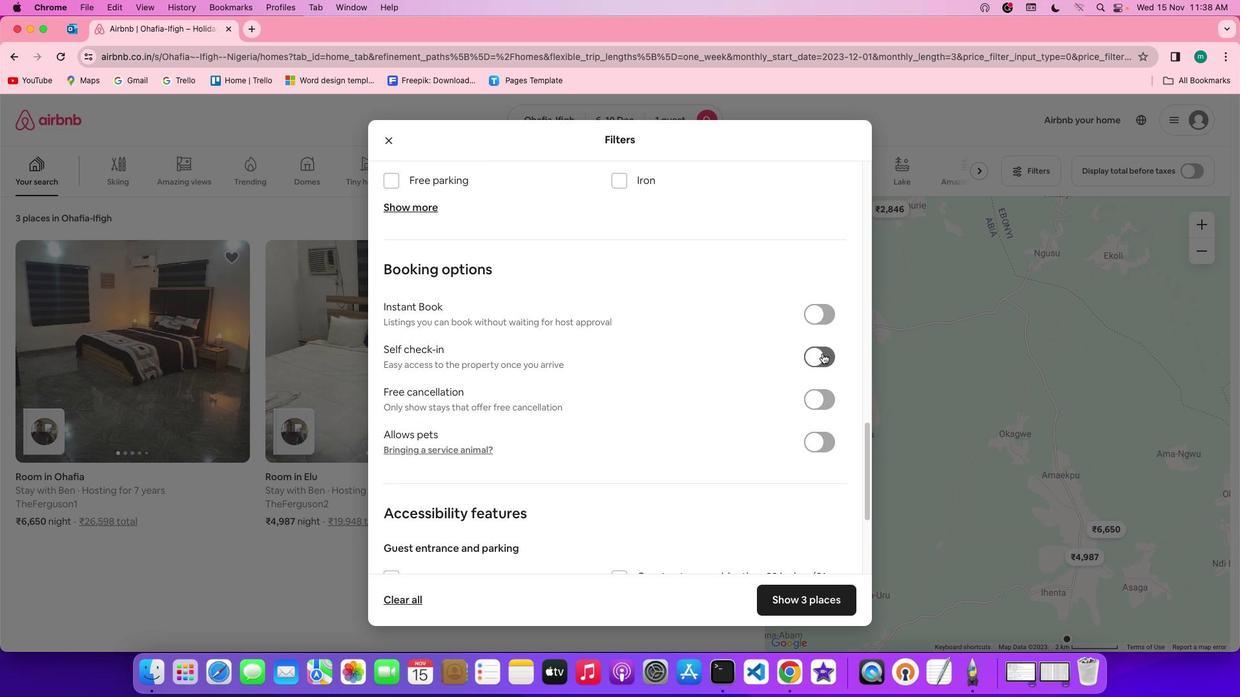 
Action: Mouse pressed left at (822, 354)
Screenshot: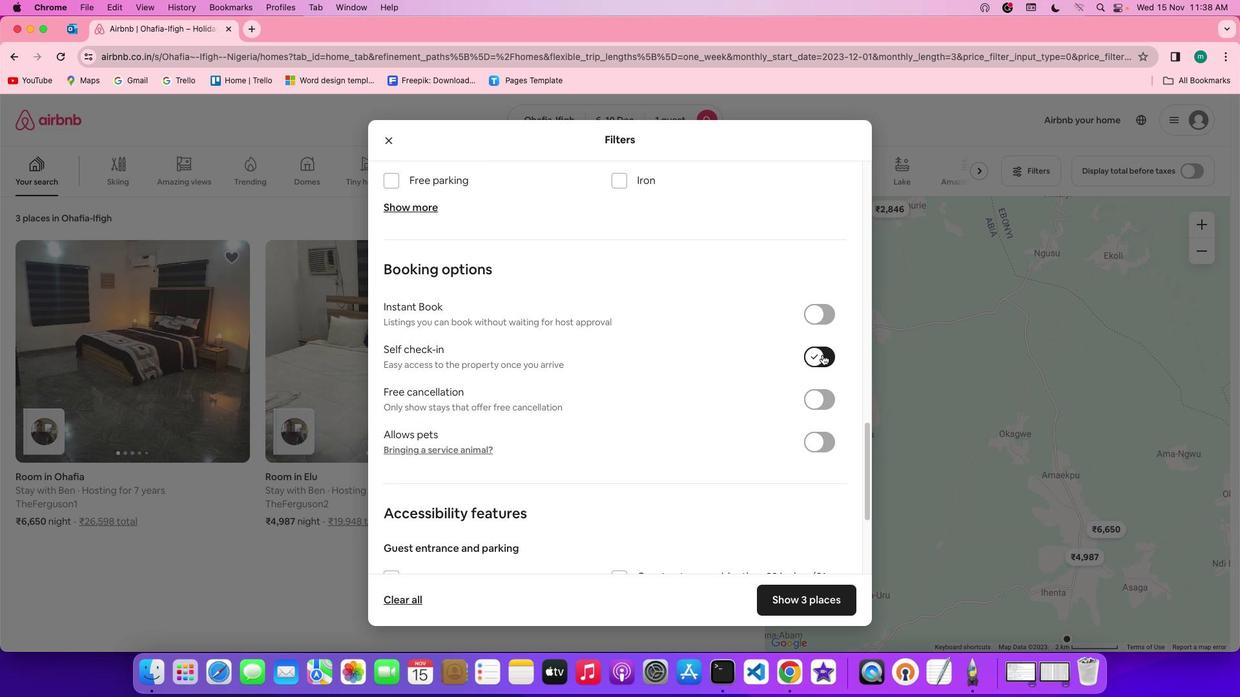 
Action: Mouse moved to (750, 449)
Screenshot: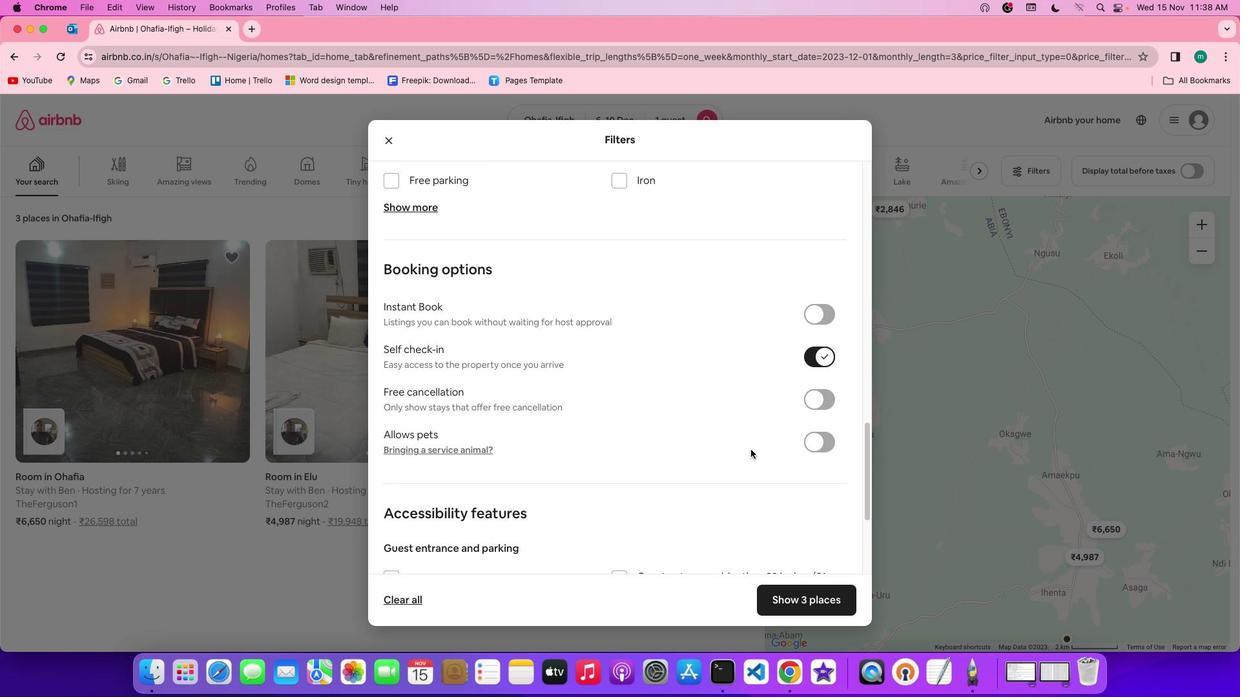 
Action: Mouse scrolled (750, 449) with delta (0, 0)
Screenshot: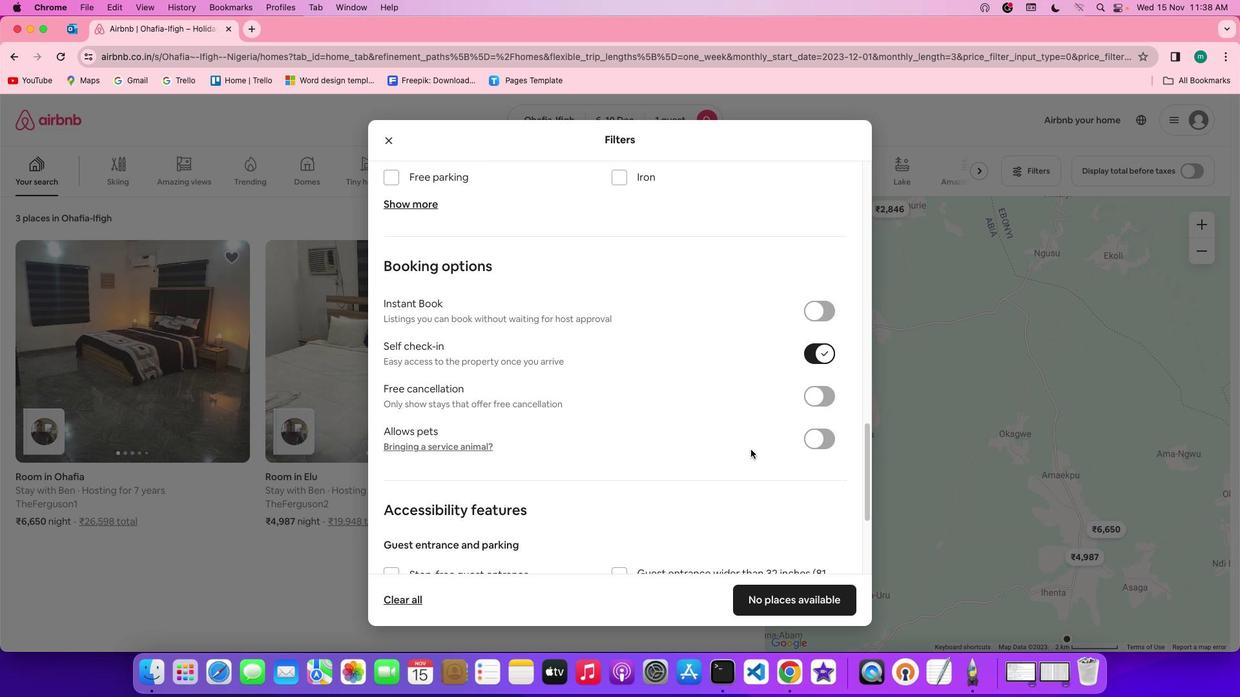 
Action: Mouse scrolled (750, 449) with delta (0, 0)
Screenshot: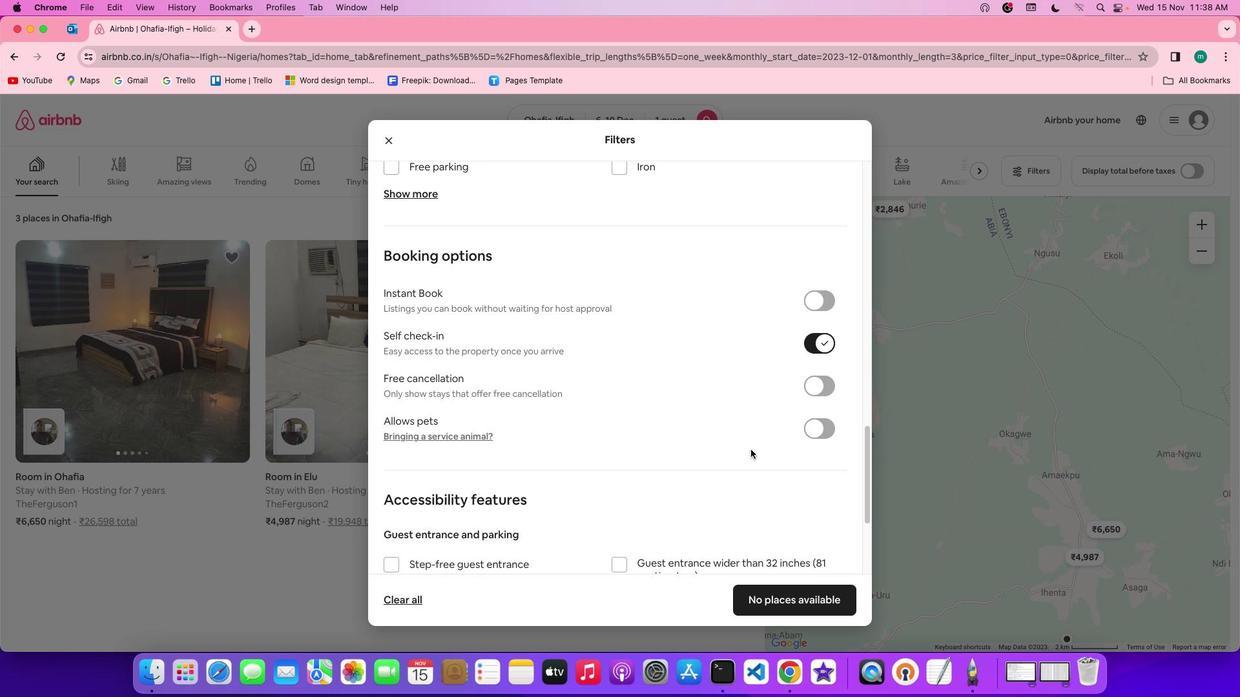 
Action: Mouse scrolled (750, 449) with delta (0, -1)
Screenshot: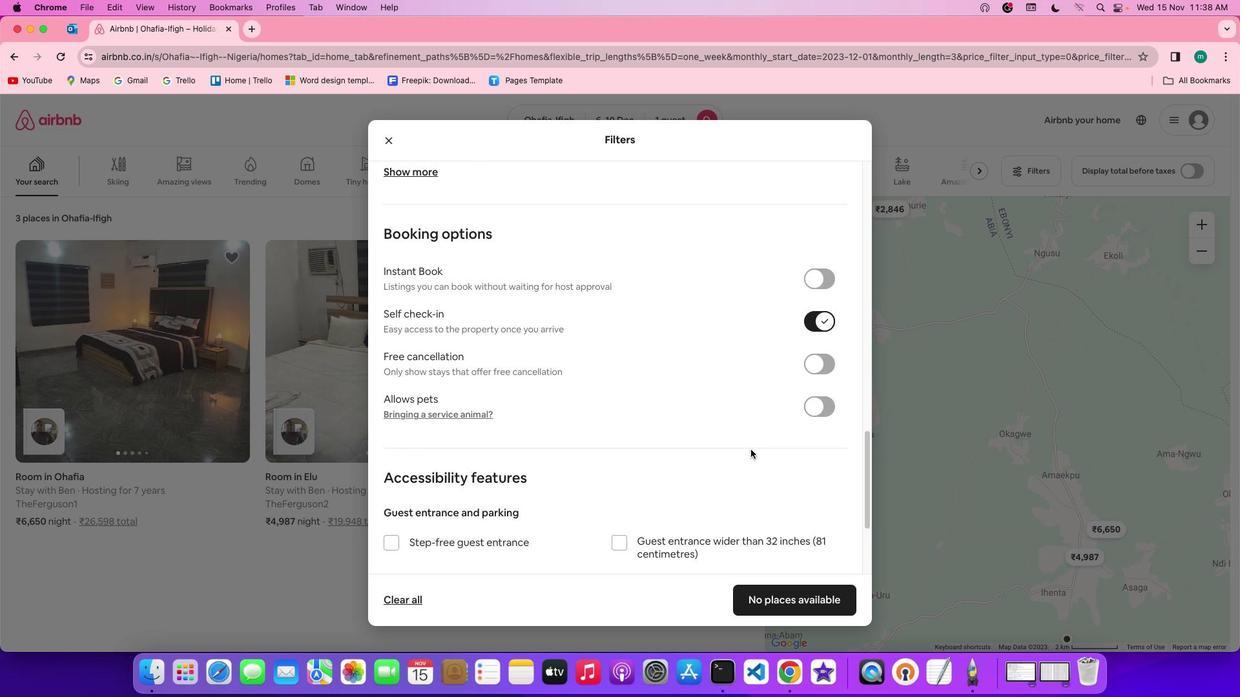 
Action: Mouse scrolled (750, 449) with delta (0, -1)
Screenshot: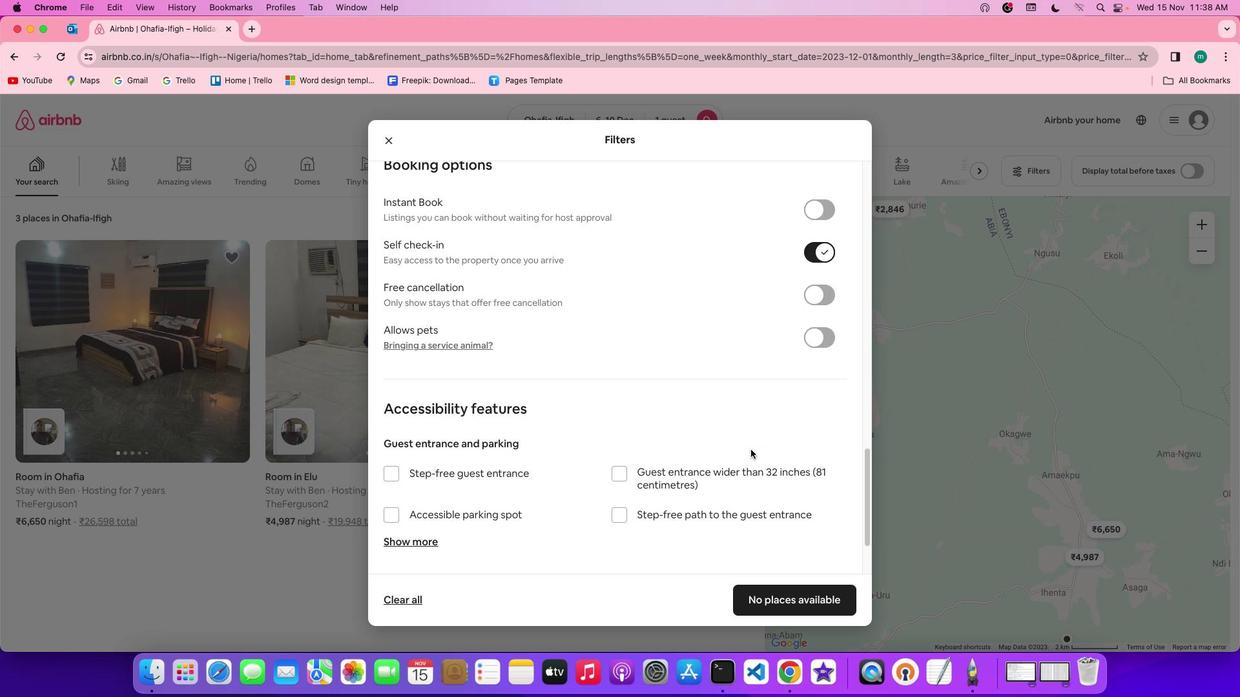 
Action: Mouse scrolled (750, 449) with delta (0, 0)
Screenshot: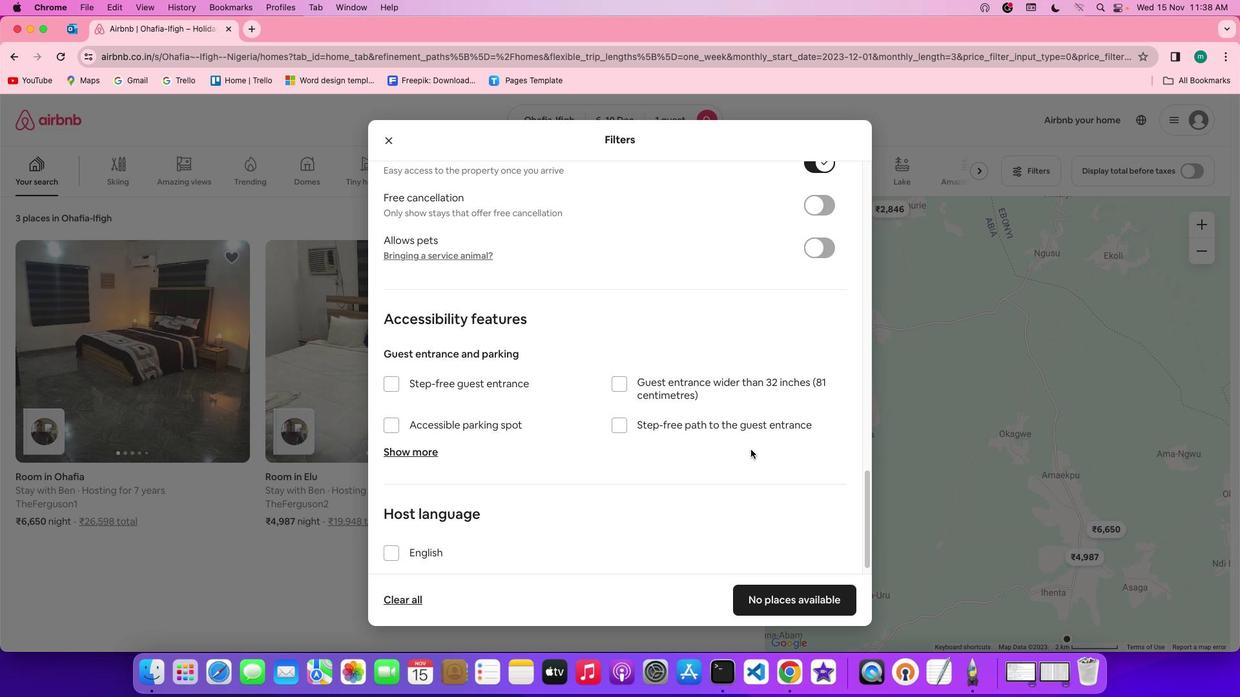
Action: Mouse scrolled (750, 449) with delta (0, 0)
Screenshot: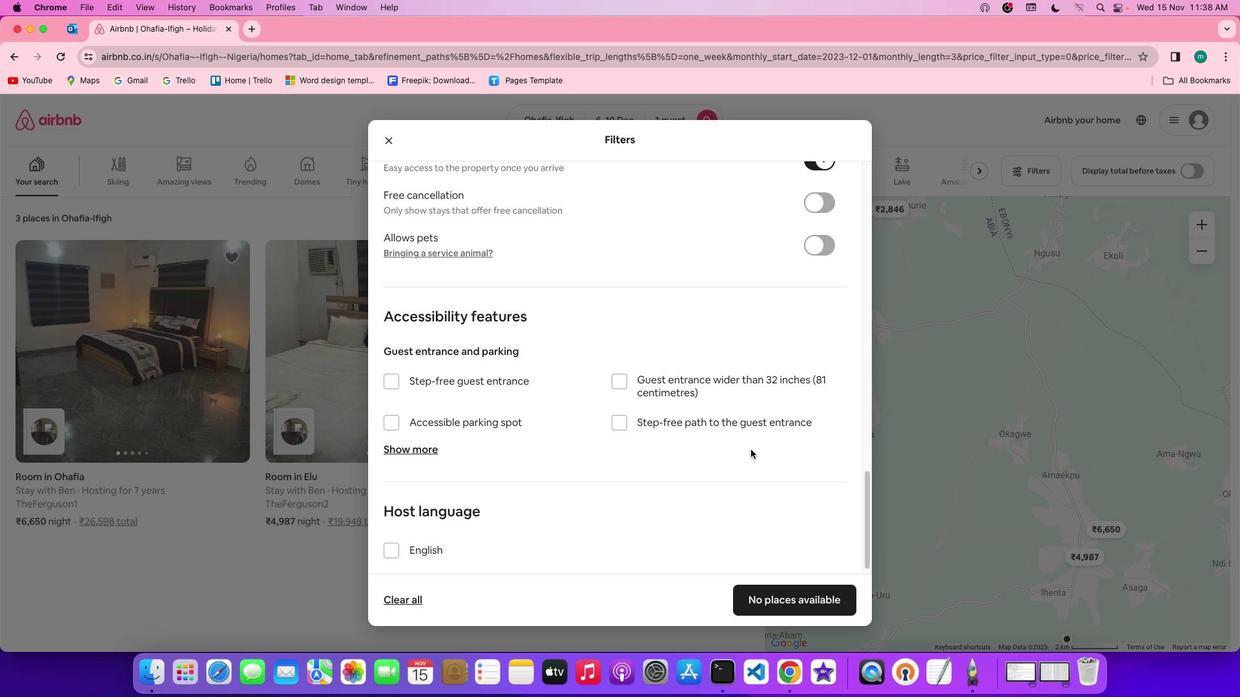 
Action: Mouse scrolled (750, 449) with delta (0, 0)
Screenshot: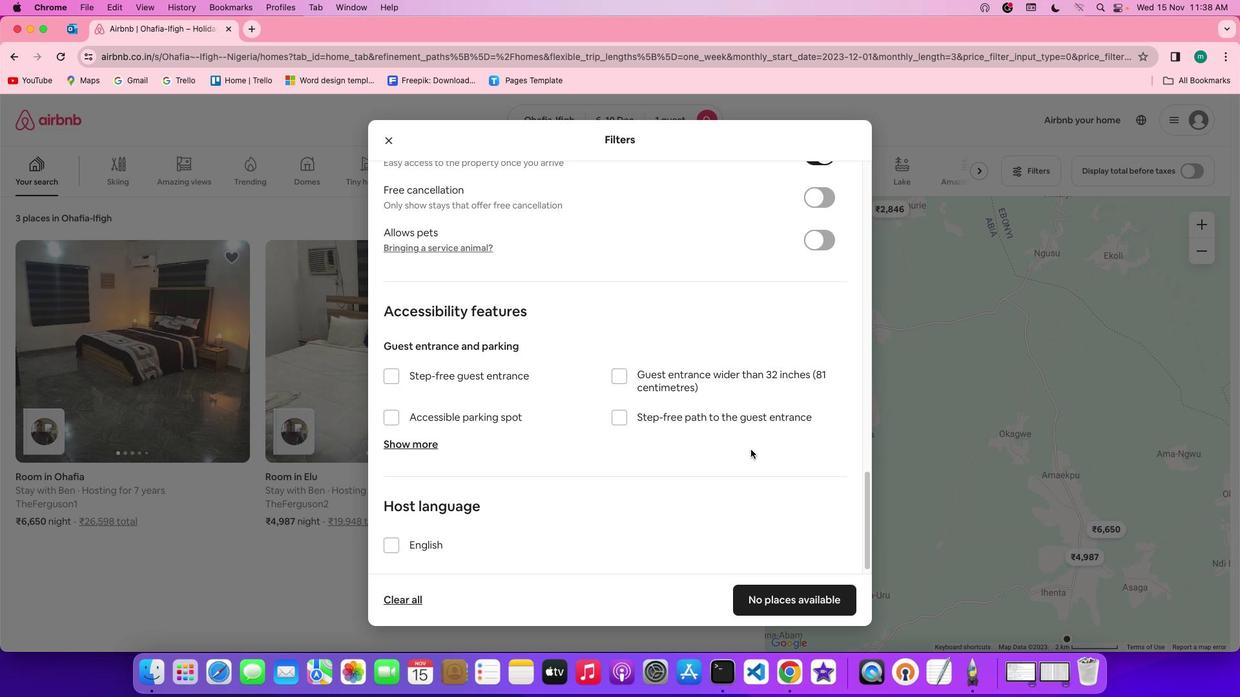 
Action: Mouse scrolled (750, 449) with delta (0, 0)
Screenshot: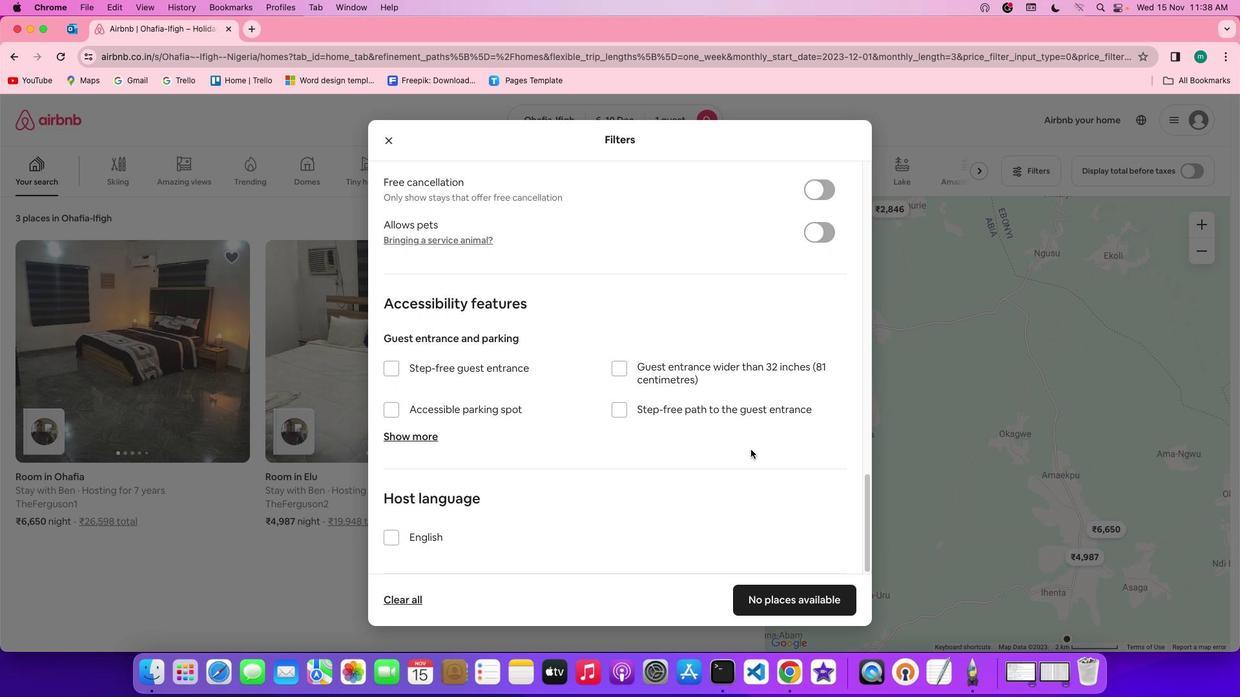 
Action: Mouse scrolled (750, 449) with delta (0, 0)
Screenshot: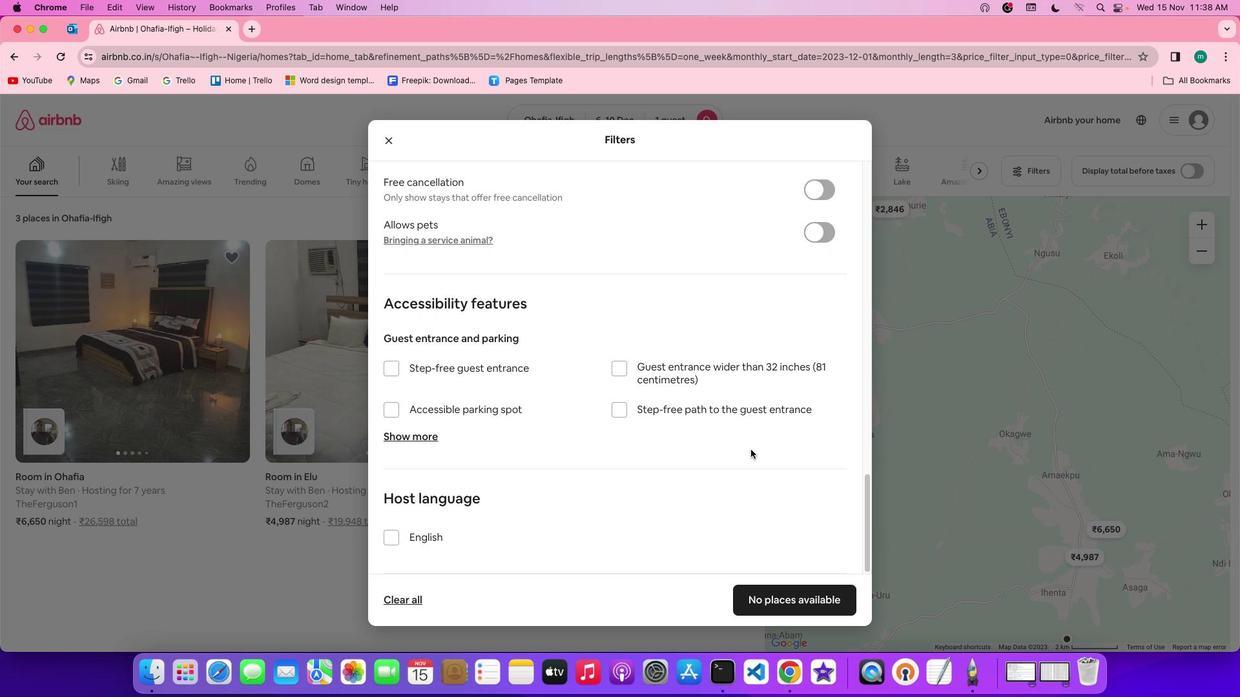 
Action: Mouse scrolled (750, 449) with delta (0, 0)
Screenshot: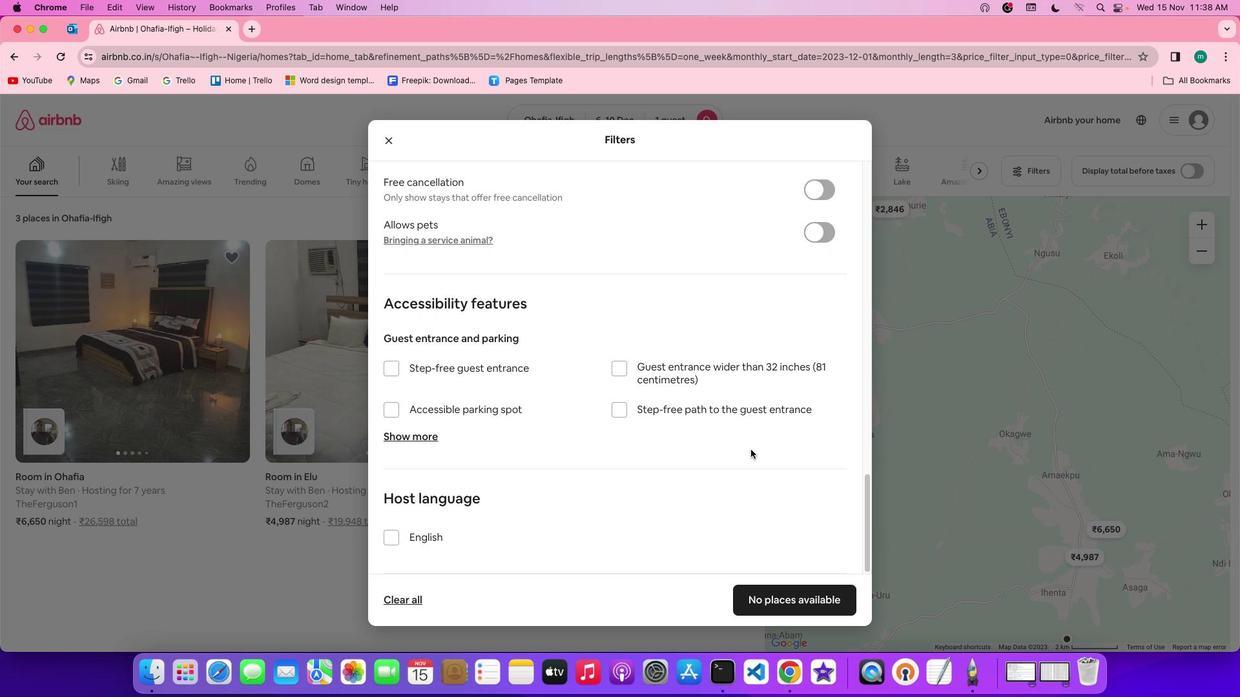 
Action: Mouse scrolled (750, 449) with delta (0, -1)
Screenshot: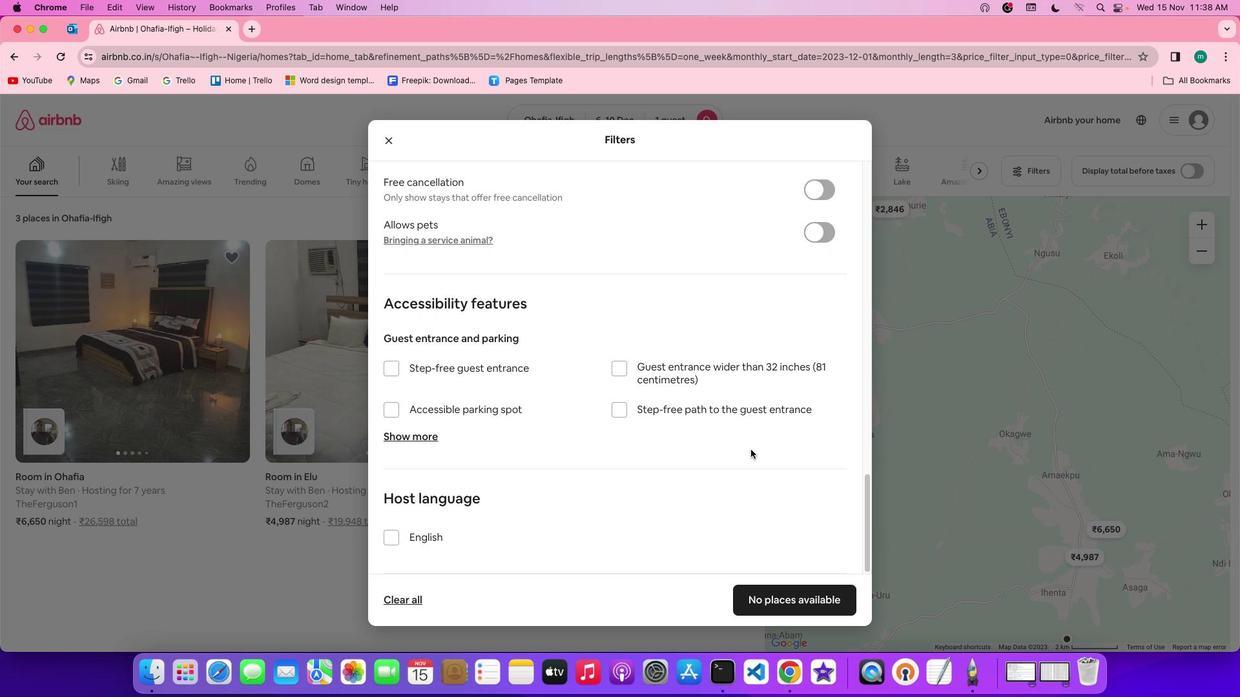 
Action: Mouse scrolled (750, 449) with delta (0, -1)
Screenshot: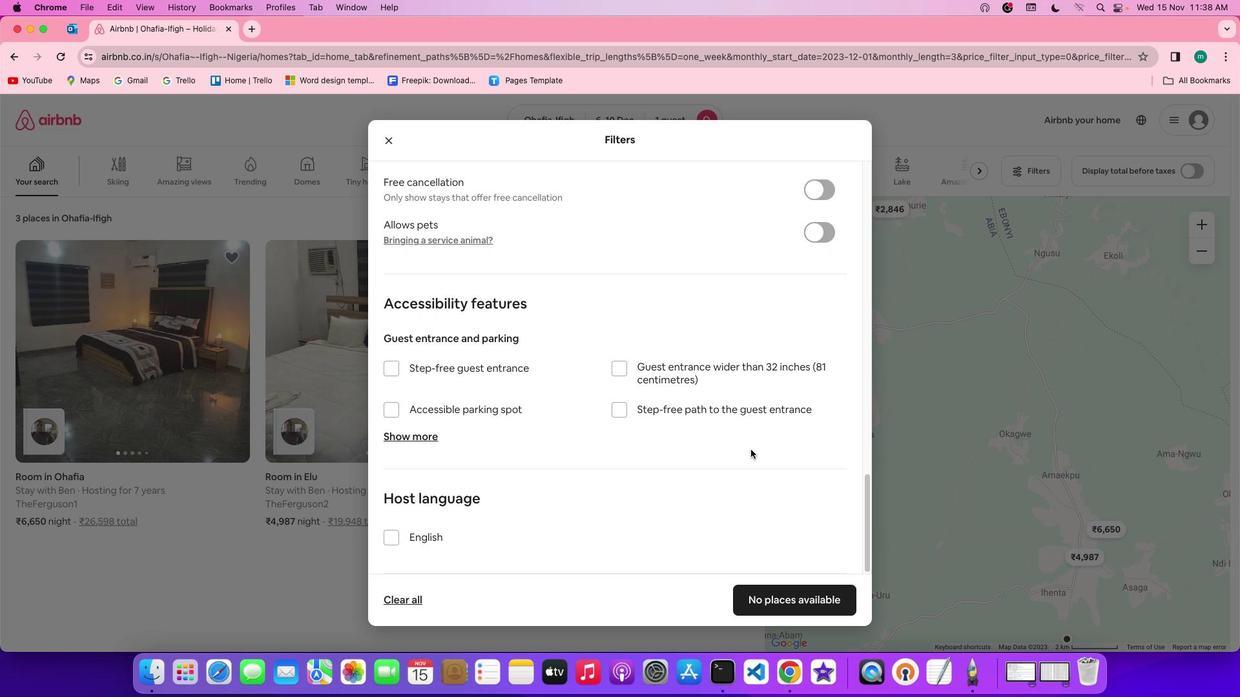 
Action: Mouse scrolled (750, 449) with delta (0, 0)
Screenshot: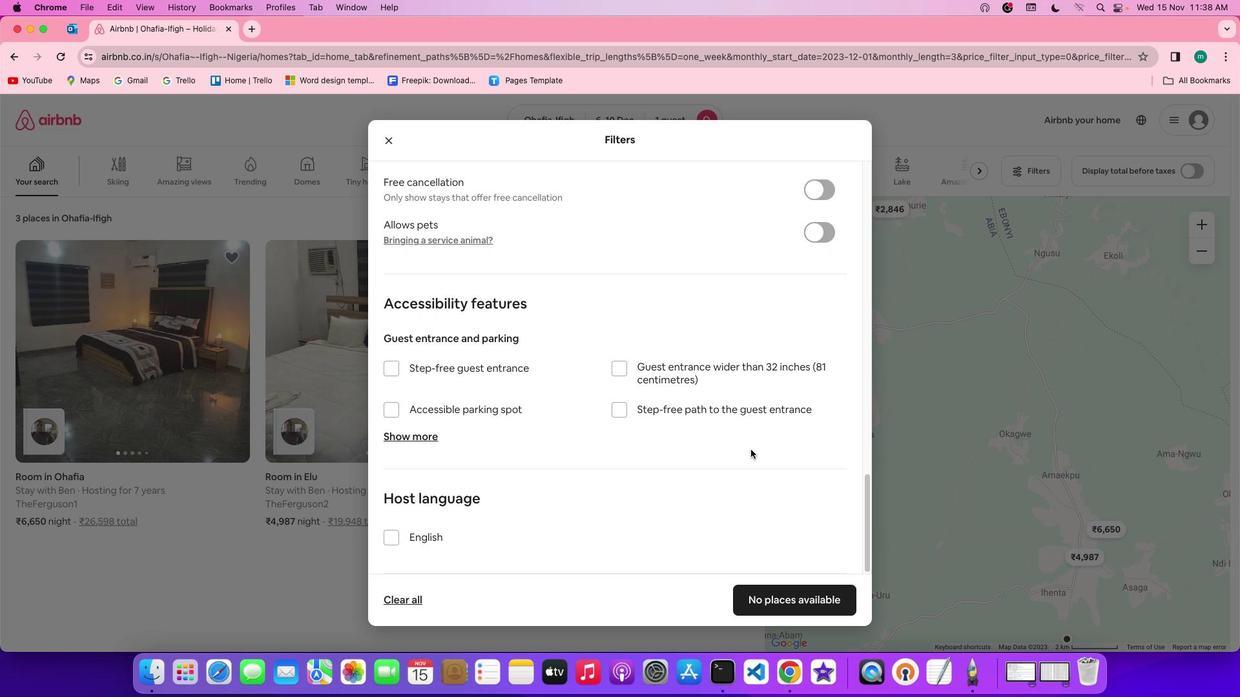 
Action: Mouse scrolled (750, 449) with delta (0, 0)
Screenshot: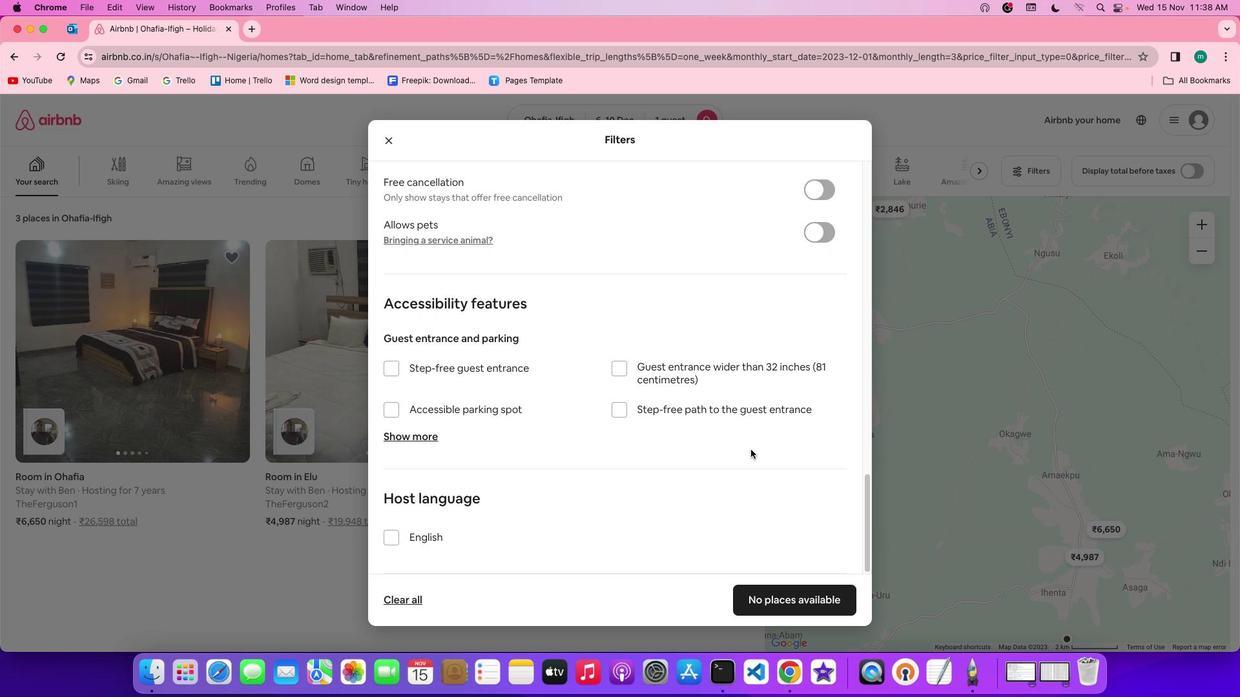 
Action: Mouse scrolled (750, 449) with delta (0, -1)
Screenshot: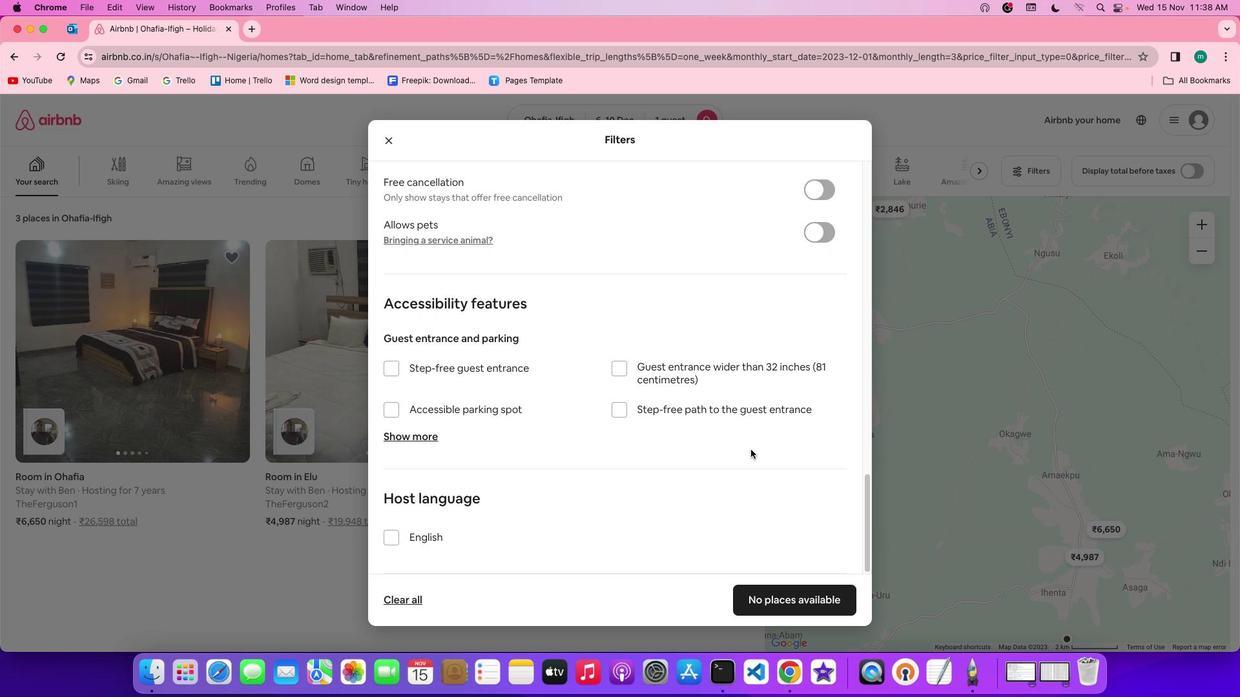 
Action: Mouse scrolled (750, 449) with delta (0, -1)
Screenshot: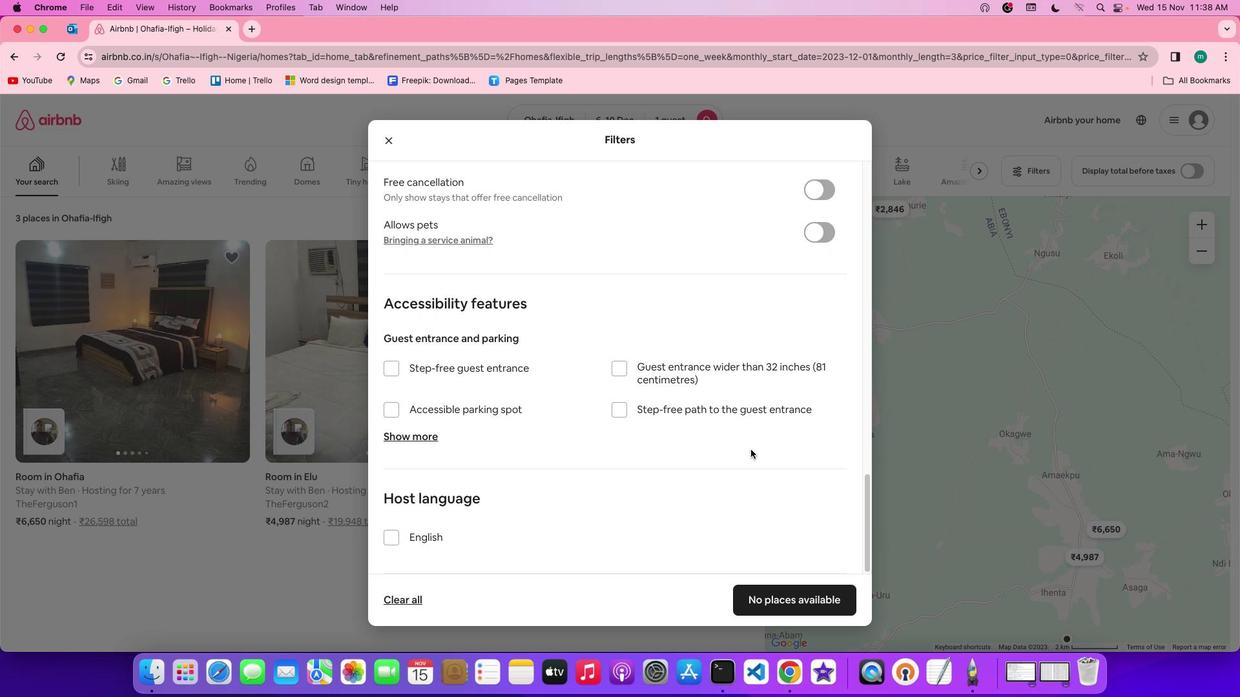 
Action: Mouse moved to (799, 602)
Screenshot: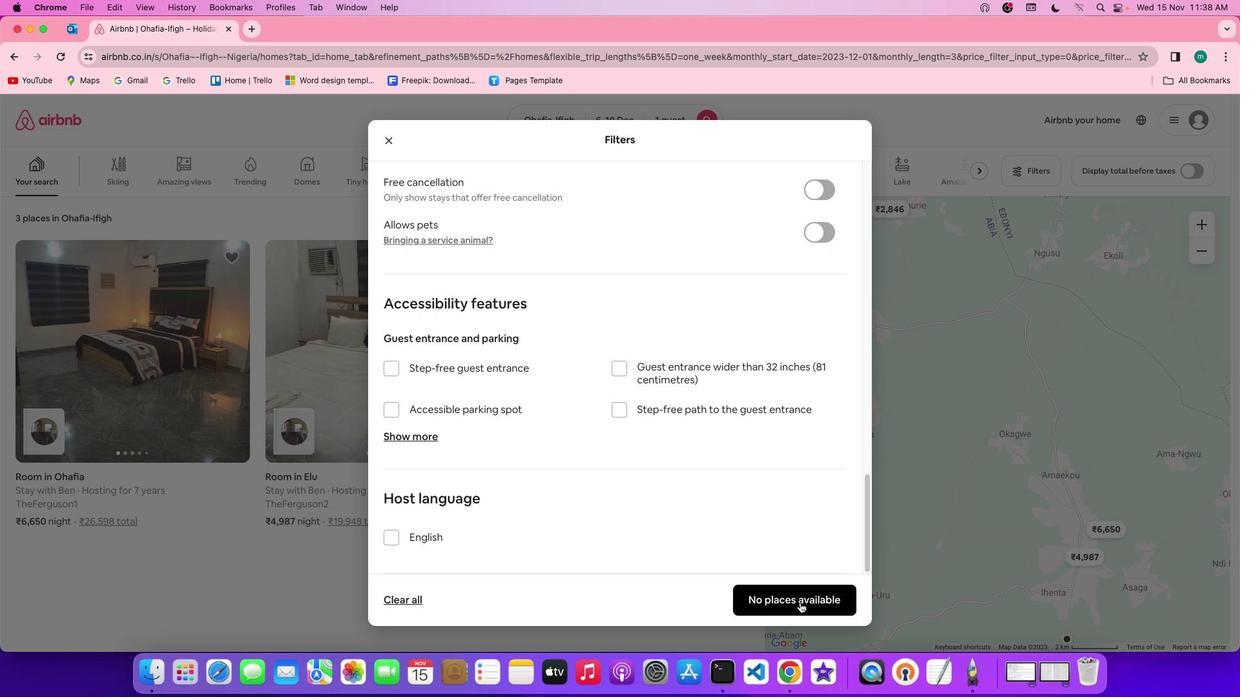 
Action: Mouse pressed left at (799, 602)
Screenshot: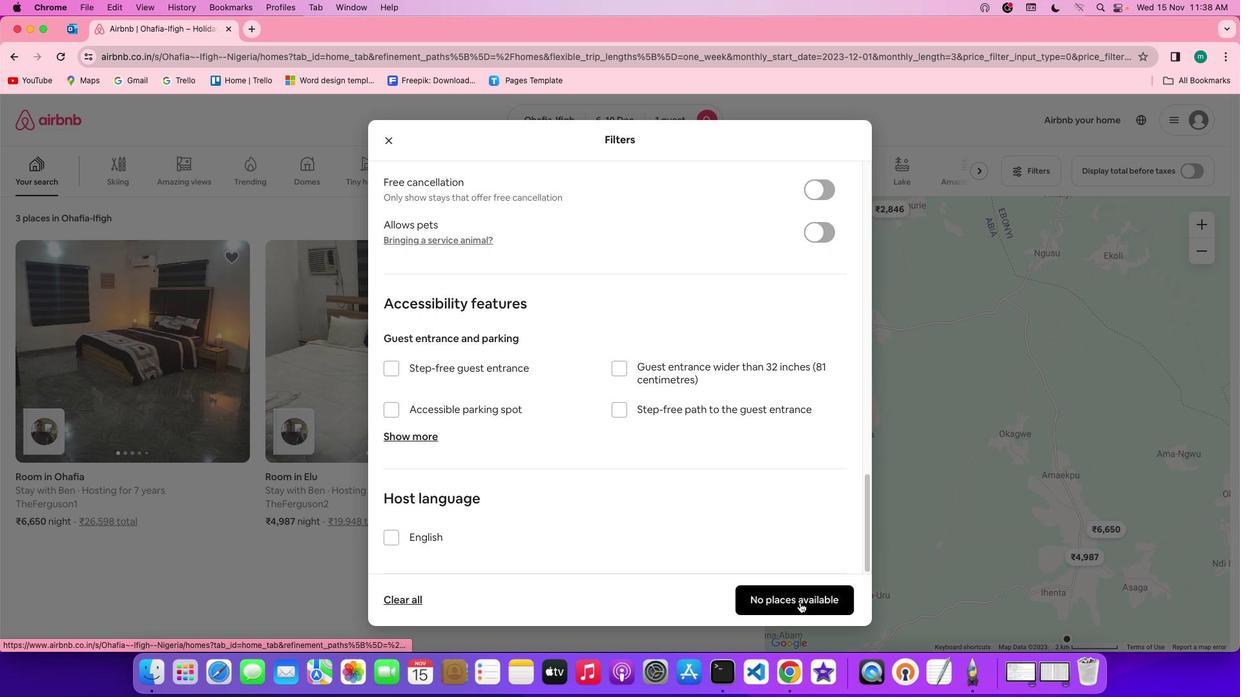
Action: Mouse moved to (531, 486)
Screenshot: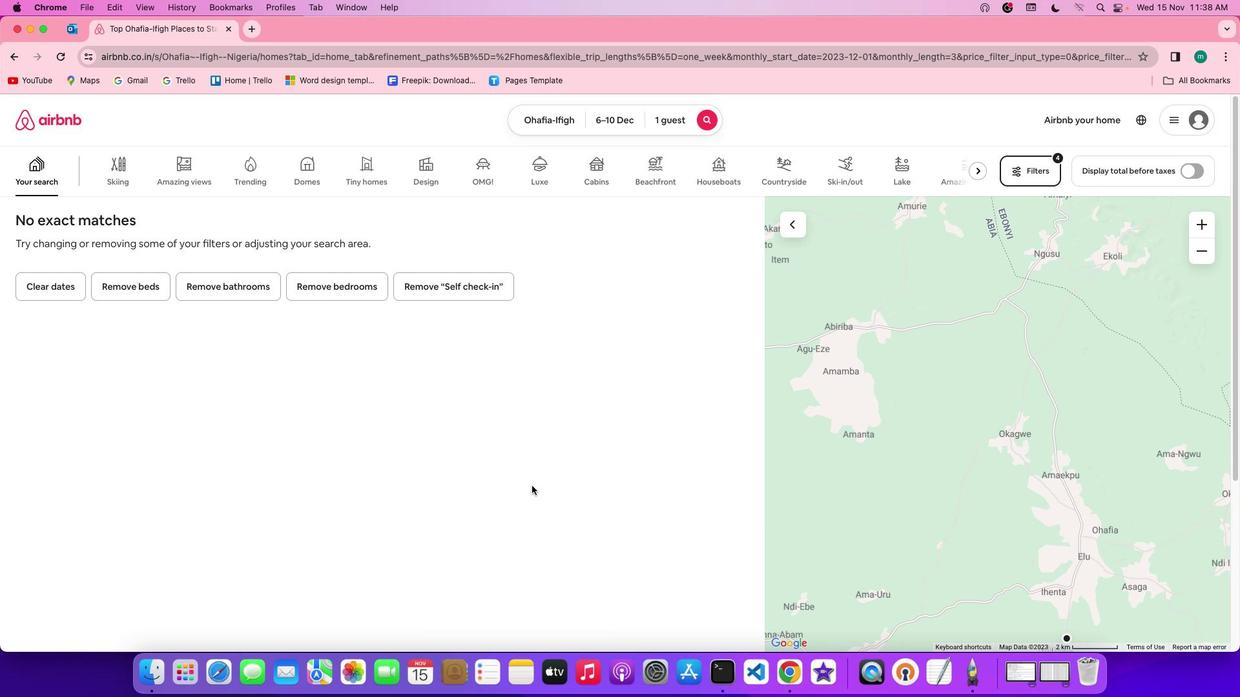 
